 Task: Buy 3 Lower Conversion Gasket Sets from Gaskets section under best seller category for shipping address: Jared Hernandez, 2097 Pike Street, San Diego, California 92126, Cell Number 8585770212. Pay from credit card ending with 2005, CVV 3321
Action: Mouse moved to (25, 76)
Screenshot: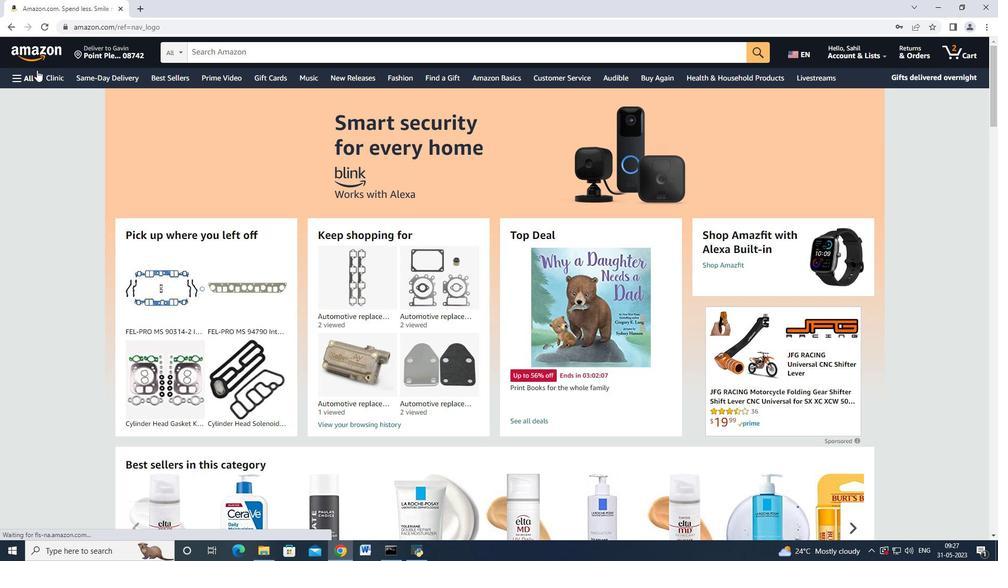 
Action: Mouse pressed left at (25, 76)
Screenshot: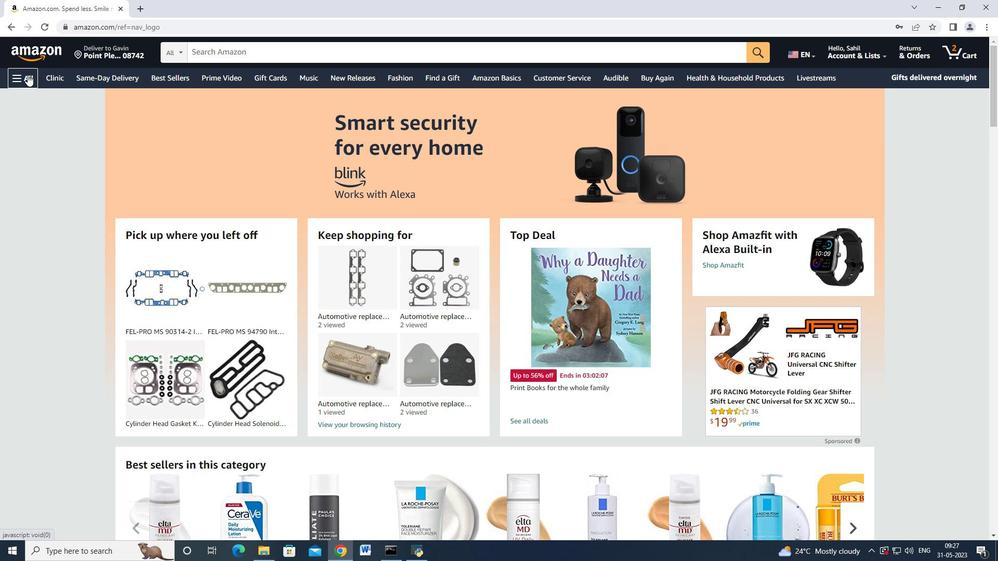
Action: Mouse moved to (49, 238)
Screenshot: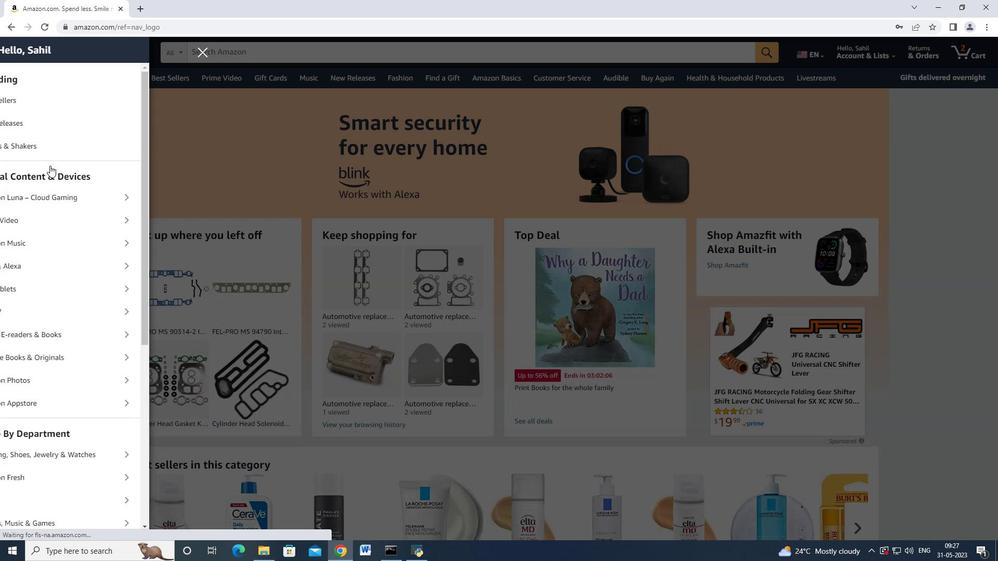 
Action: Mouse scrolled (49, 237) with delta (0, 0)
Screenshot: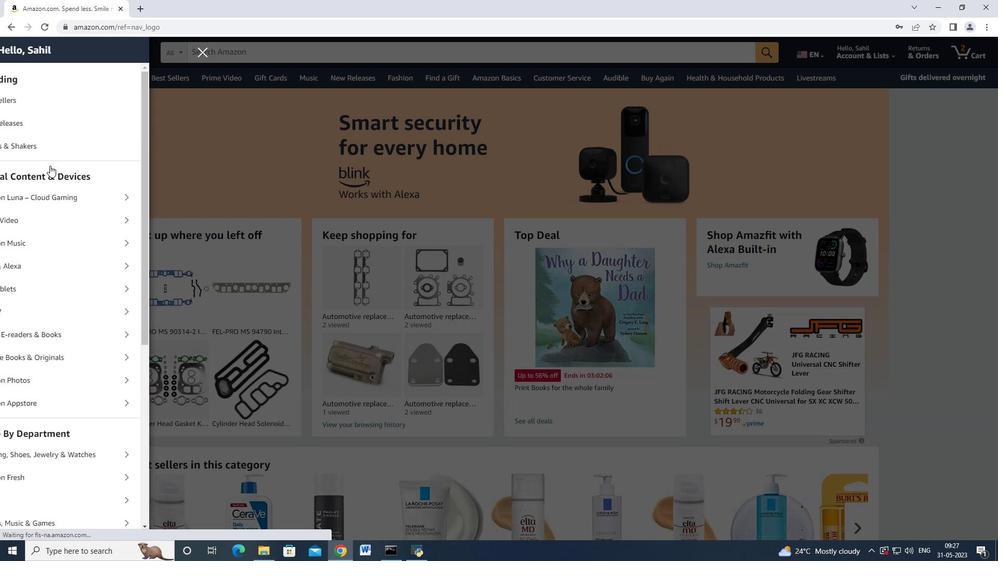 
Action: Mouse moved to (49, 239)
Screenshot: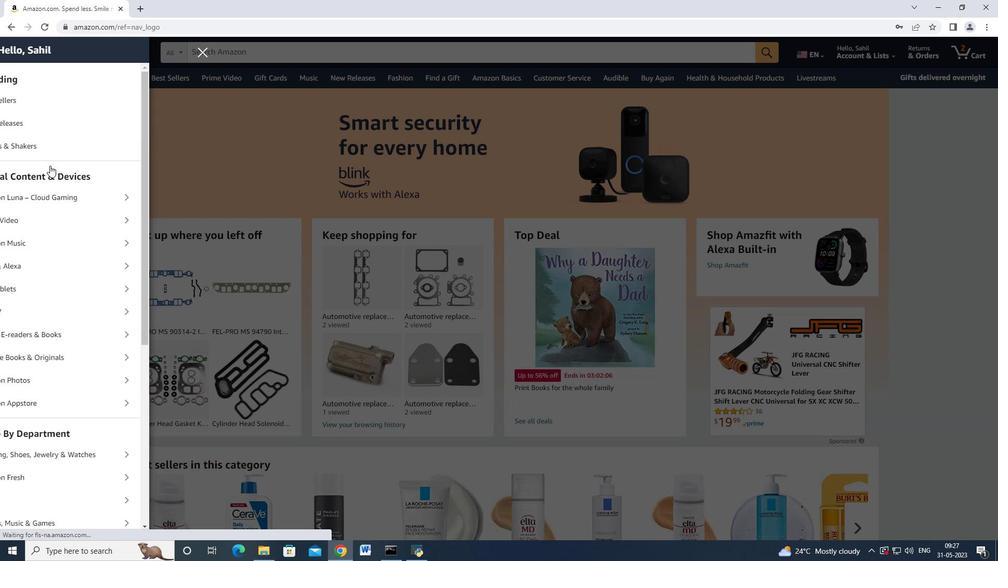 
Action: Mouse scrolled (49, 239) with delta (0, 0)
Screenshot: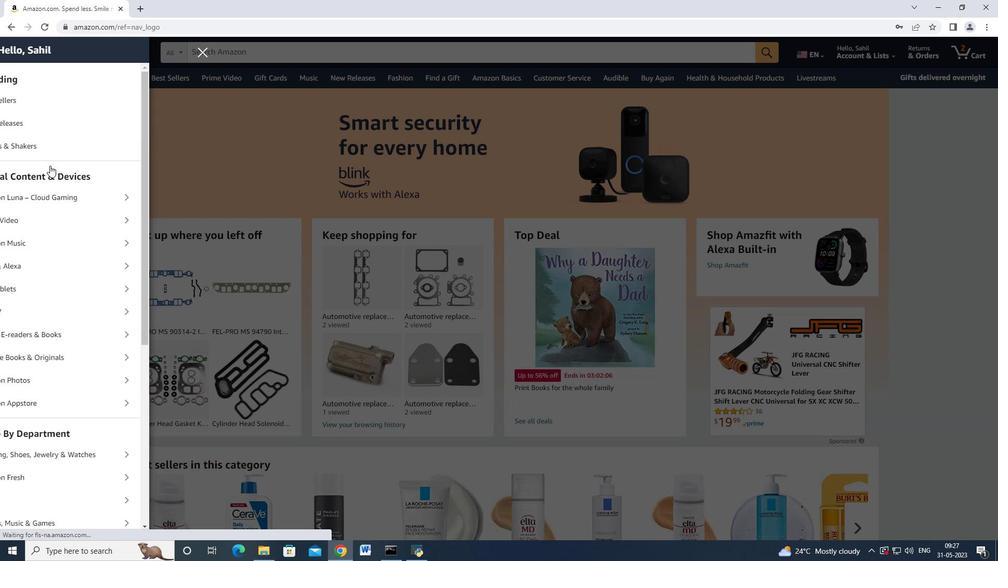 
Action: Mouse moved to (49, 240)
Screenshot: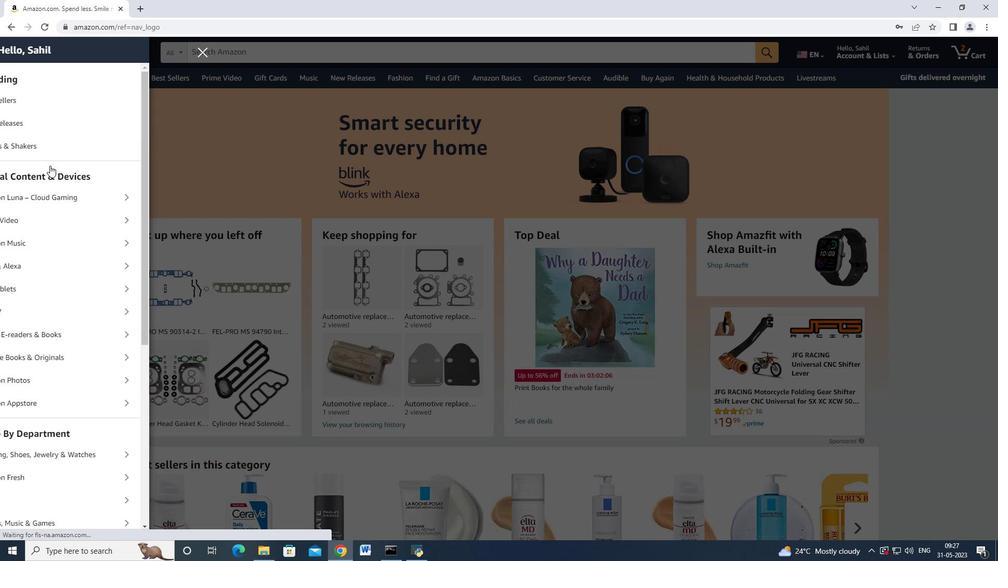 
Action: Mouse scrolled (49, 239) with delta (0, 0)
Screenshot: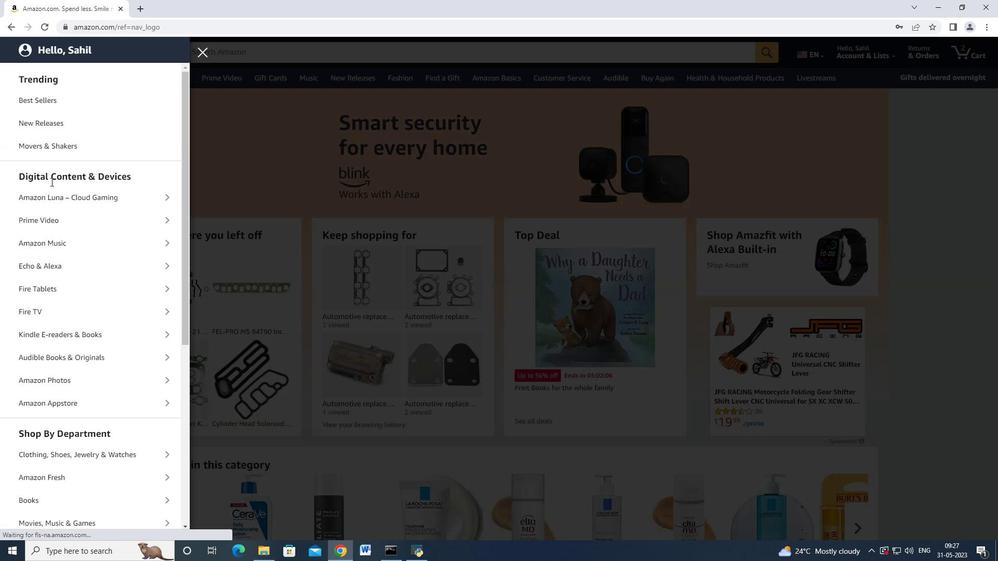 
Action: Mouse moved to (49, 243)
Screenshot: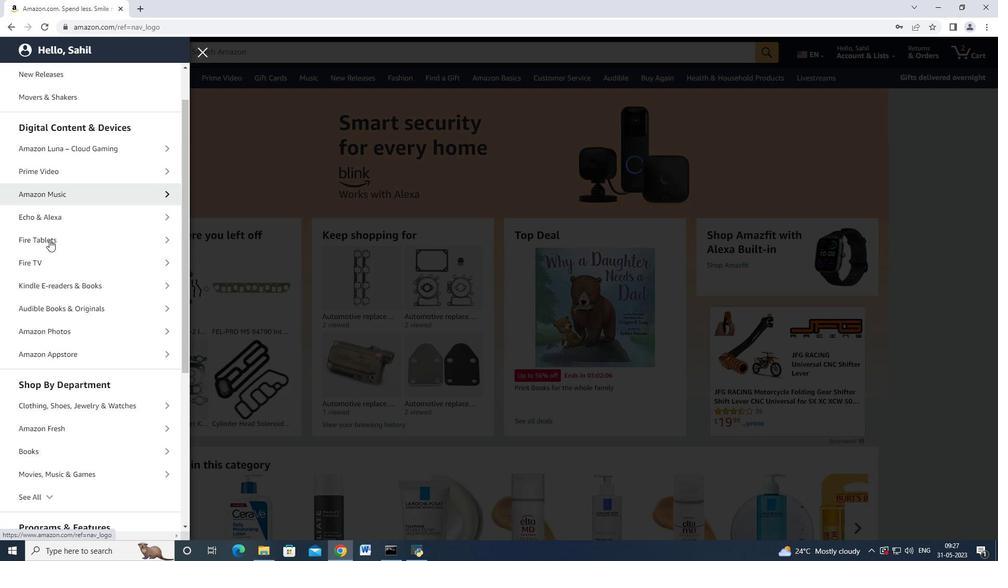 
Action: Mouse scrolled (49, 243) with delta (0, 0)
Screenshot: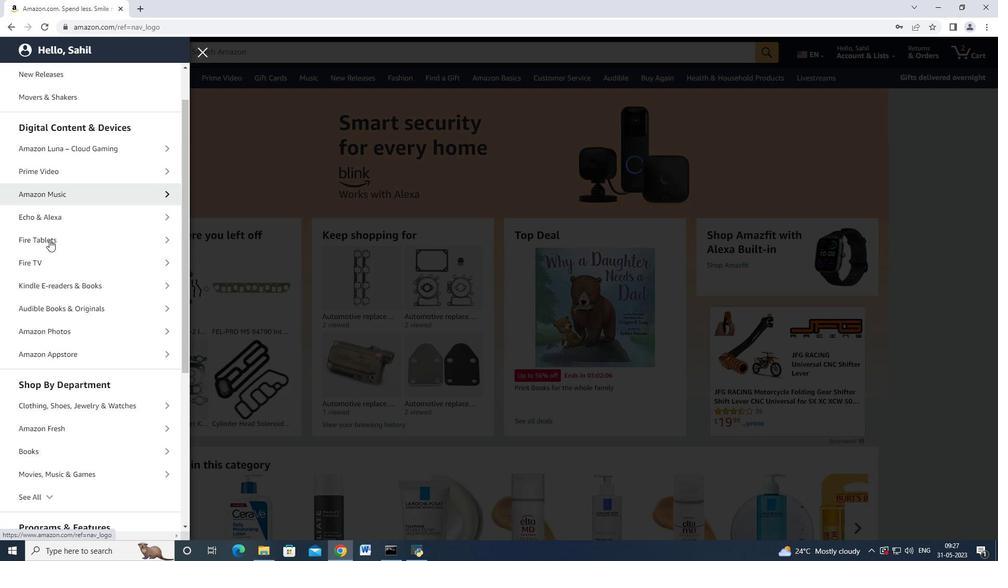 
Action: Mouse moved to (49, 244)
Screenshot: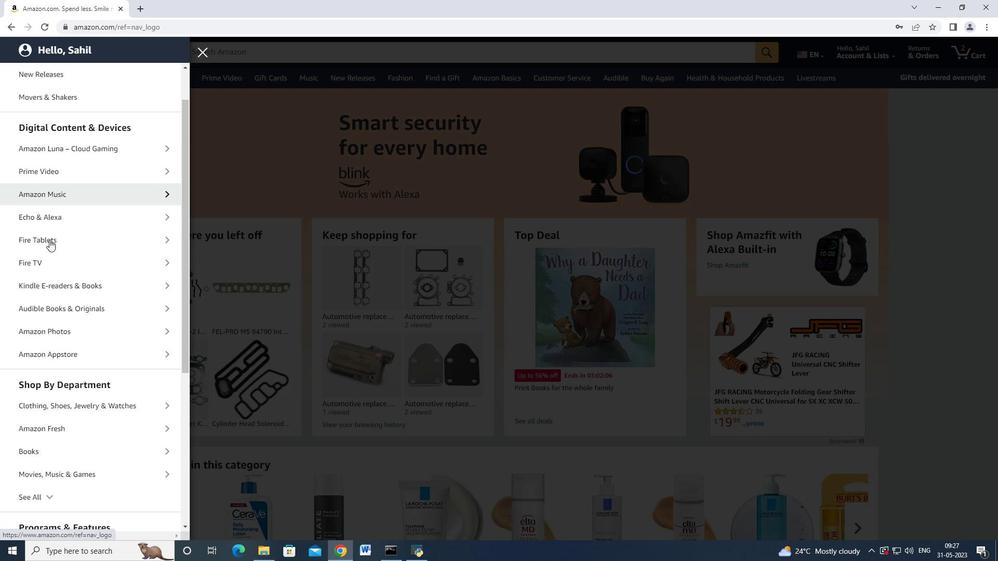 
Action: Mouse scrolled (49, 244) with delta (0, 0)
Screenshot: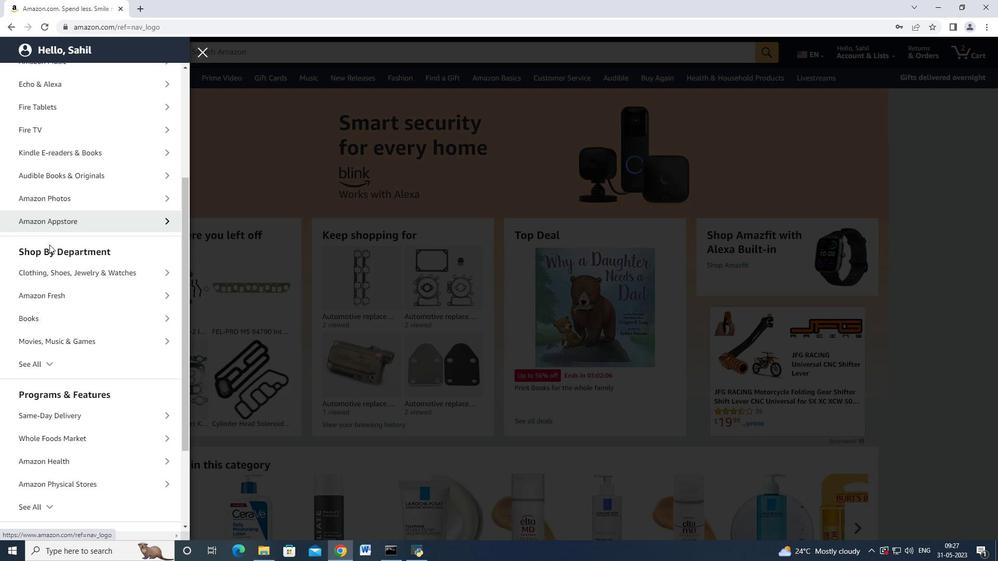 
Action: Mouse moved to (50, 277)
Screenshot: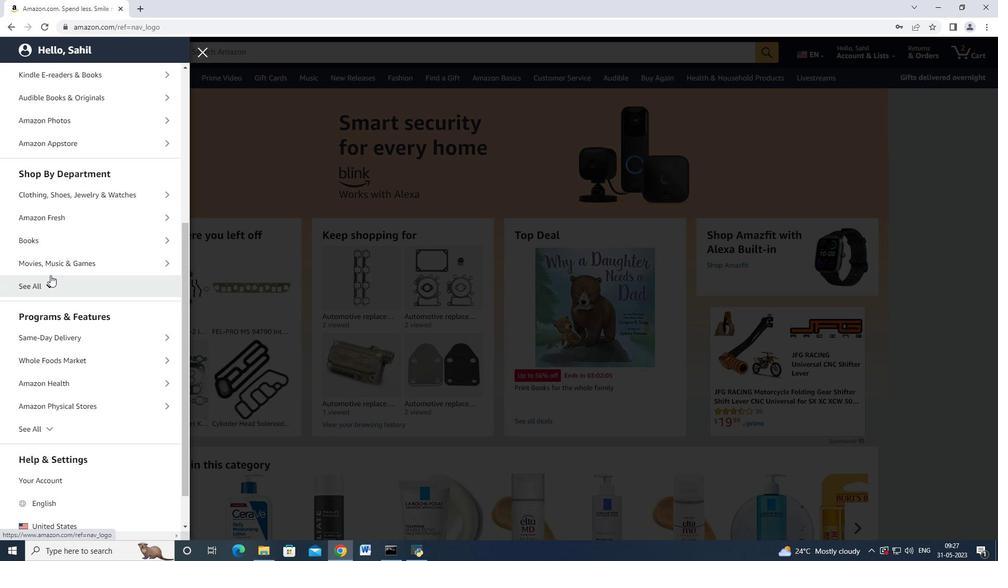 
Action: Mouse pressed left at (50, 277)
Screenshot: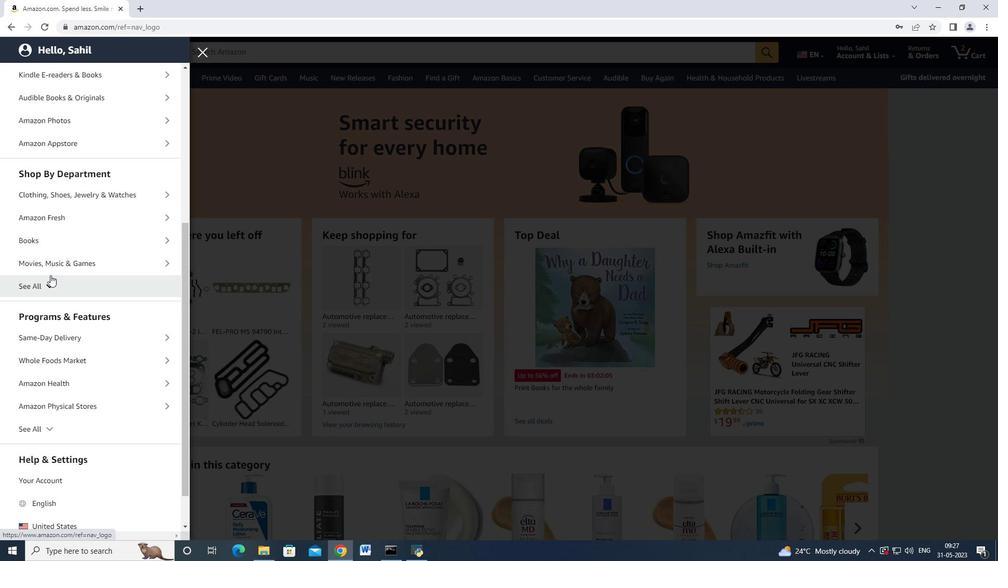 
Action: Mouse moved to (54, 273)
Screenshot: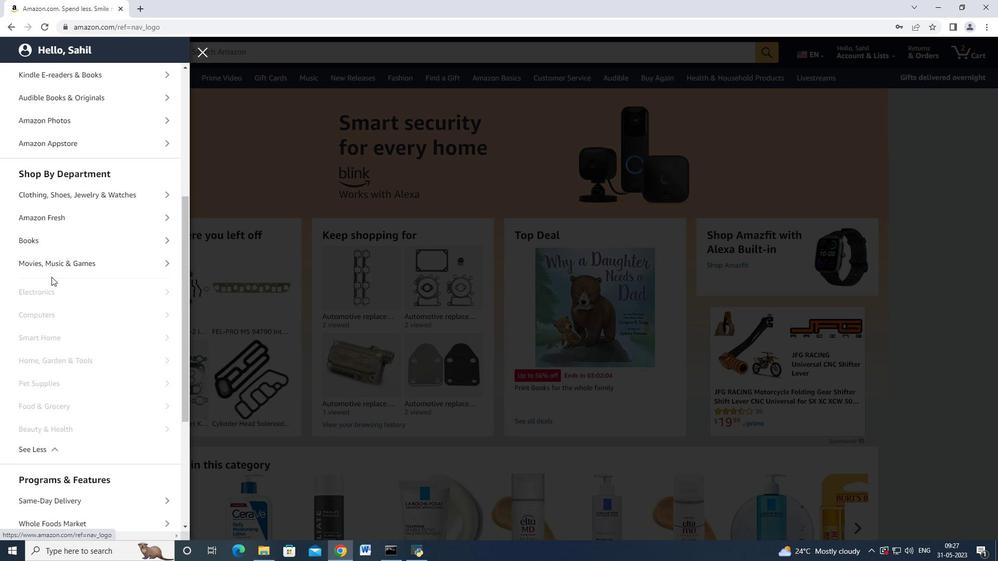 
Action: Mouse scrolled (54, 273) with delta (0, 0)
Screenshot: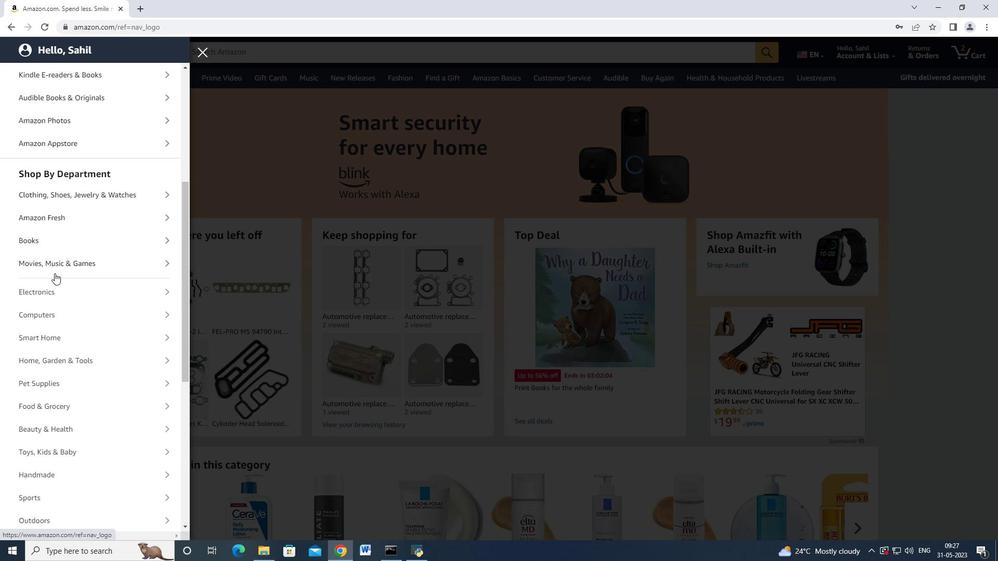 
Action: Mouse scrolled (54, 273) with delta (0, 0)
Screenshot: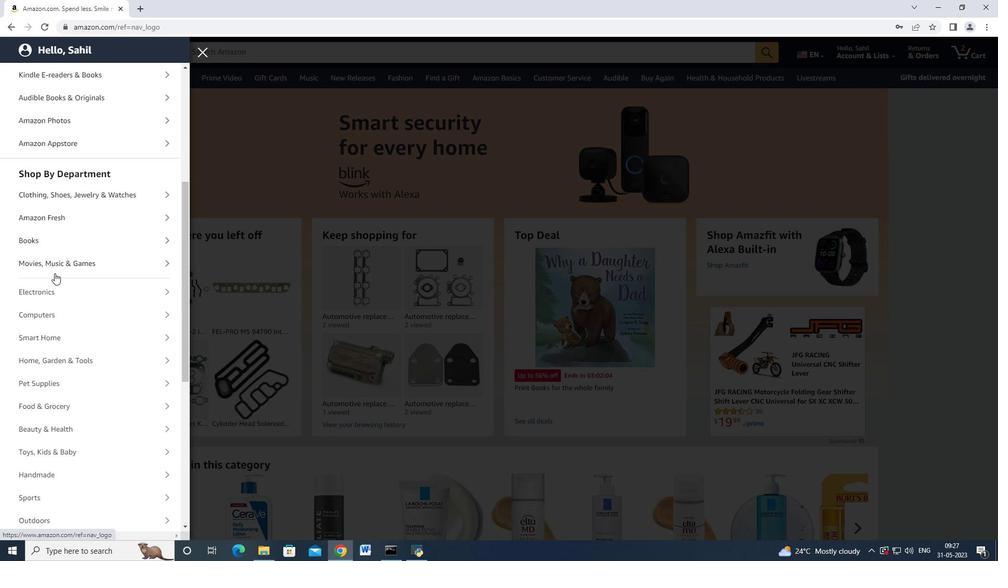 
Action: Mouse scrolled (54, 273) with delta (0, 0)
Screenshot: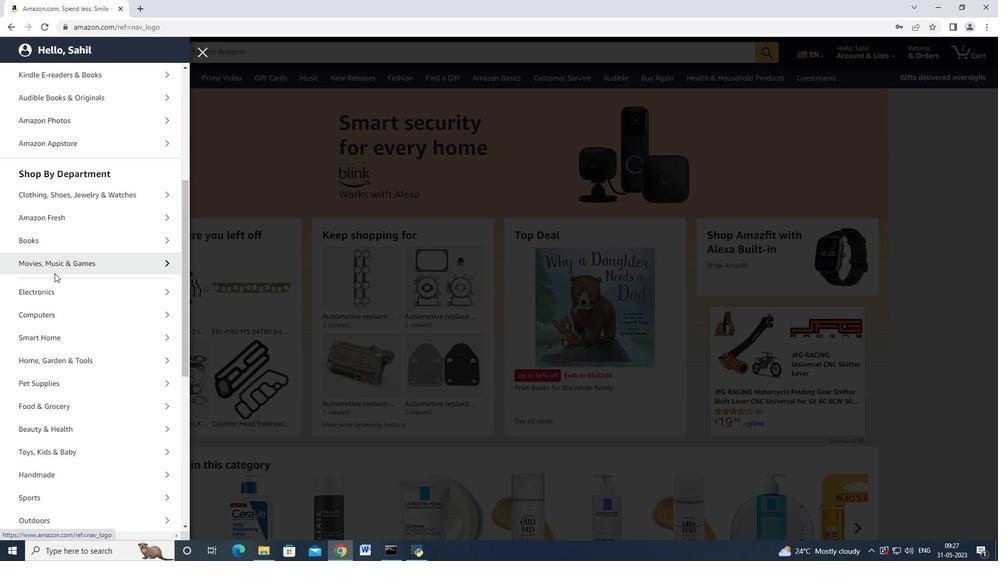 
Action: Mouse scrolled (54, 273) with delta (0, 0)
Screenshot: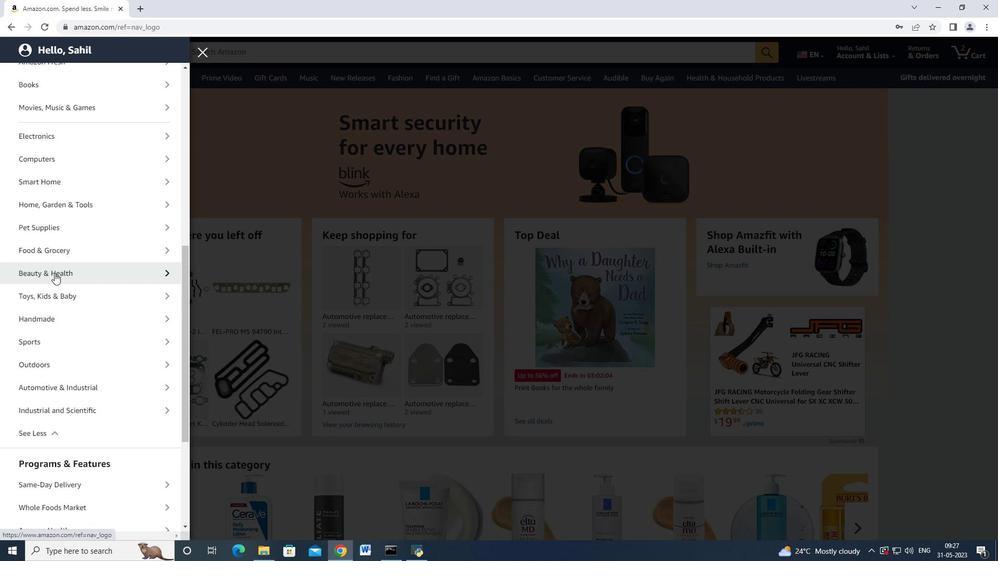 
Action: Mouse moved to (62, 327)
Screenshot: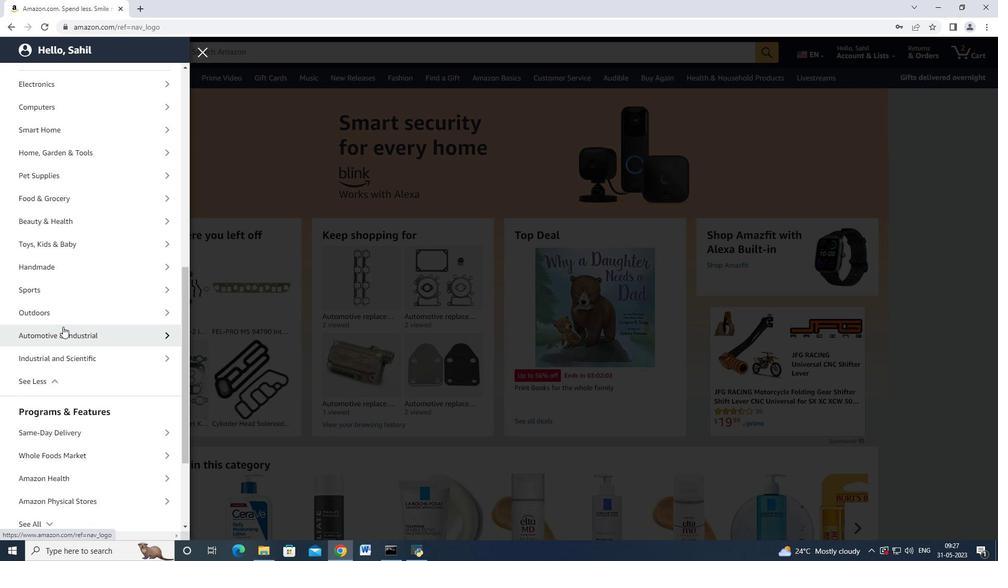 
Action: Mouse pressed left at (62, 327)
Screenshot: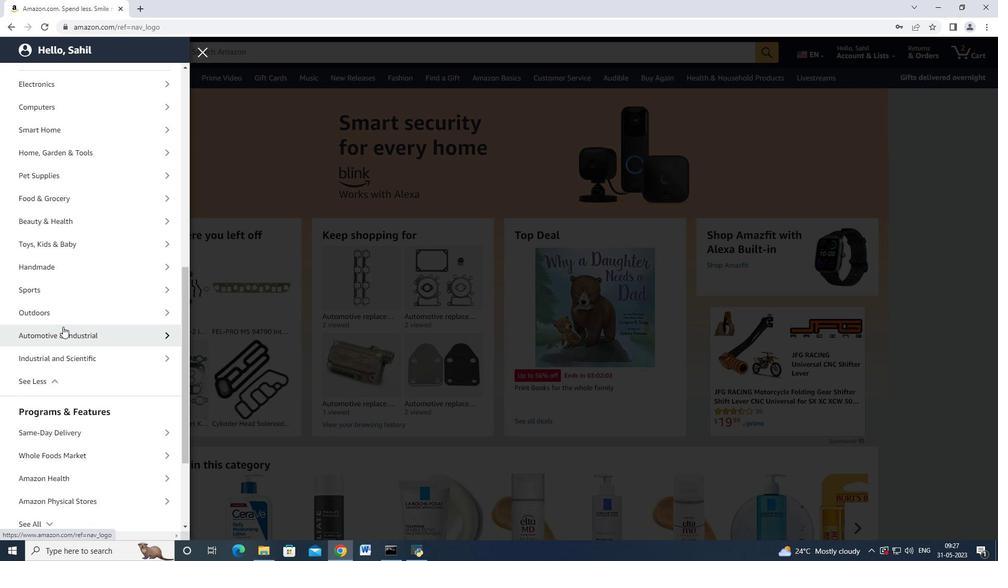 
Action: Mouse moved to (116, 133)
Screenshot: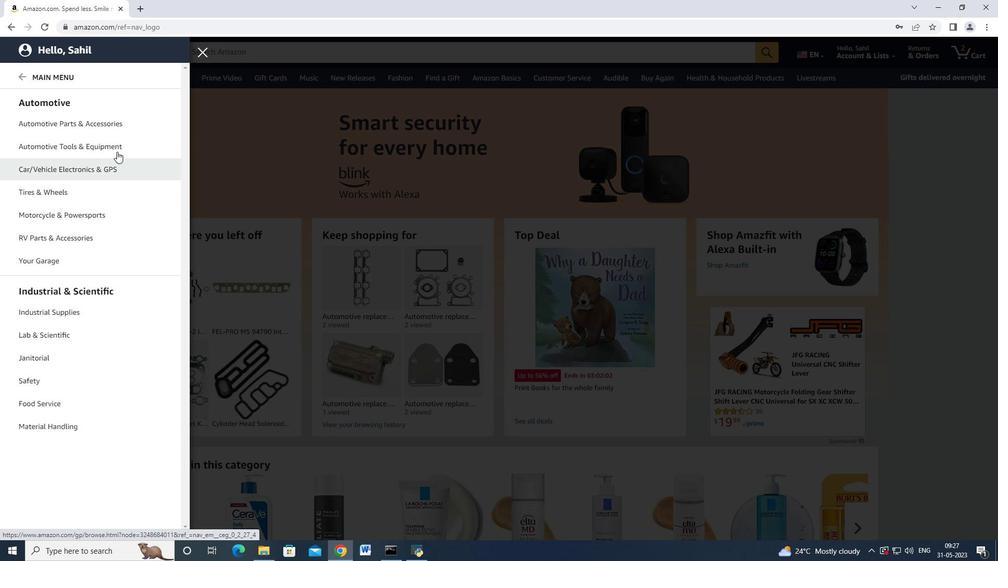 
Action: Mouse pressed left at (116, 133)
Screenshot: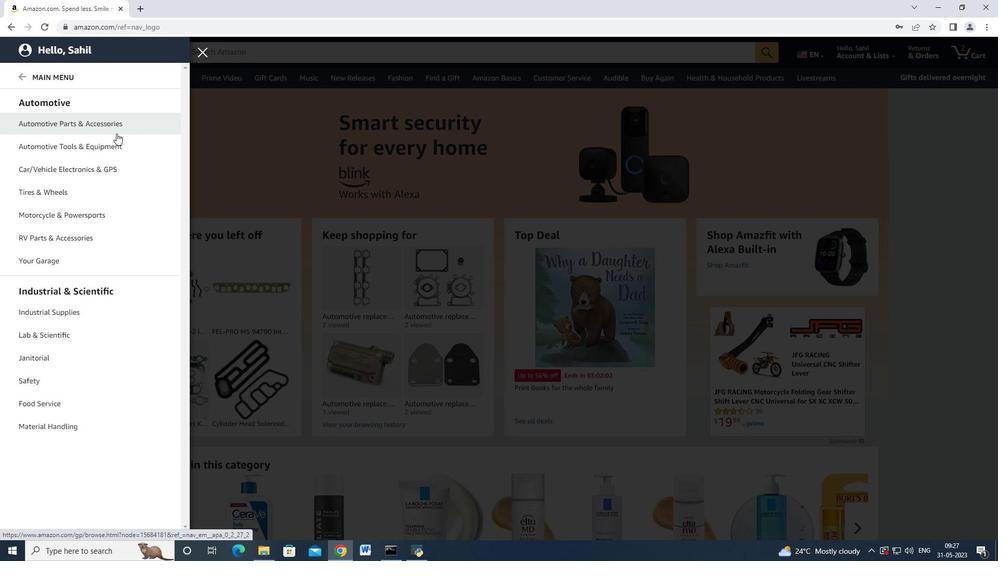 
Action: Mouse moved to (165, 93)
Screenshot: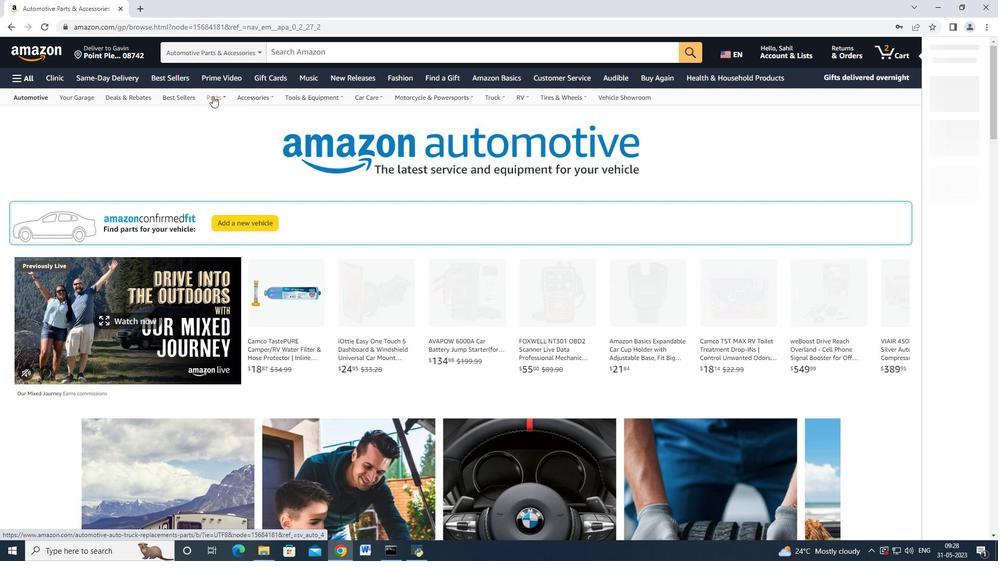 
Action: Mouse pressed left at (165, 93)
Screenshot: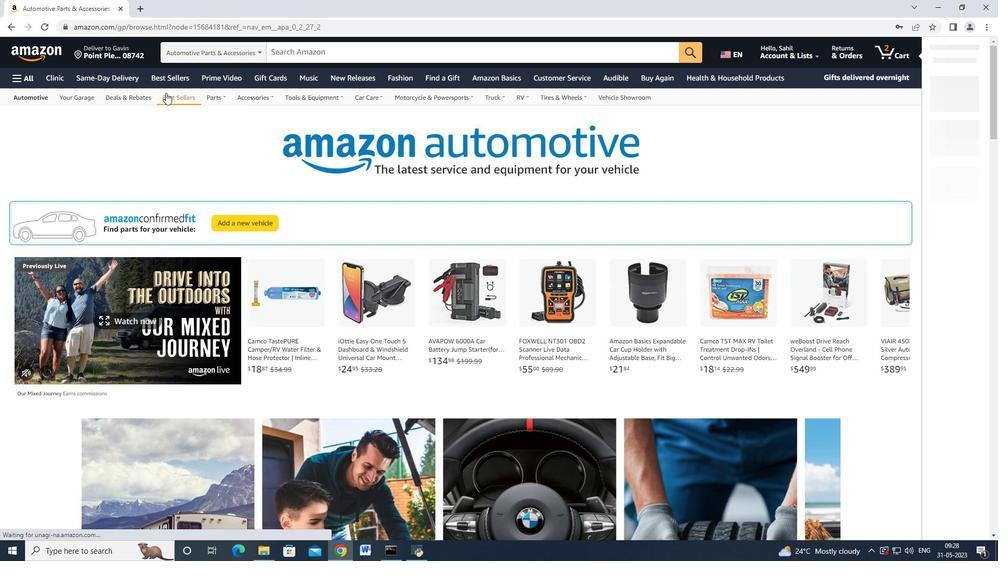 
Action: Mouse moved to (61, 331)
Screenshot: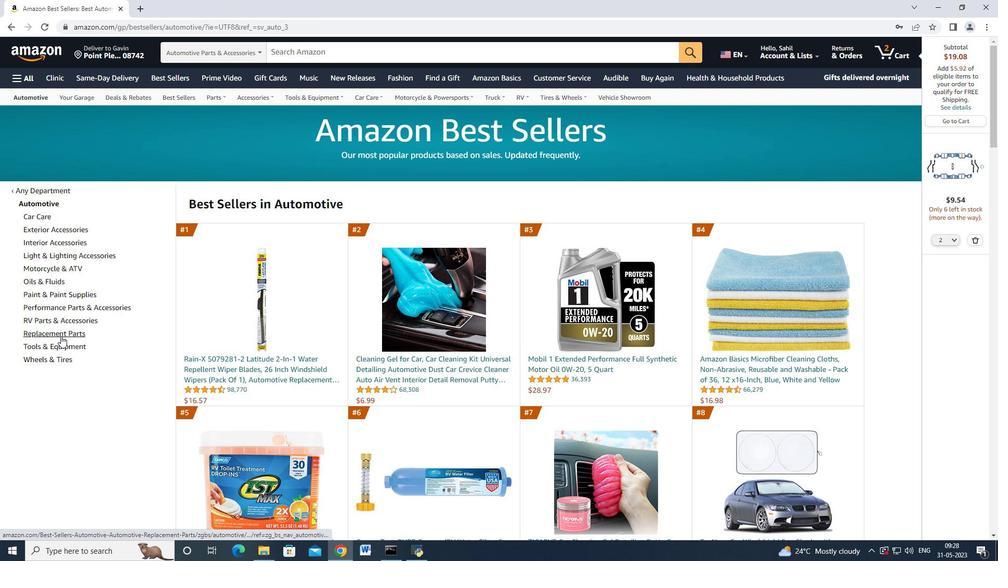 
Action: Mouse pressed left at (61, 331)
Screenshot: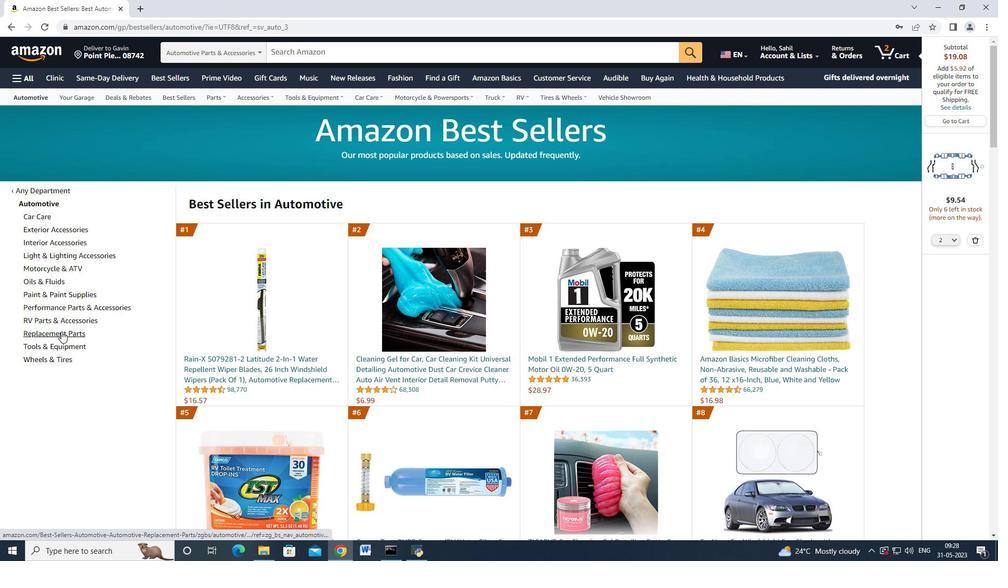 
Action: Mouse moved to (150, 202)
Screenshot: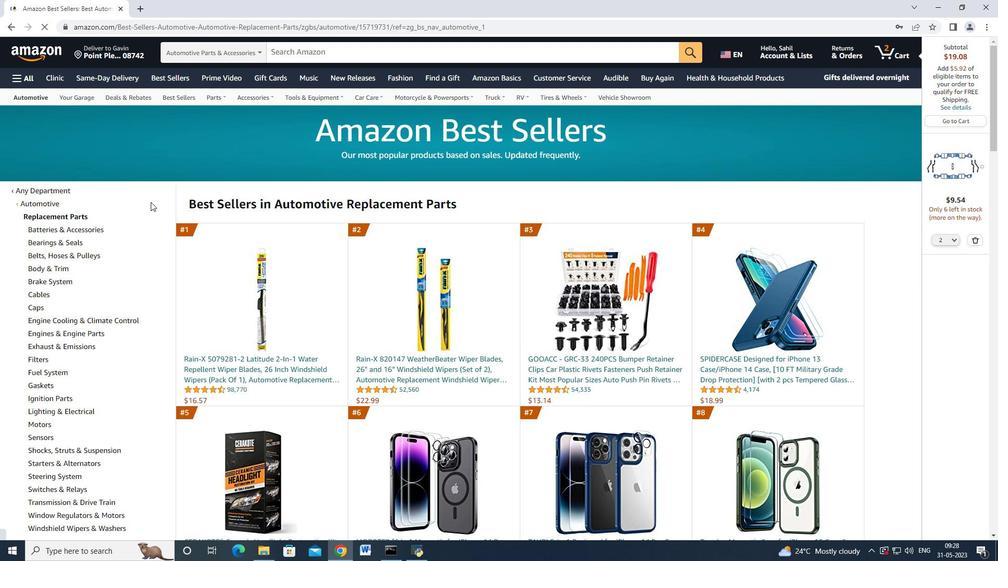 
Action: Mouse scrolled (150, 201) with delta (0, 0)
Screenshot: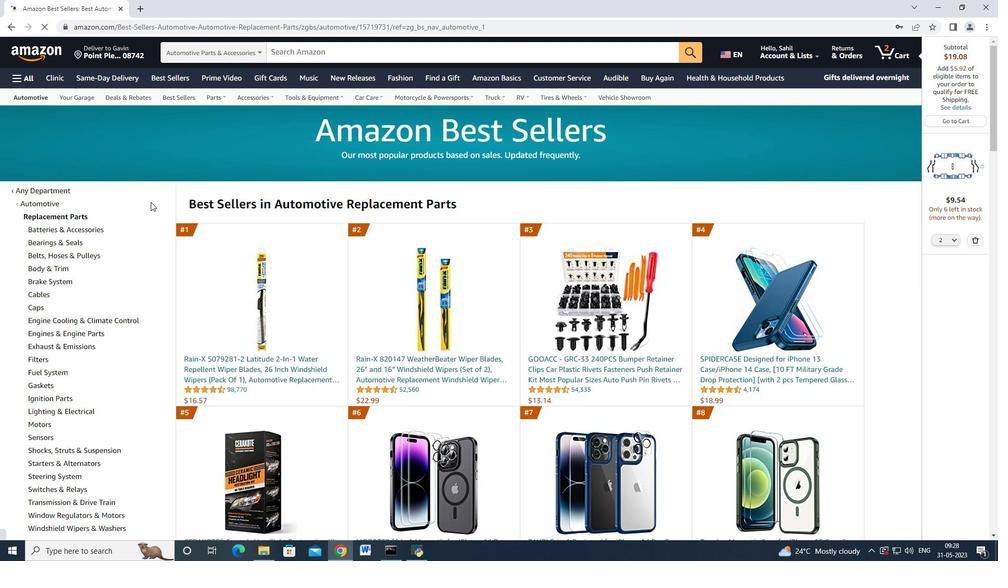
Action: Mouse moved to (150, 202)
Screenshot: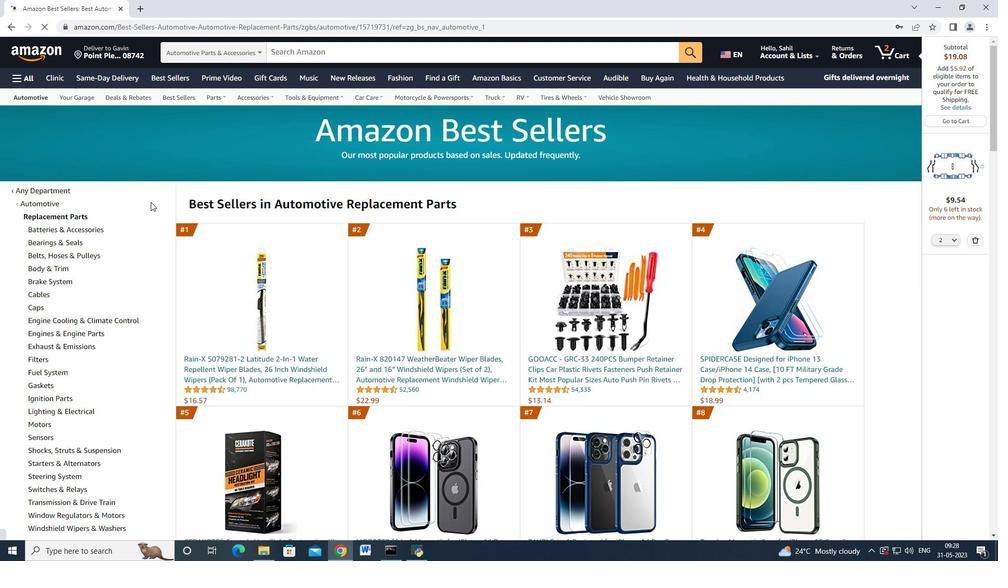 
Action: Mouse scrolled (150, 202) with delta (0, 0)
Screenshot: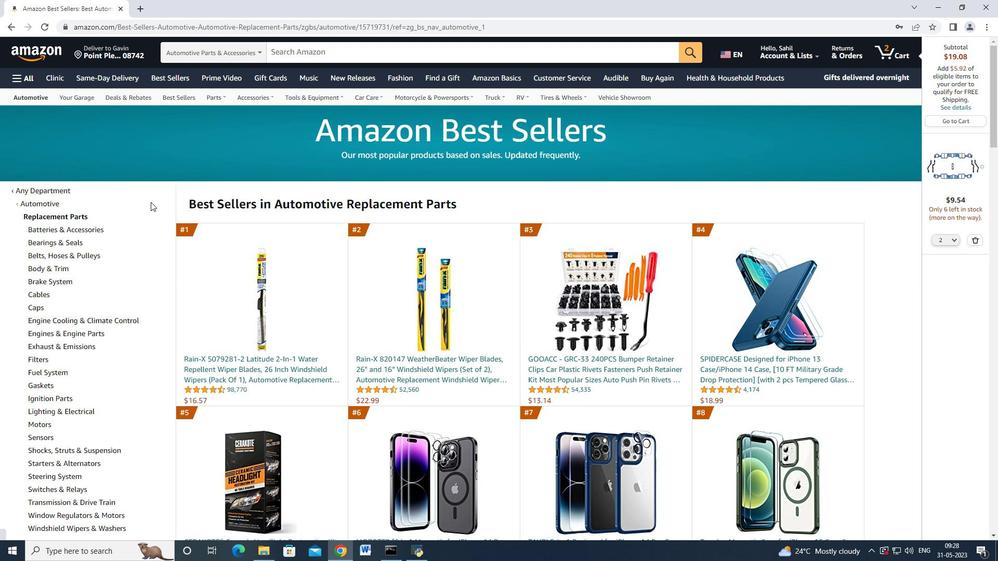 
Action: Mouse scrolled (150, 202) with delta (0, 0)
Screenshot: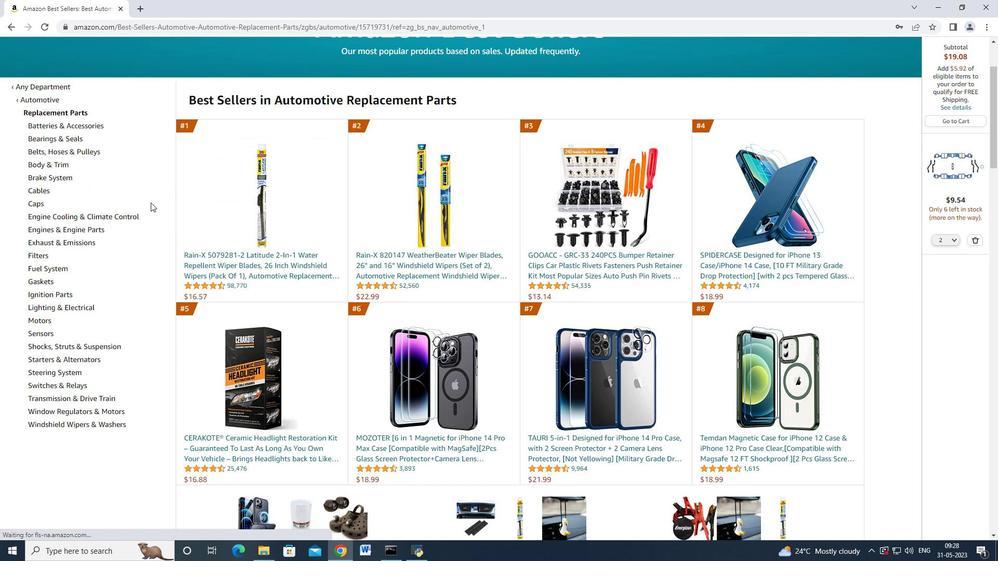 
Action: Mouse moved to (43, 232)
Screenshot: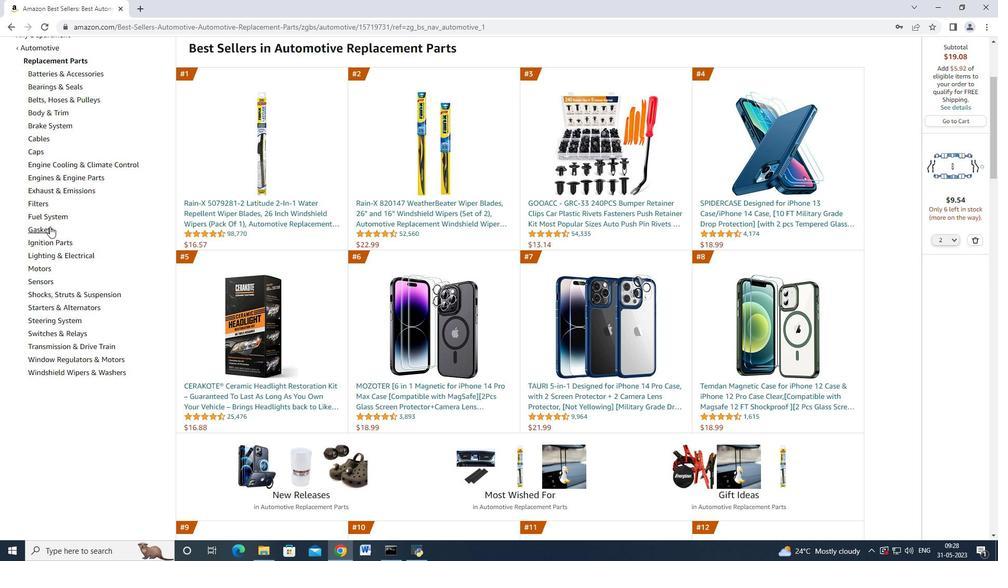 
Action: Mouse pressed left at (43, 232)
Screenshot: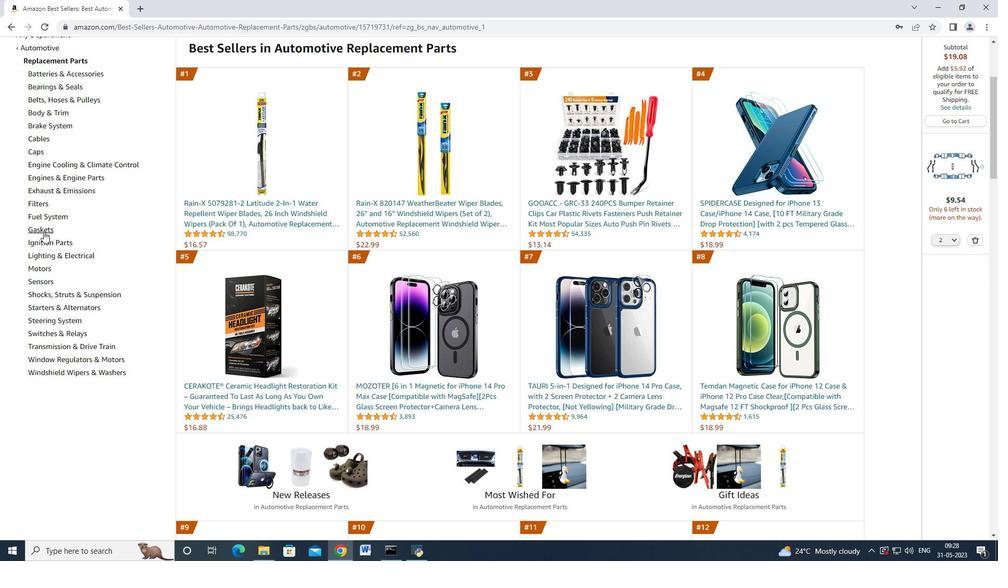 
Action: Mouse moved to (60, 237)
Screenshot: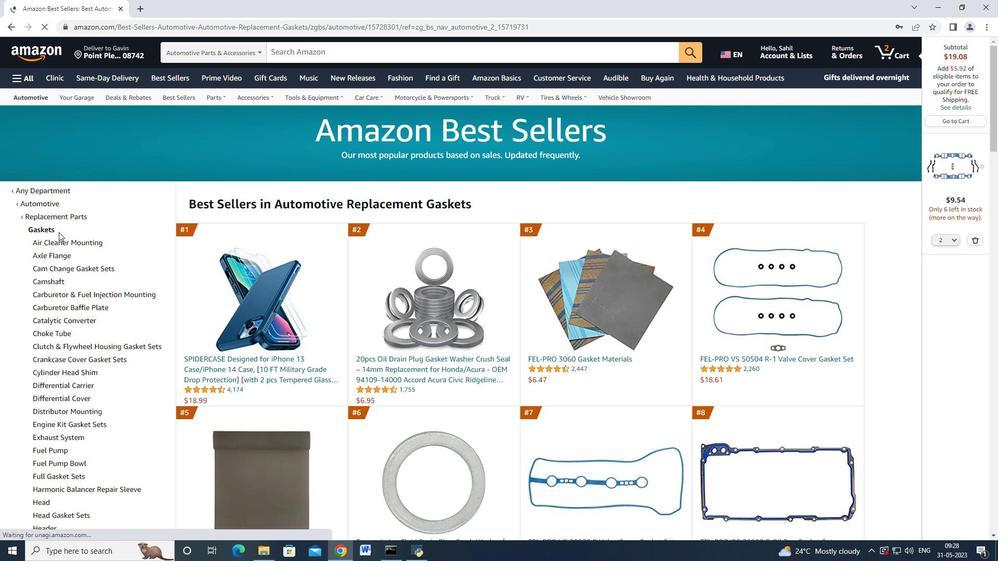 
Action: Mouse scrolled (60, 237) with delta (0, 0)
Screenshot: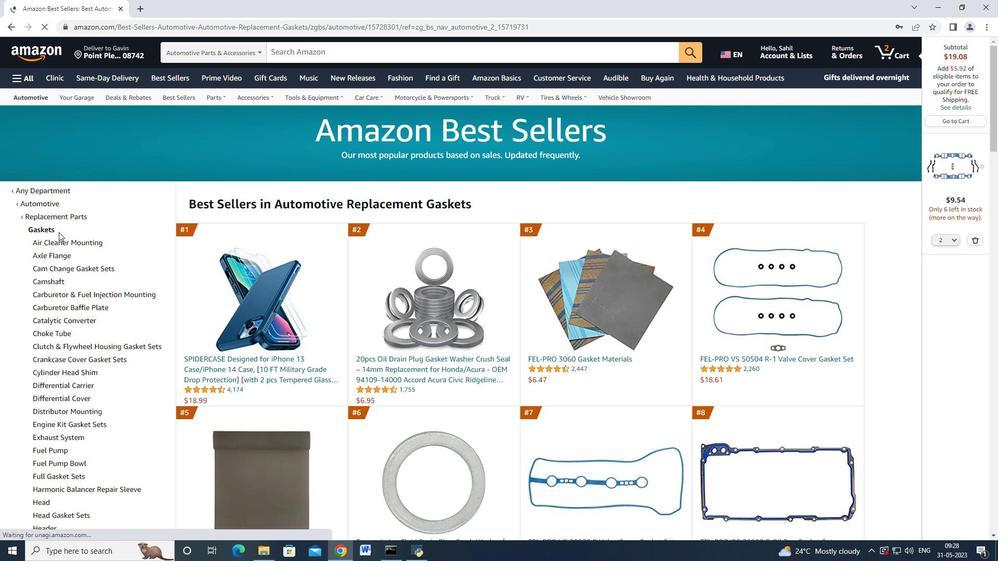 
Action: Mouse moved to (61, 237)
Screenshot: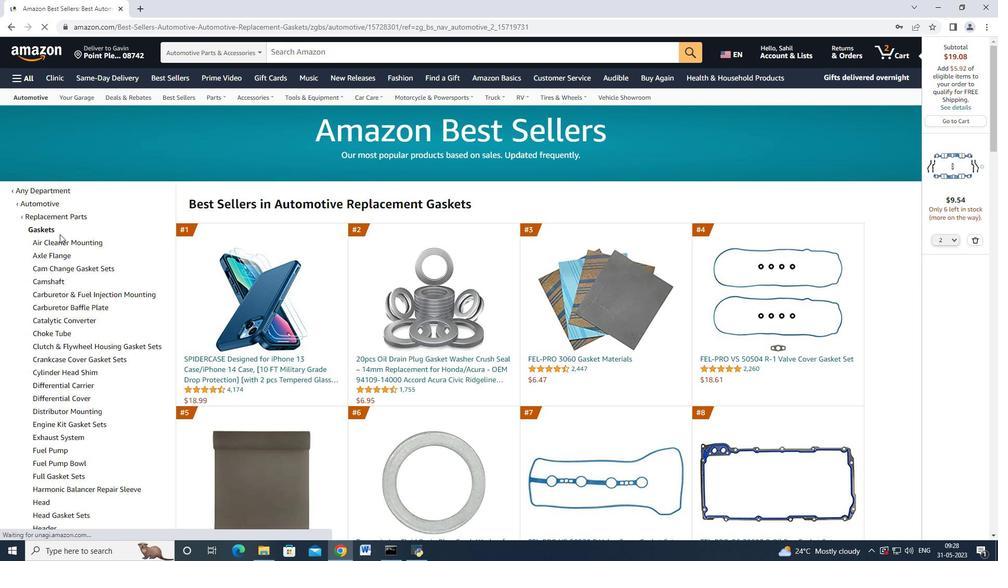 
Action: Mouse scrolled (61, 237) with delta (0, 0)
Screenshot: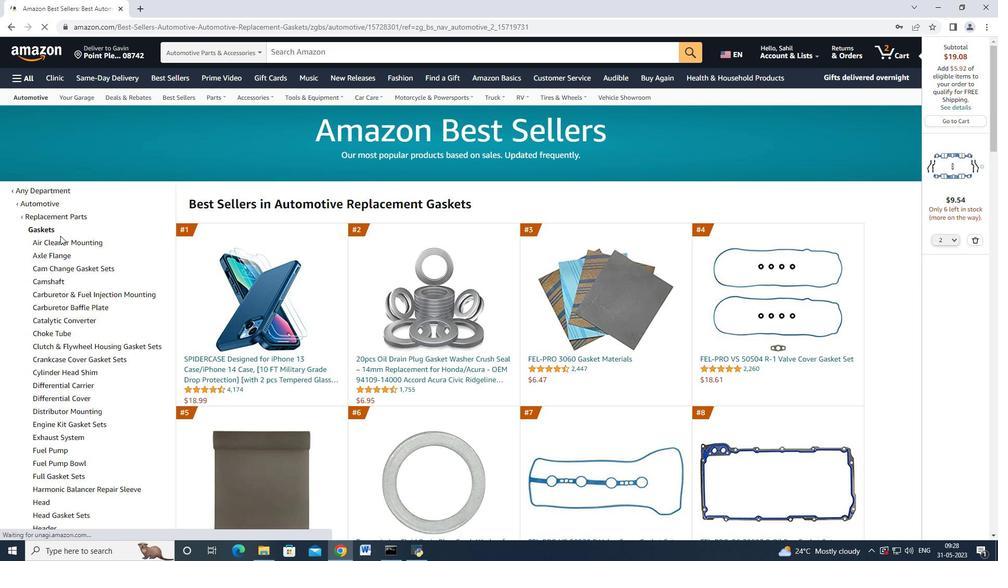 
Action: Mouse moved to (61, 239)
Screenshot: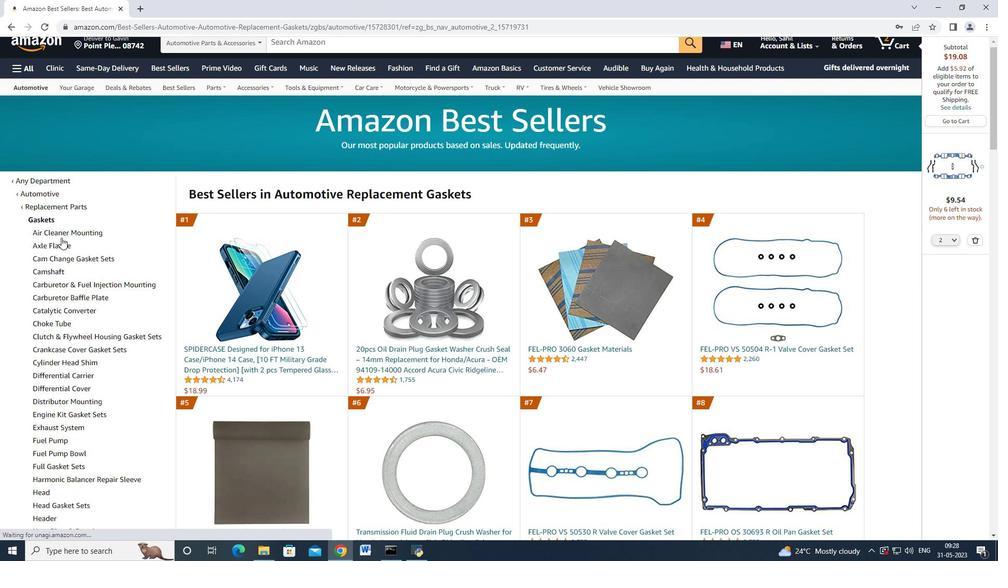 
Action: Mouse scrolled (61, 238) with delta (0, 0)
Screenshot: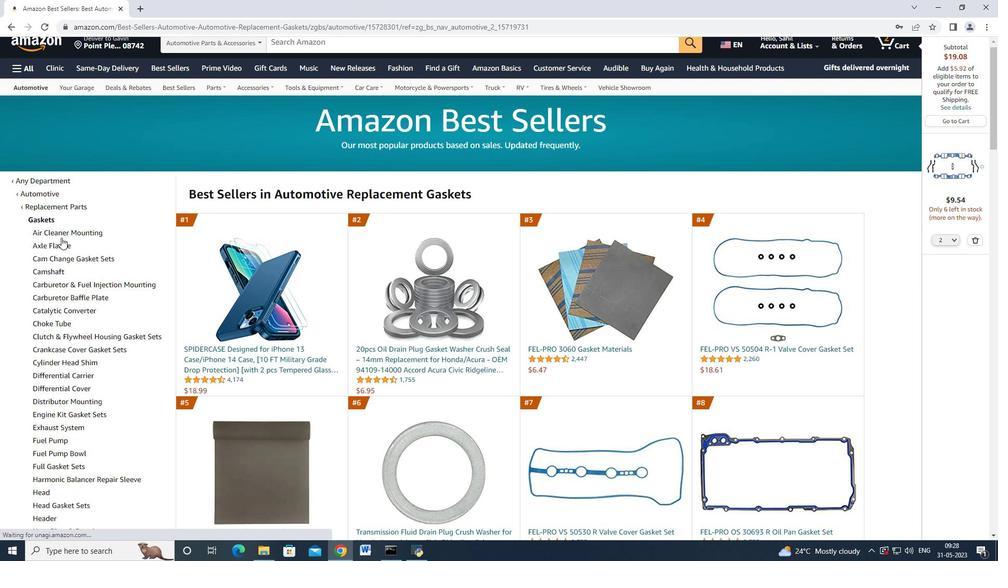 
Action: Mouse moved to (77, 325)
Screenshot: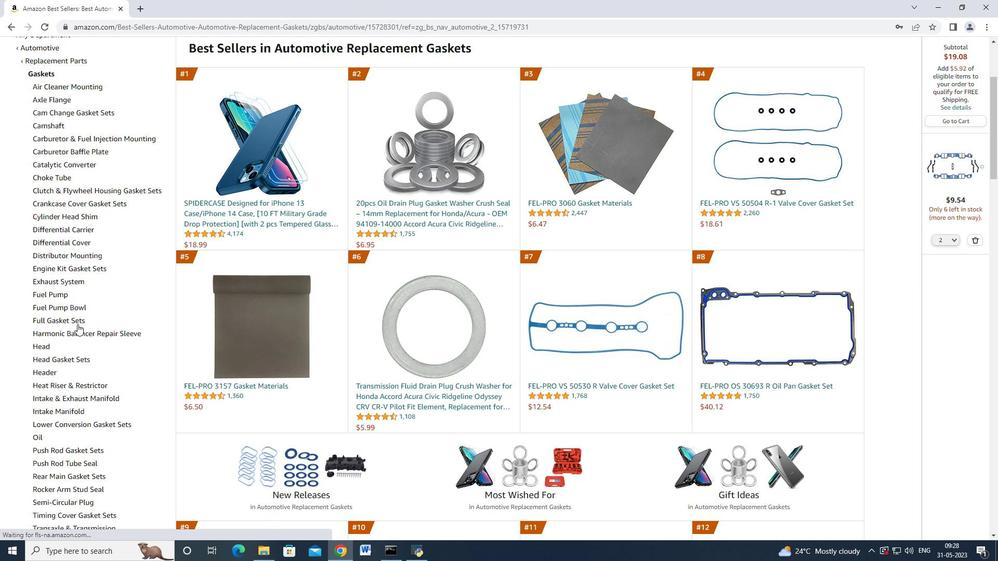 
Action: Mouse scrolled (77, 325) with delta (0, 0)
Screenshot: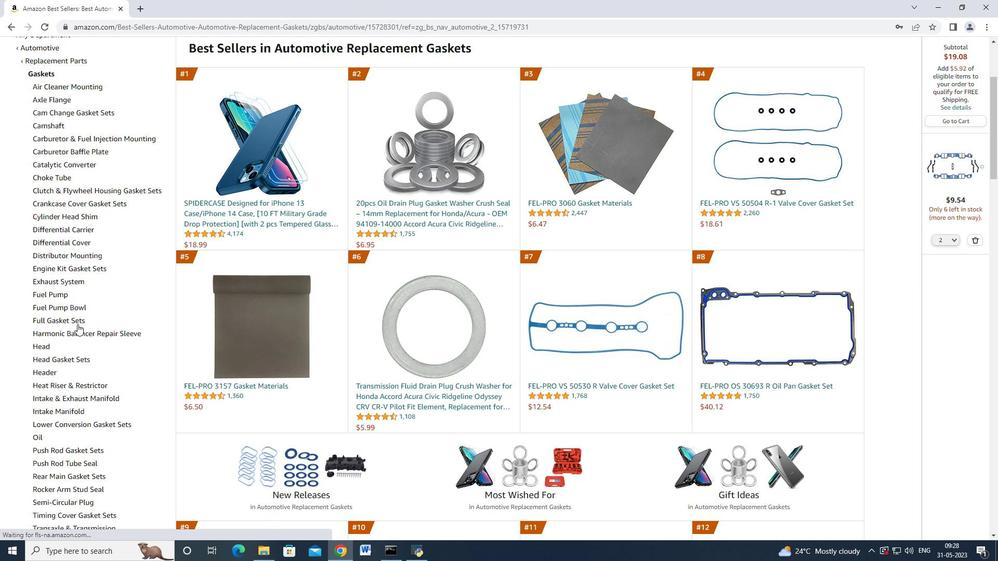 
Action: Mouse scrolled (77, 325) with delta (0, 0)
Screenshot: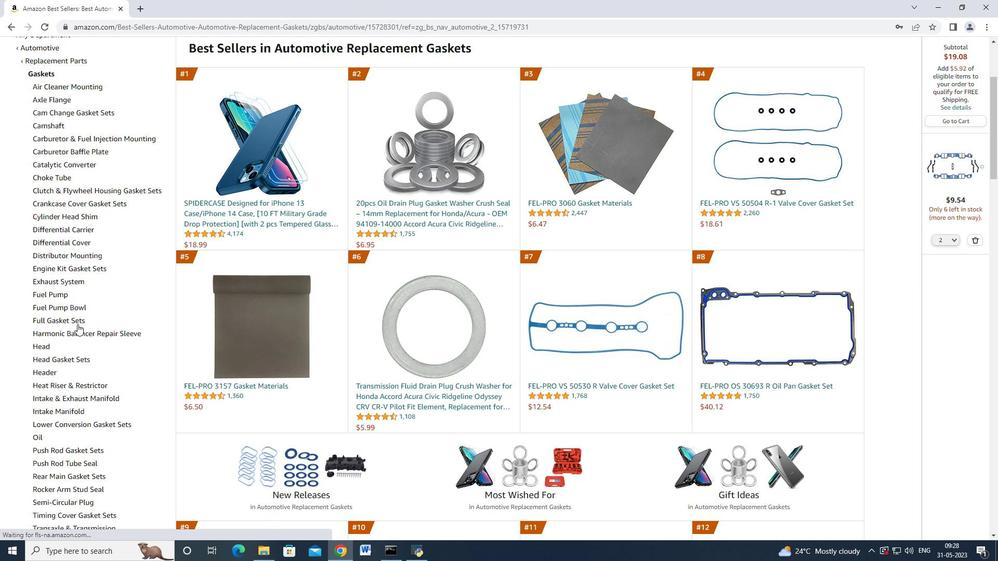 
Action: Mouse scrolled (77, 325) with delta (0, 0)
Screenshot: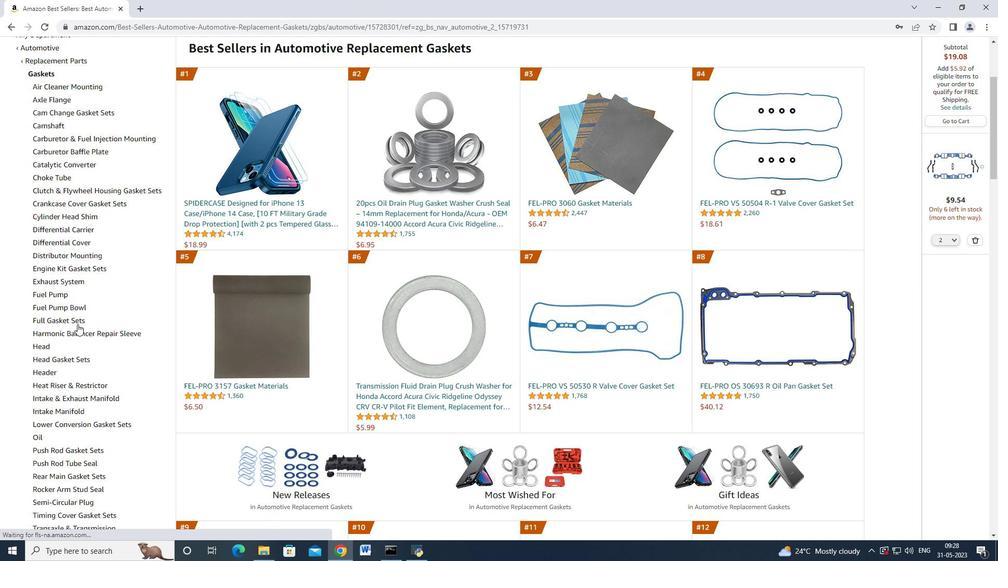 
Action: Mouse moved to (96, 269)
Screenshot: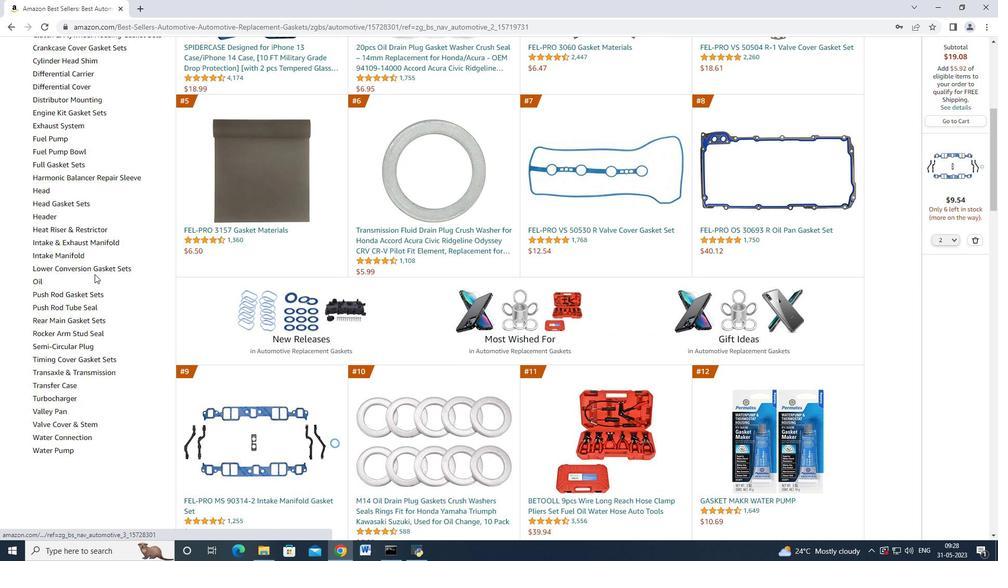 
Action: Mouse pressed left at (96, 269)
Screenshot: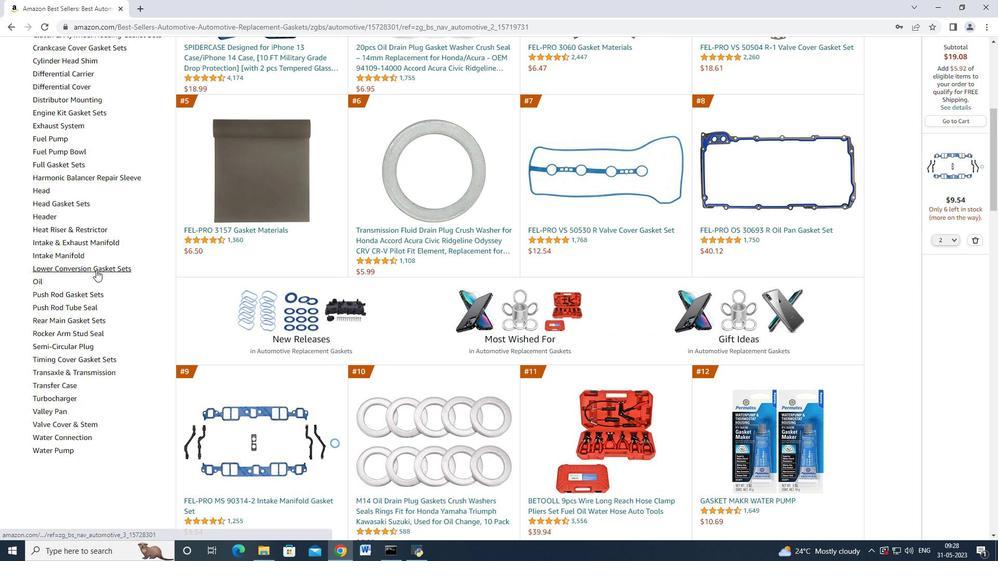 
Action: Mouse moved to (373, 308)
Screenshot: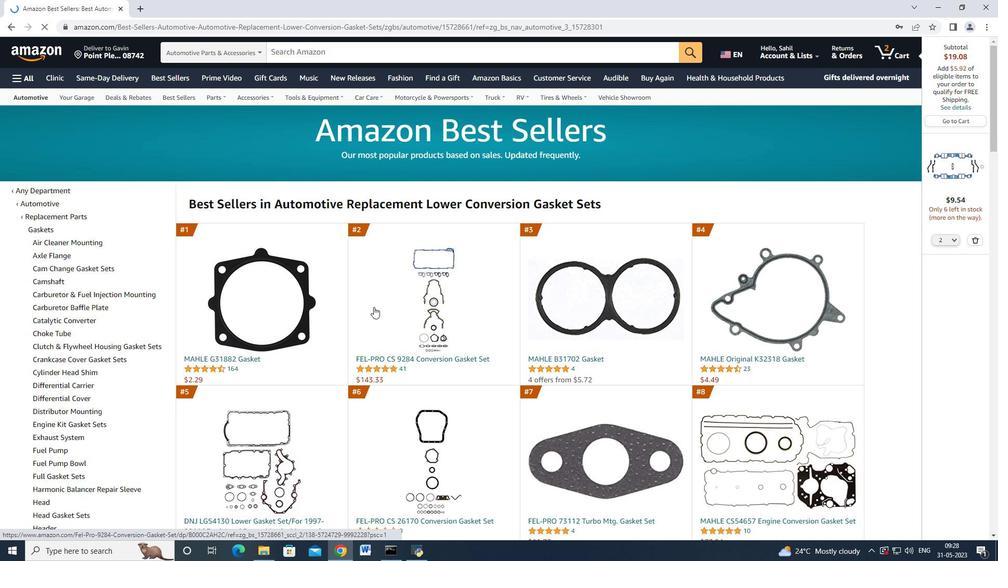 
Action: Mouse scrolled (373, 307) with delta (0, 0)
Screenshot: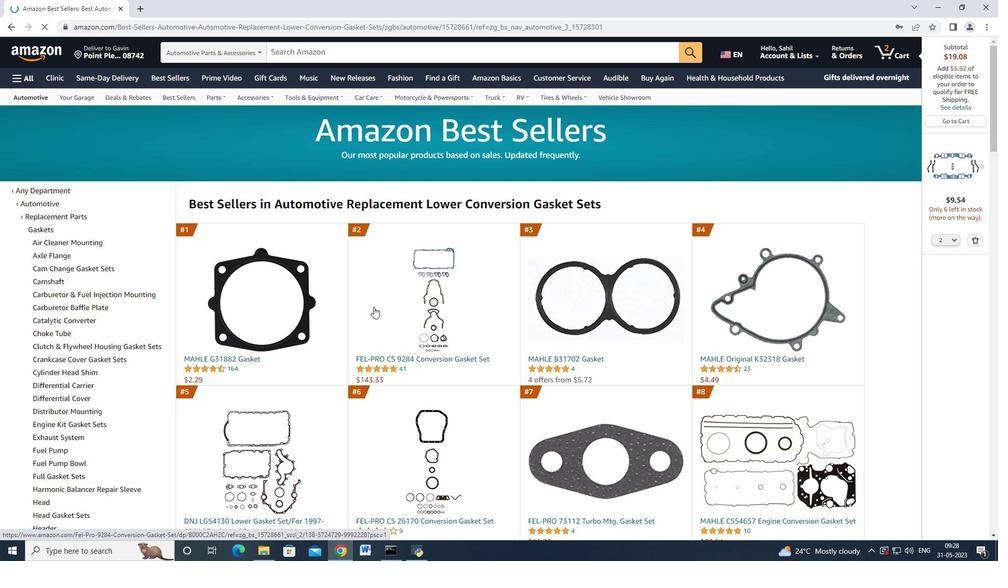 
Action: Mouse moved to (419, 311)
Screenshot: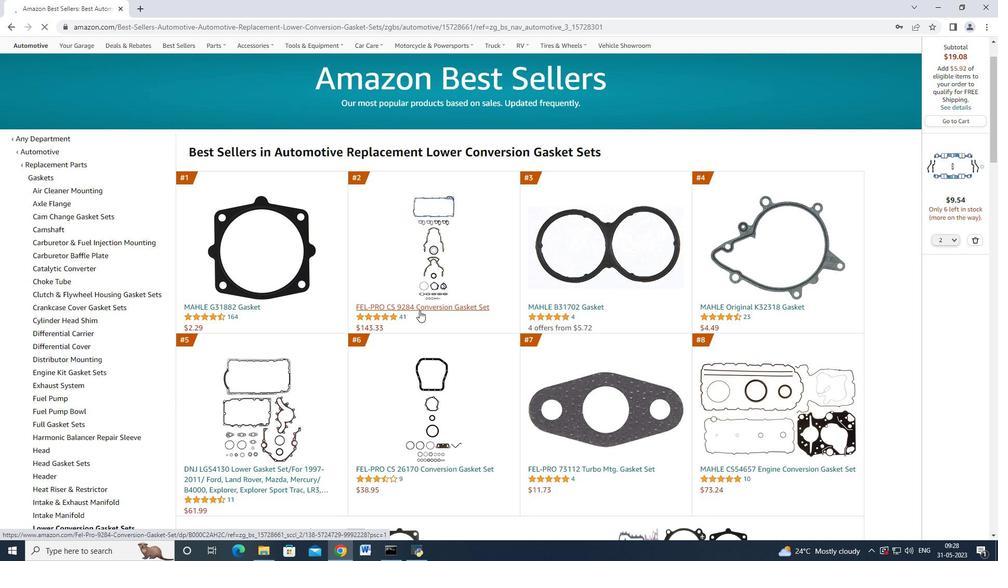 
Action: Mouse pressed left at (419, 311)
Screenshot: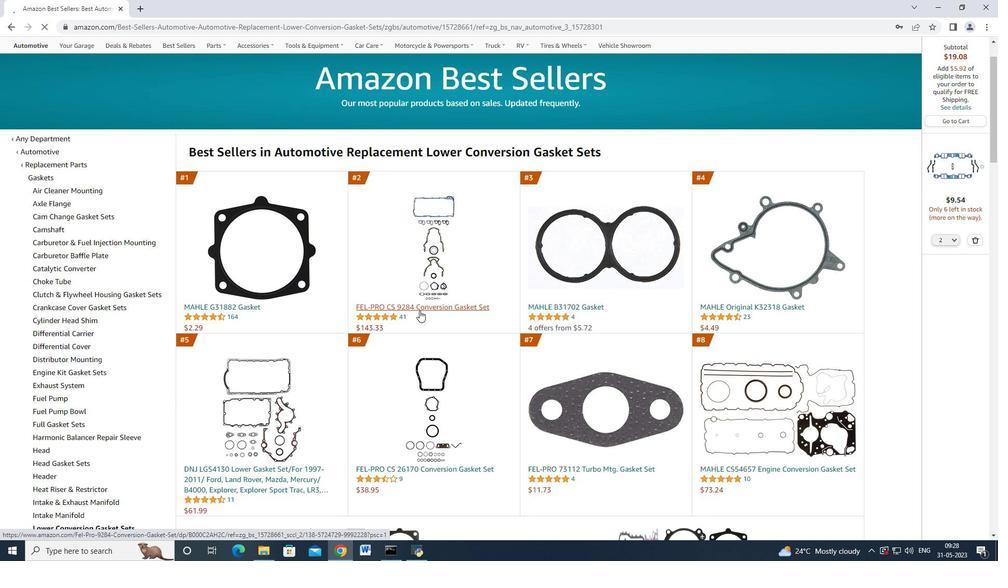 
Action: Mouse moved to (578, 316)
Screenshot: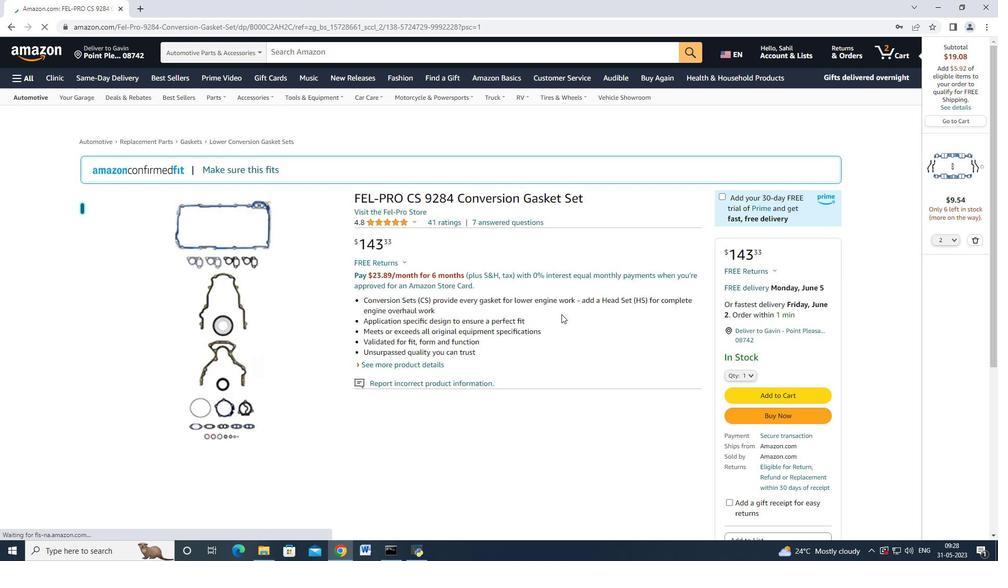 
Action: Mouse scrolled (578, 316) with delta (0, 0)
Screenshot: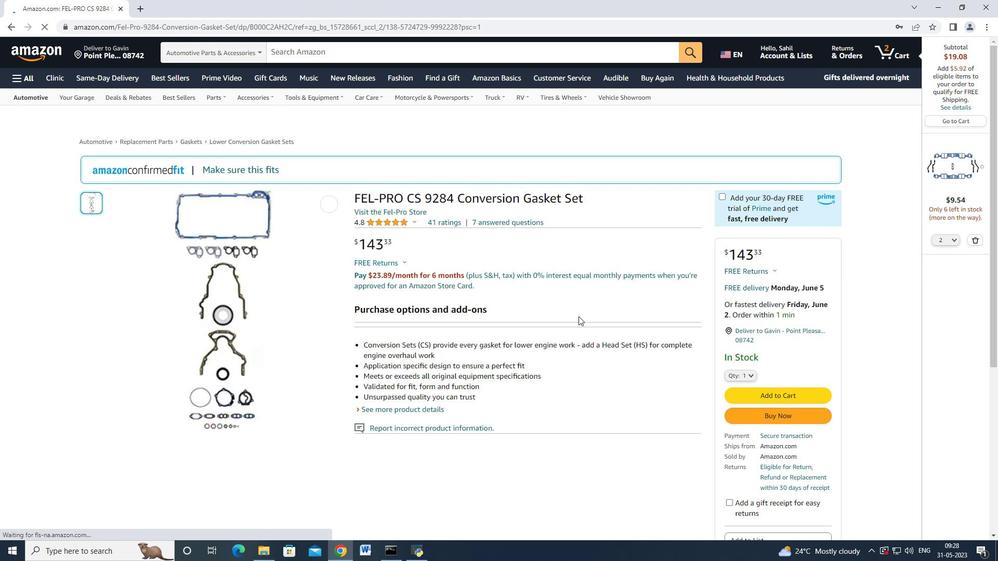 
Action: Mouse moved to (750, 319)
Screenshot: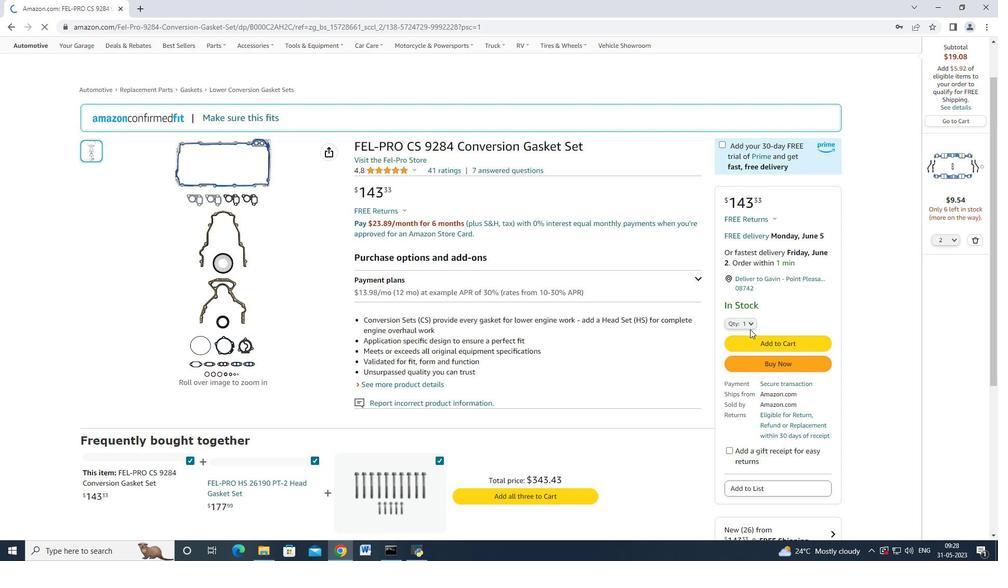 
Action: Mouse pressed left at (750, 319)
Screenshot: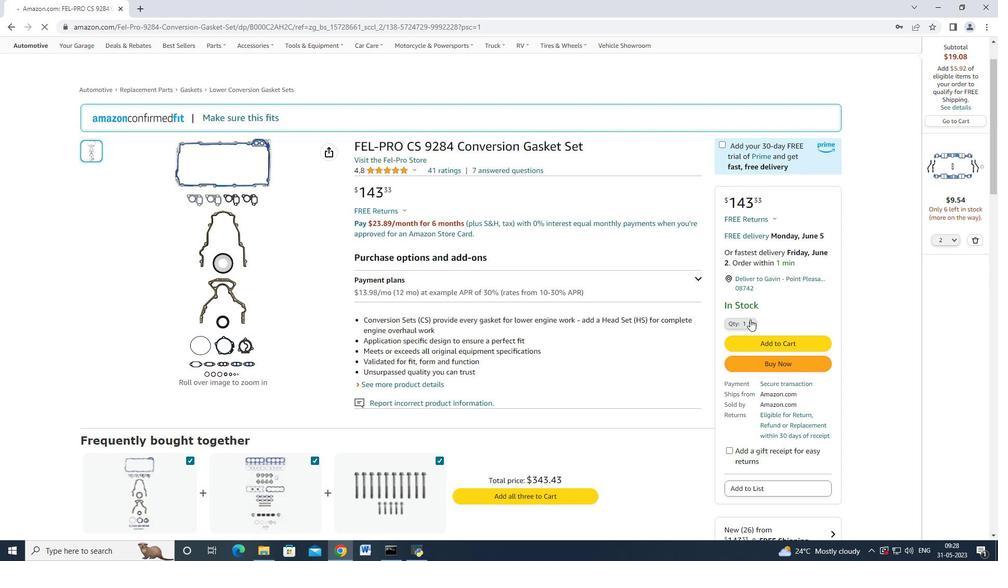 
Action: Mouse moved to (749, 90)
Screenshot: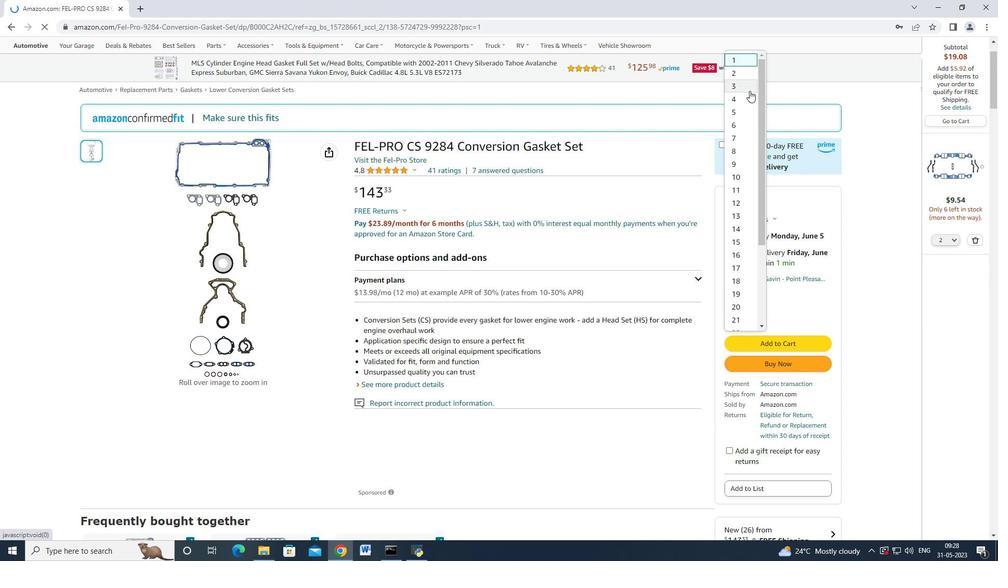 
Action: Mouse pressed left at (749, 90)
Screenshot: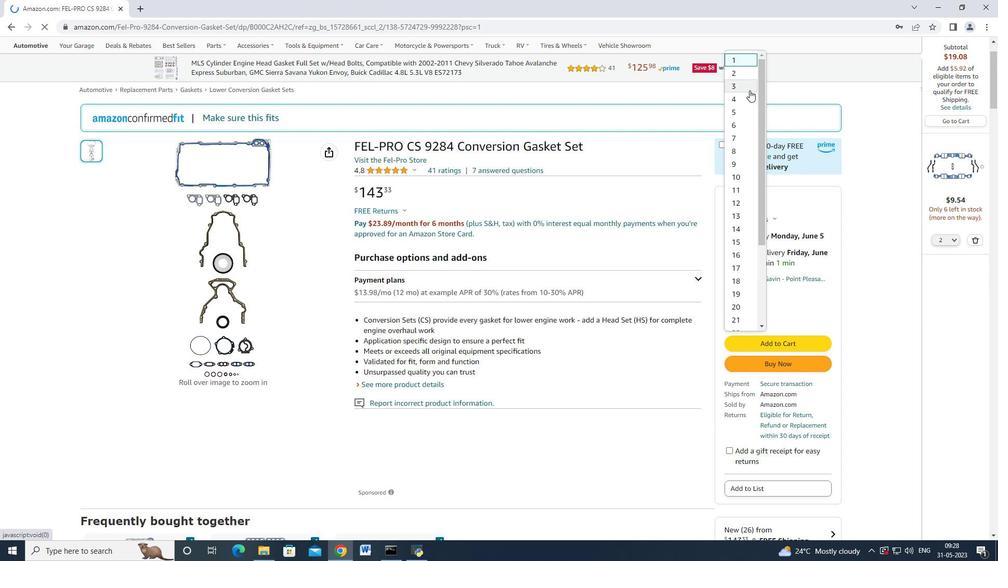 
Action: Mouse moved to (766, 362)
Screenshot: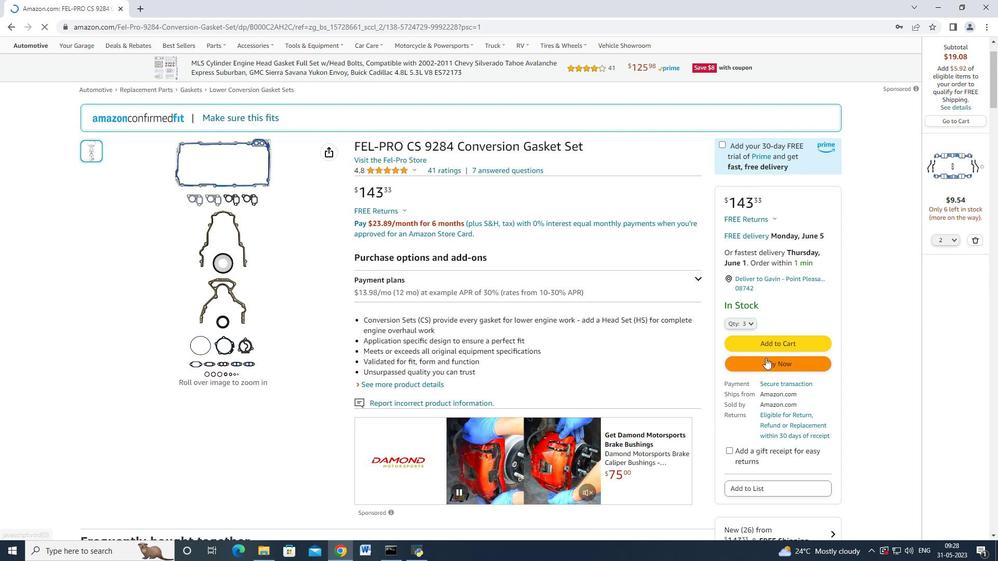 
Action: Mouse pressed left at (766, 362)
Screenshot: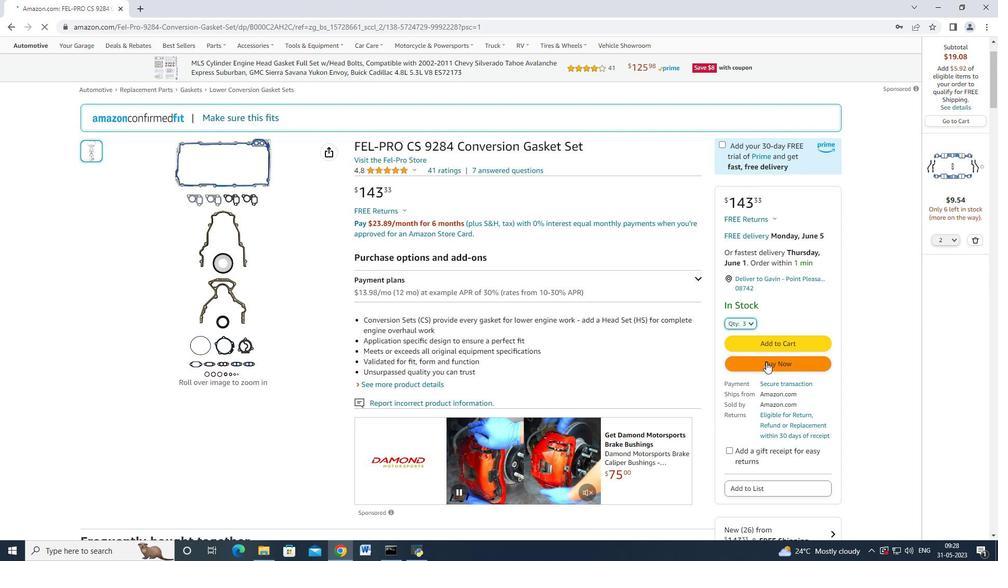 
Action: Mouse moved to (590, 89)
Screenshot: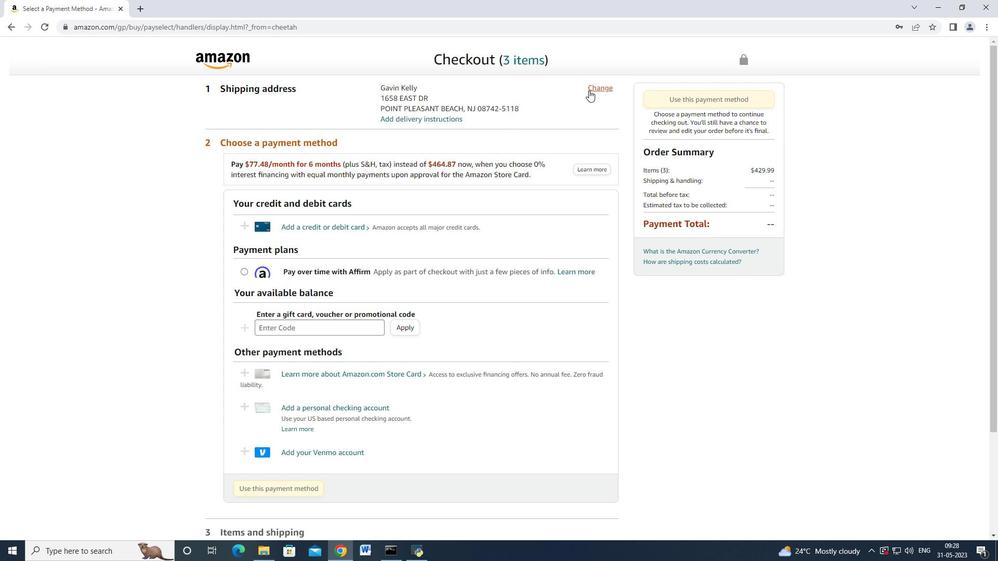 
Action: Mouse pressed left at (590, 89)
Screenshot: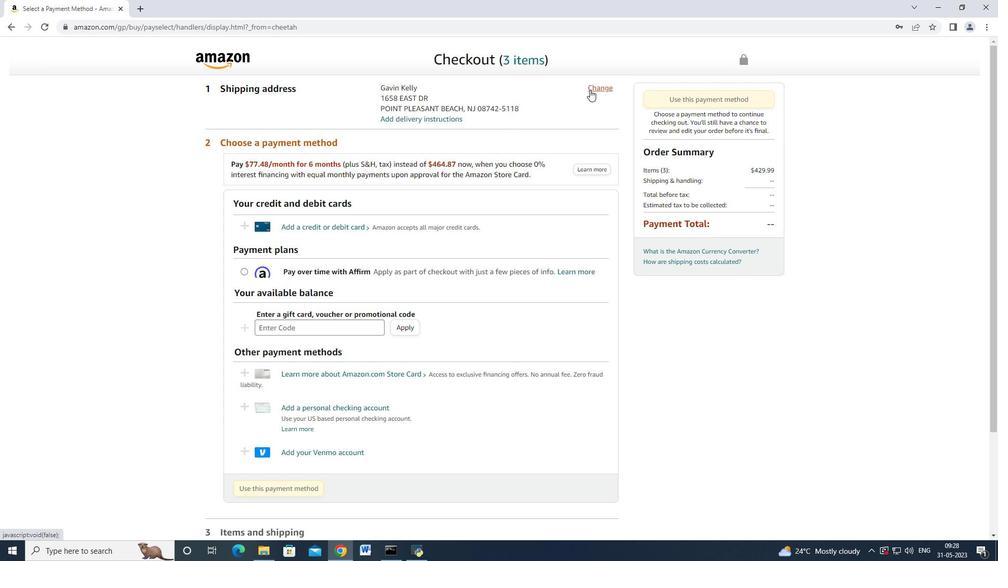 
Action: Mouse moved to (420, 217)
Screenshot: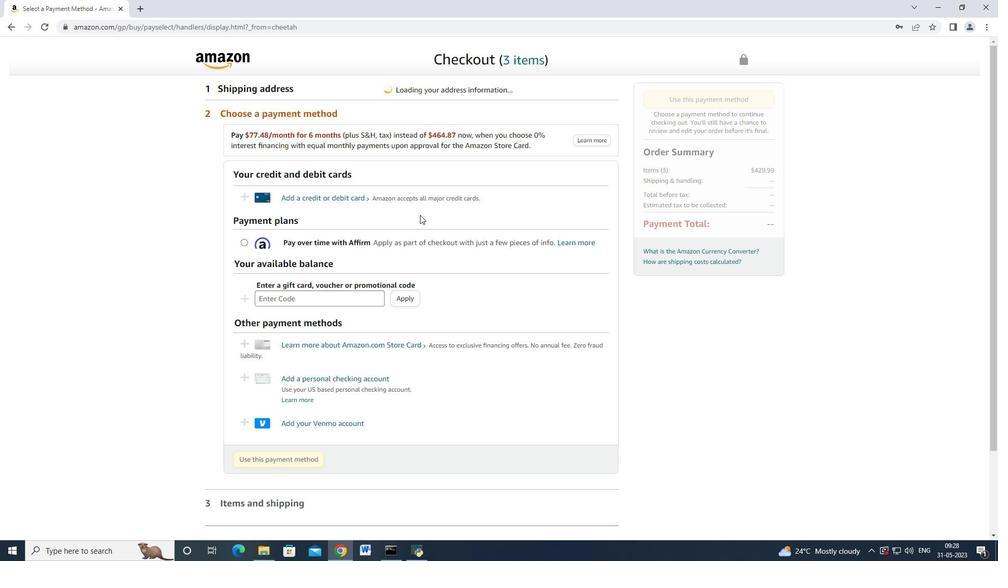 
Action: Mouse scrolled (420, 216) with delta (0, 0)
Screenshot: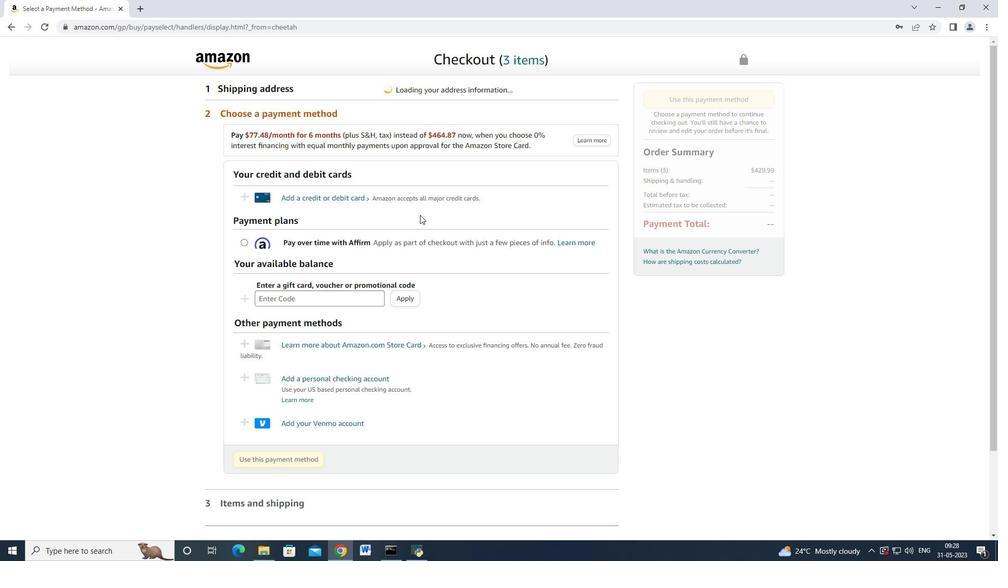 
Action: Mouse moved to (420, 217)
Screenshot: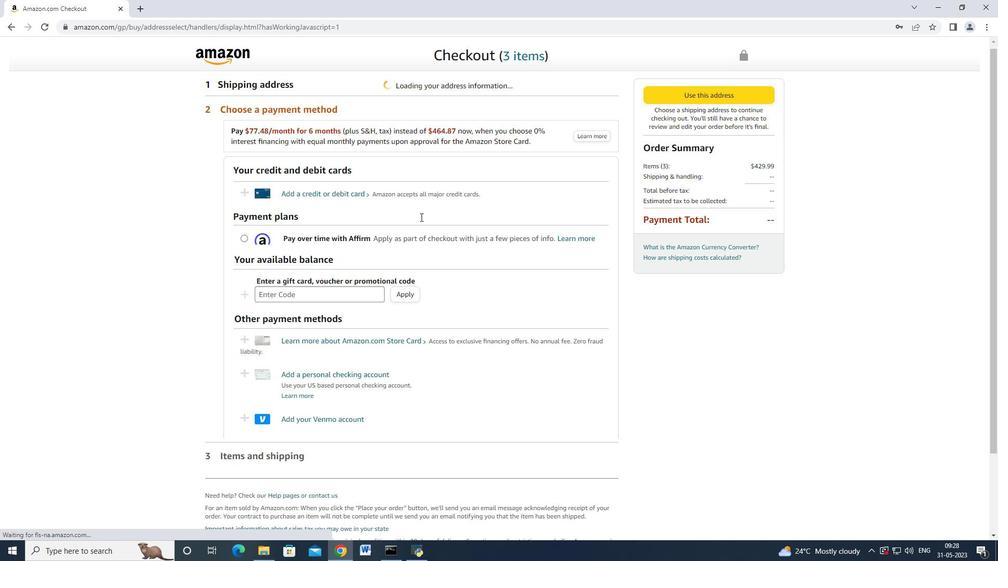 
Action: Mouse scrolled (420, 218) with delta (0, 0)
Screenshot: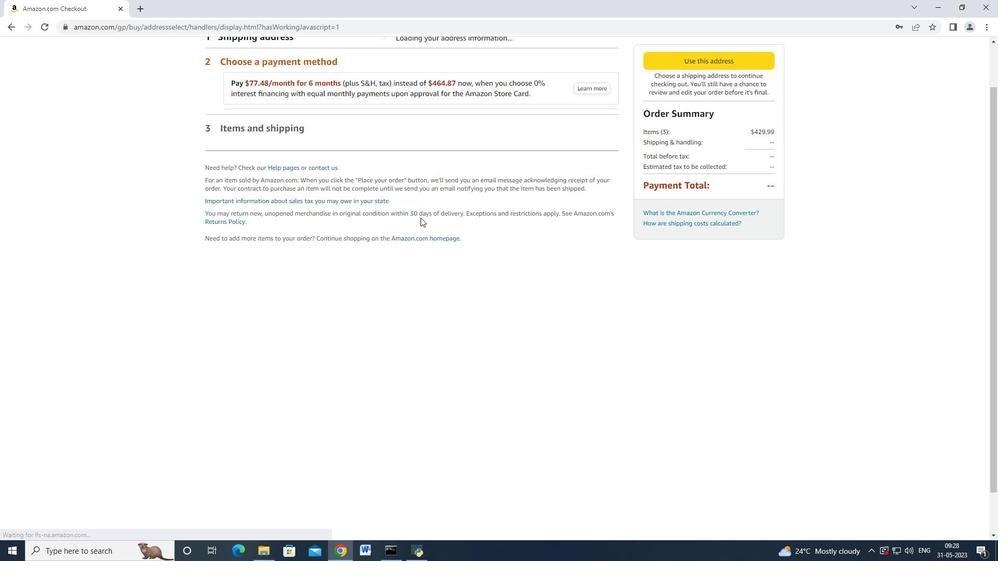 
Action: Mouse scrolled (420, 217) with delta (0, 0)
Screenshot: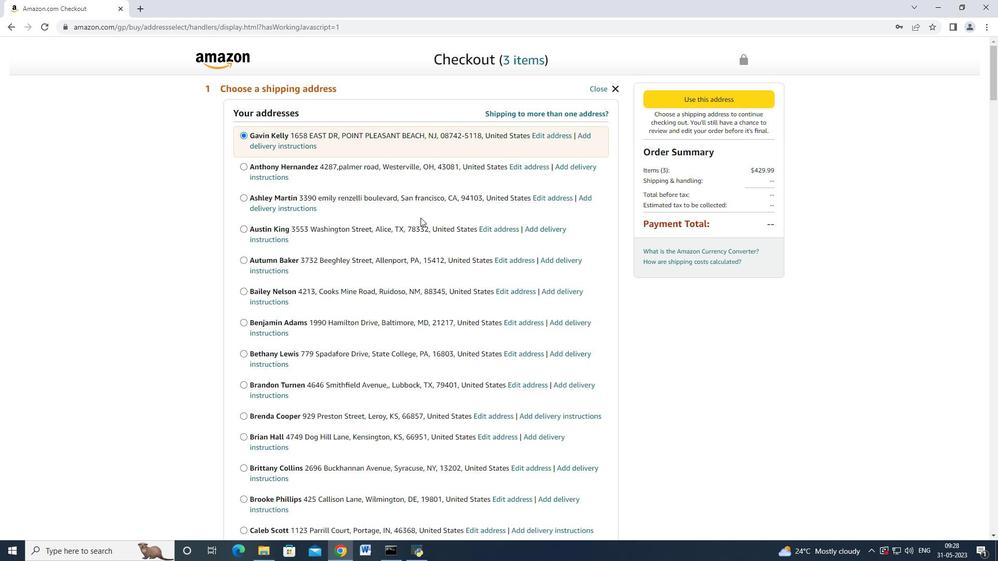 
Action: Mouse scrolled (420, 217) with delta (0, 0)
Screenshot: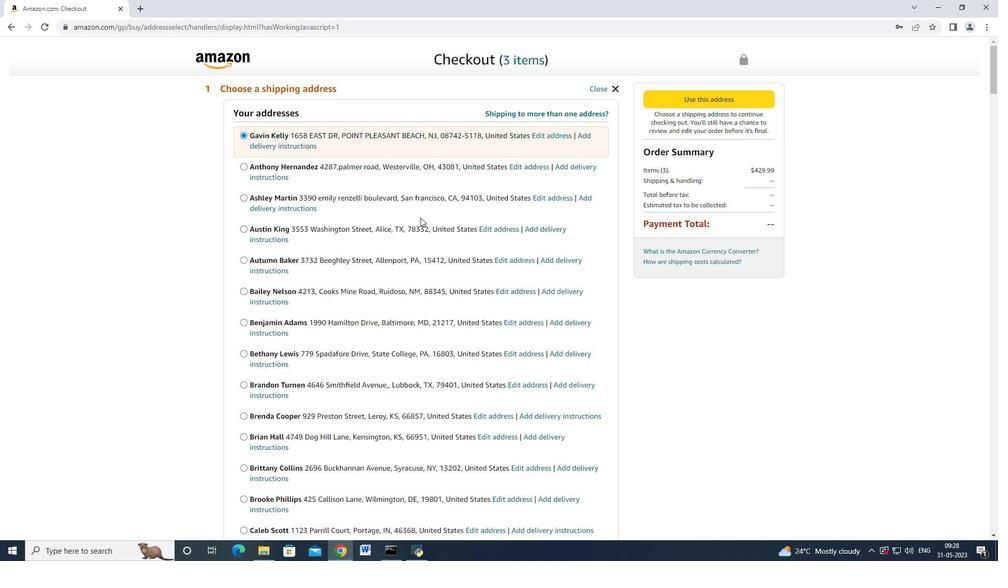 
Action: Mouse scrolled (420, 217) with delta (0, 0)
Screenshot: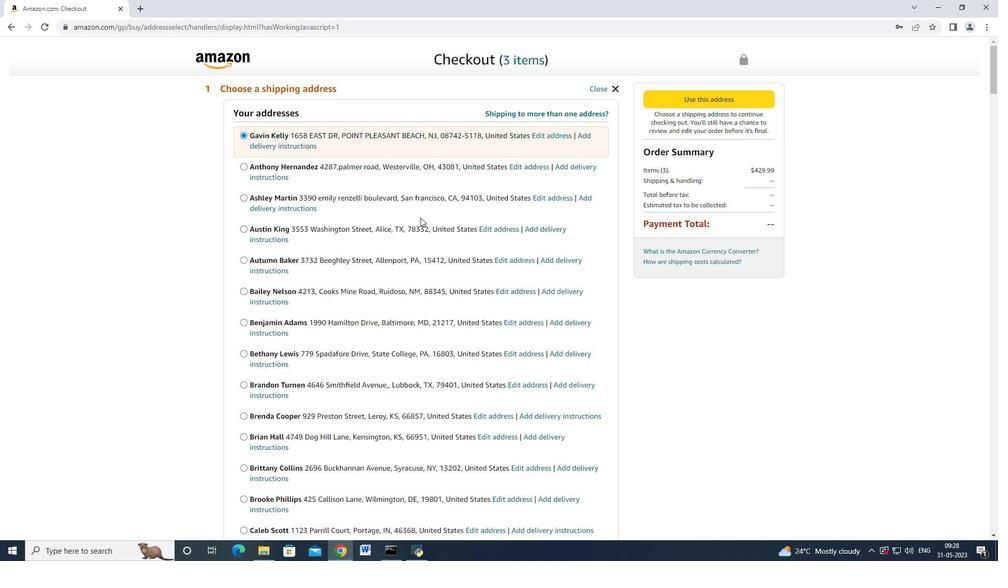 
Action: Mouse scrolled (420, 217) with delta (0, 0)
Screenshot: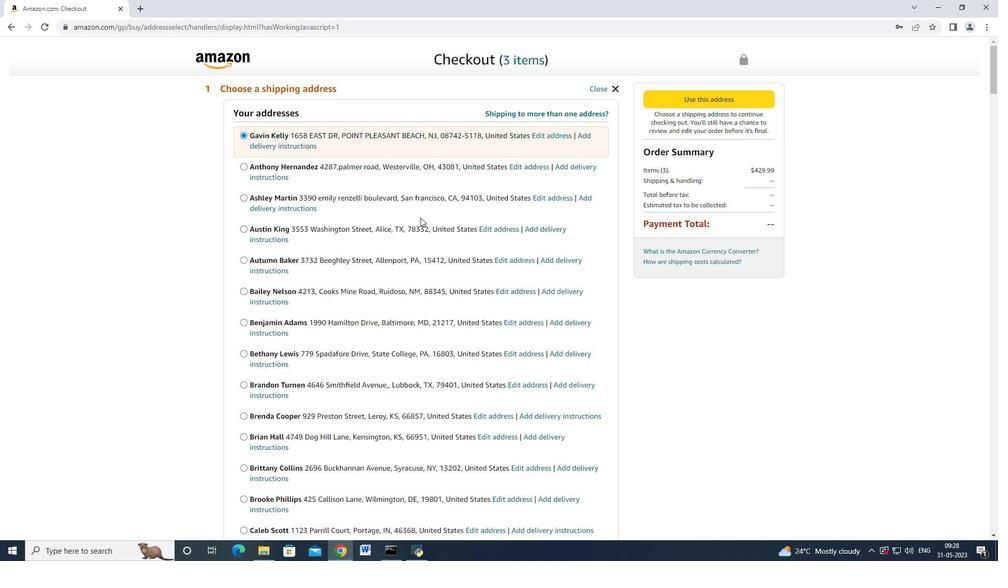 
Action: Mouse moved to (421, 217)
Screenshot: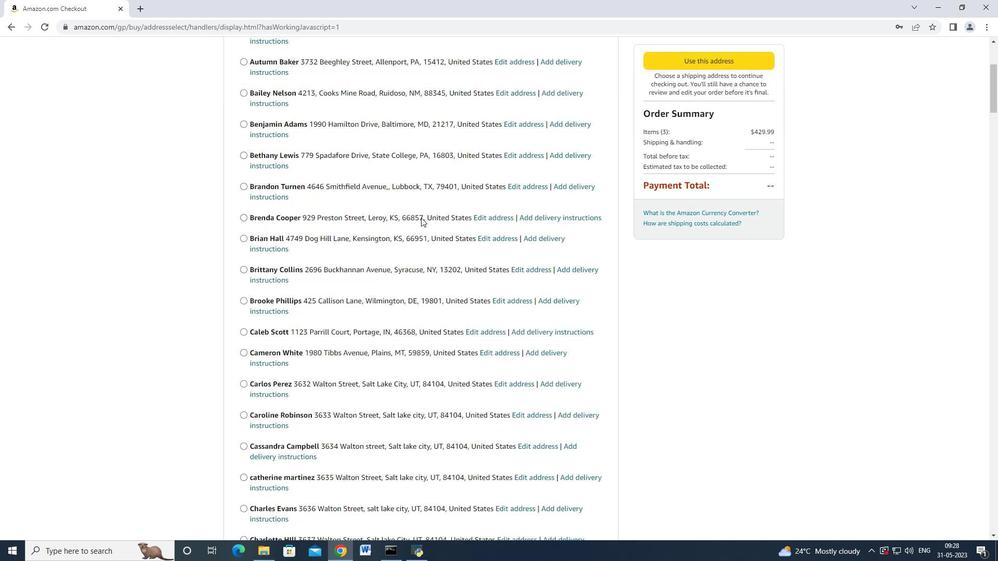 
Action: Mouse scrolled (421, 217) with delta (0, 0)
Screenshot: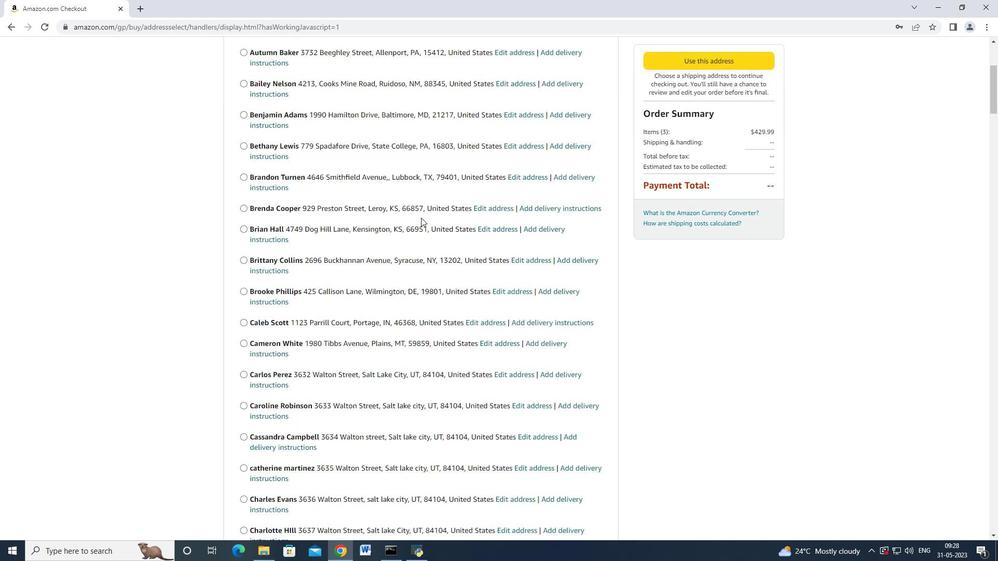 
Action: Mouse scrolled (421, 217) with delta (0, 0)
Screenshot: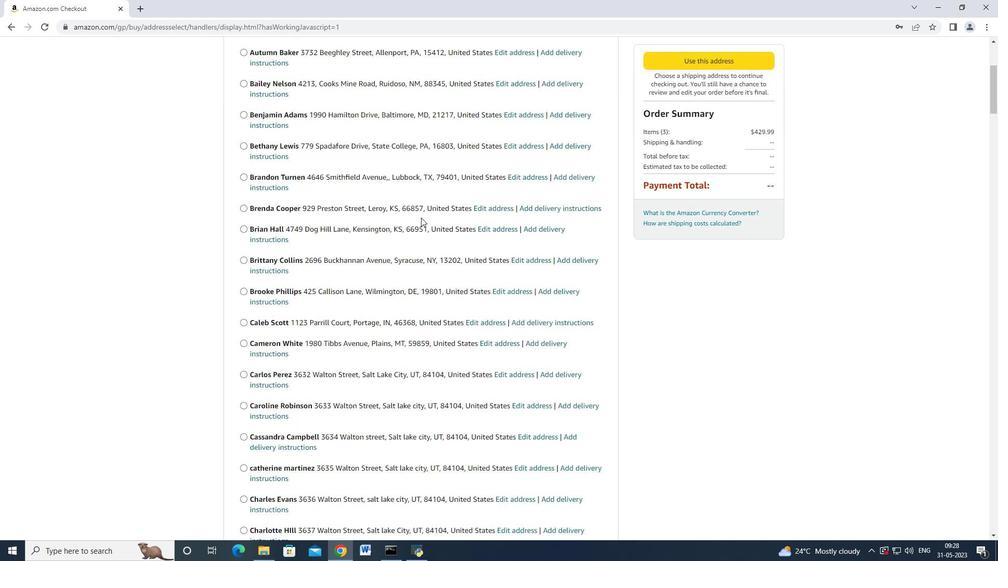 
Action: Mouse scrolled (421, 217) with delta (0, 0)
Screenshot: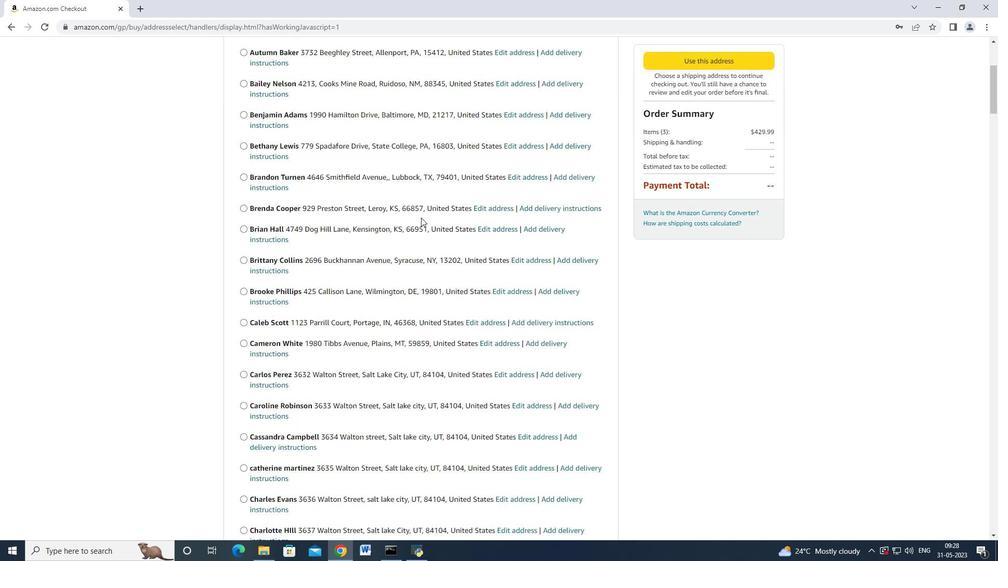
Action: Mouse scrolled (421, 217) with delta (0, 0)
Screenshot: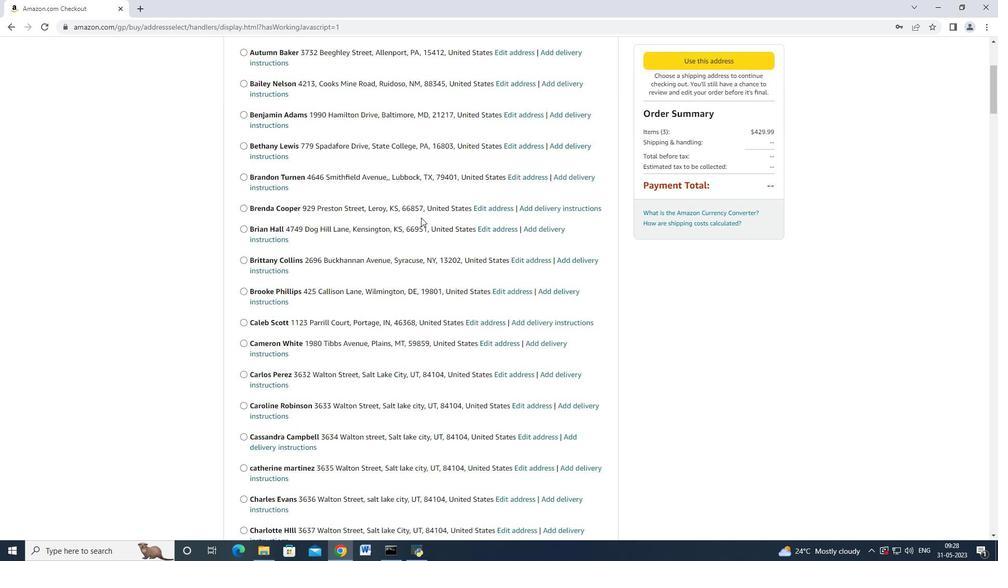 
Action: Mouse scrolled (421, 217) with delta (0, 0)
Screenshot: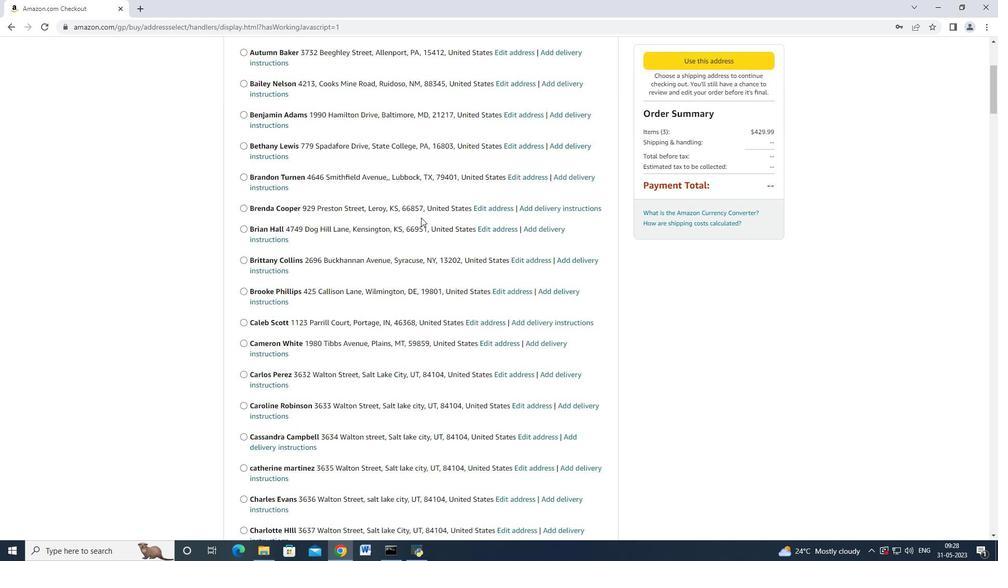 
Action: Mouse scrolled (421, 217) with delta (0, 0)
Screenshot: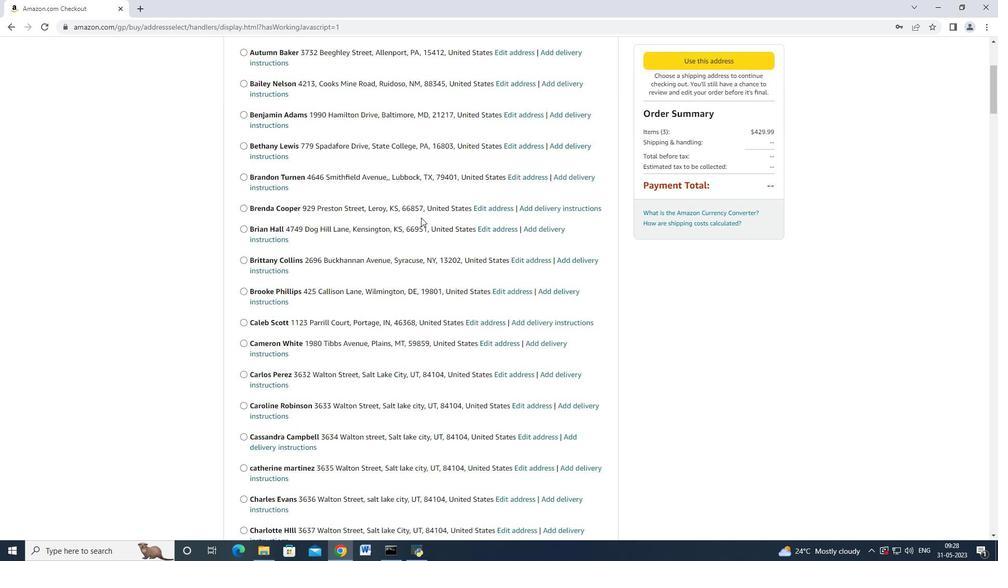 
Action: Mouse scrolled (421, 217) with delta (0, 0)
Screenshot: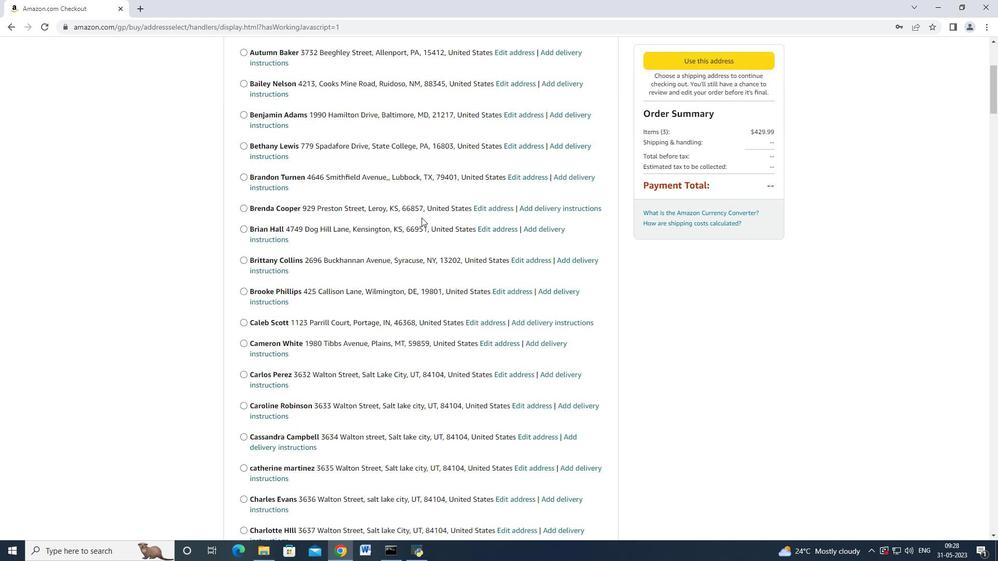 
Action: Mouse moved to (422, 216)
Screenshot: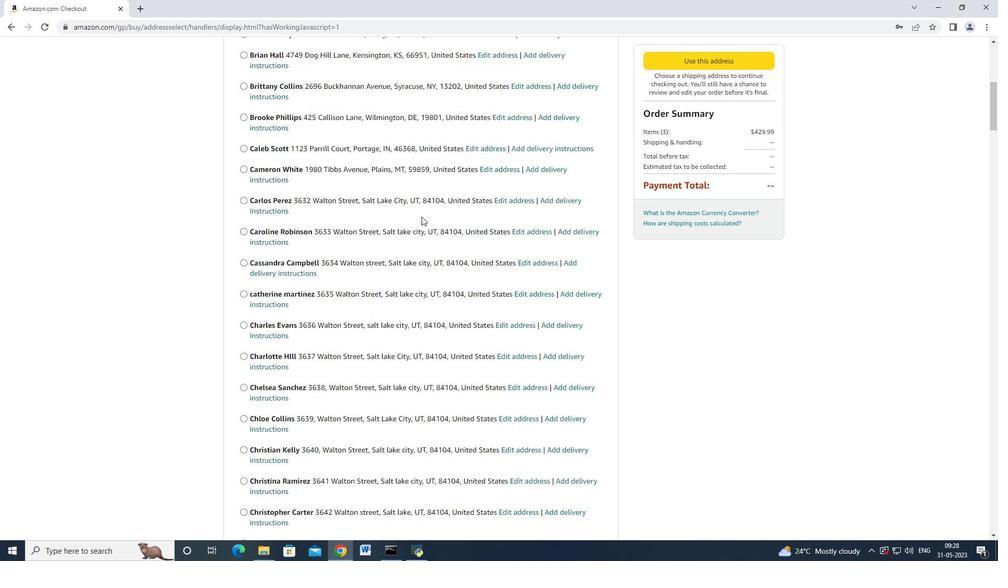
Action: Mouse scrolled (422, 215) with delta (0, 0)
Screenshot: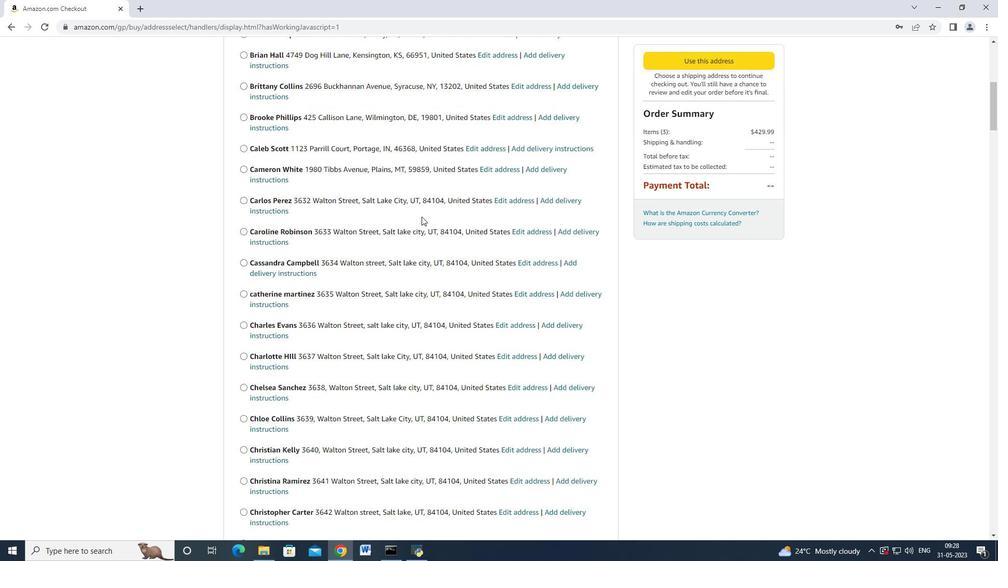 
Action: Mouse scrolled (422, 215) with delta (0, 0)
Screenshot: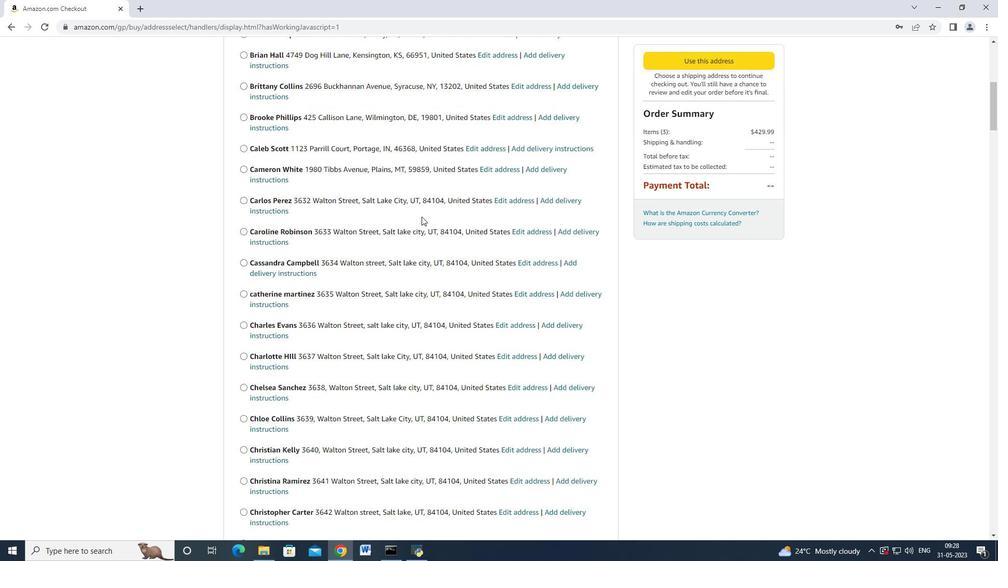 
Action: Mouse scrolled (422, 215) with delta (0, 0)
Screenshot: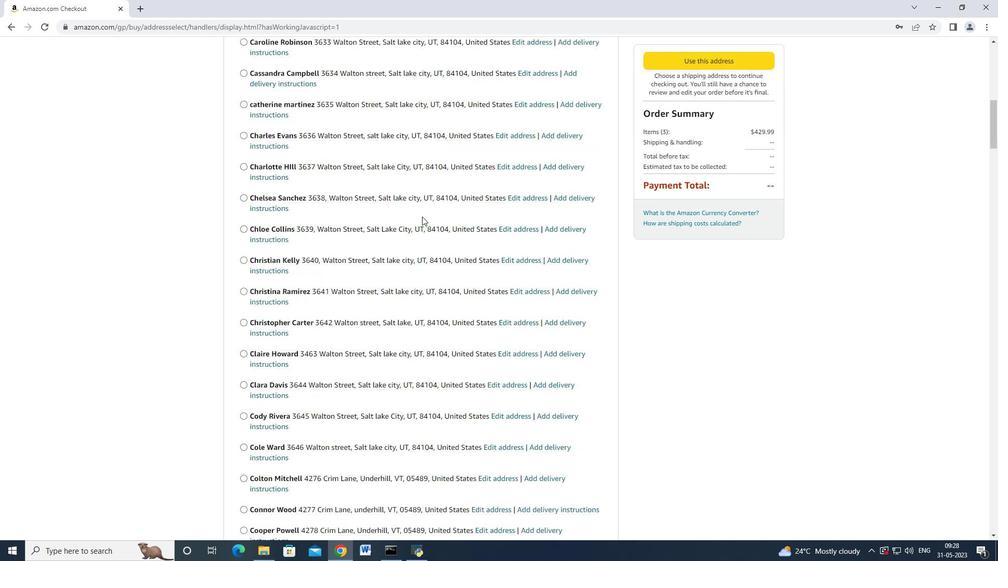
Action: Mouse scrolled (422, 215) with delta (0, 0)
Screenshot: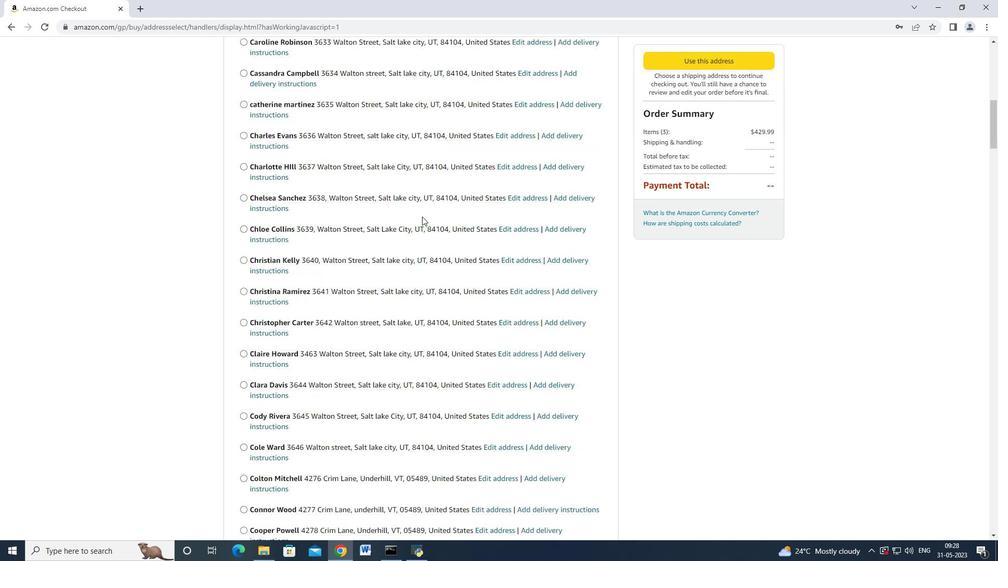 
Action: Mouse scrolled (422, 215) with delta (0, 0)
Screenshot: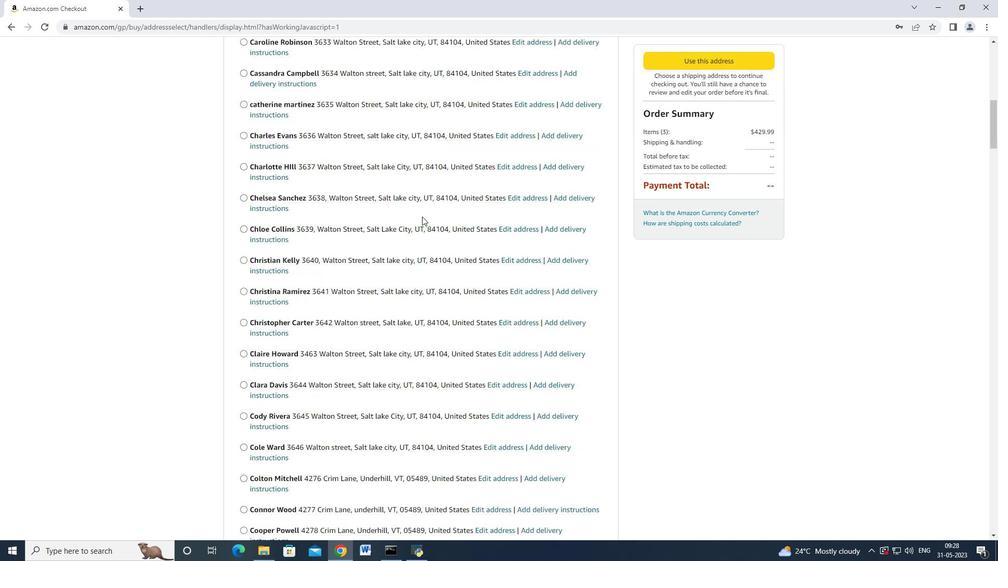 
Action: Mouse scrolled (422, 215) with delta (0, 0)
Screenshot: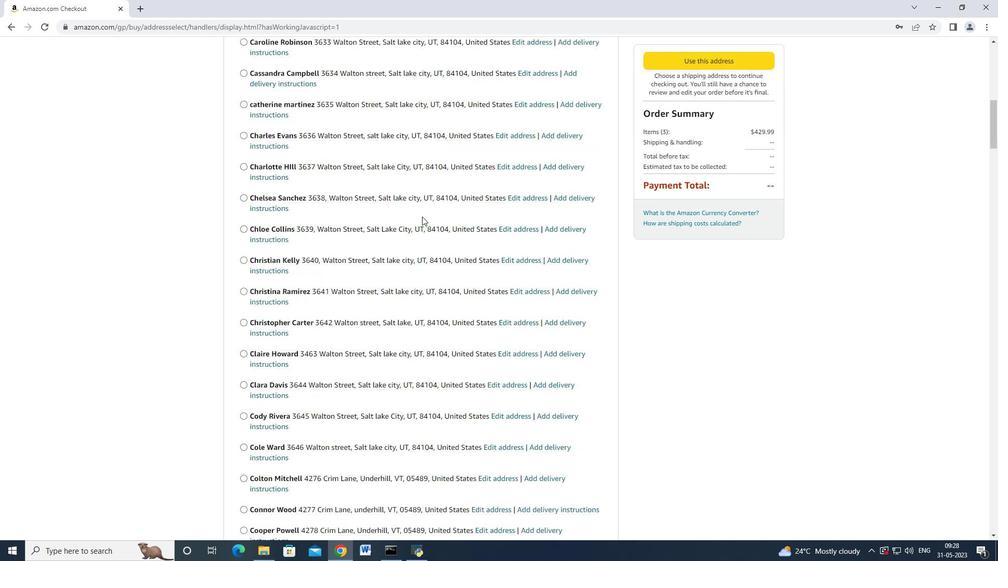 
Action: Mouse scrolled (422, 215) with delta (0, 0)
Screenshot: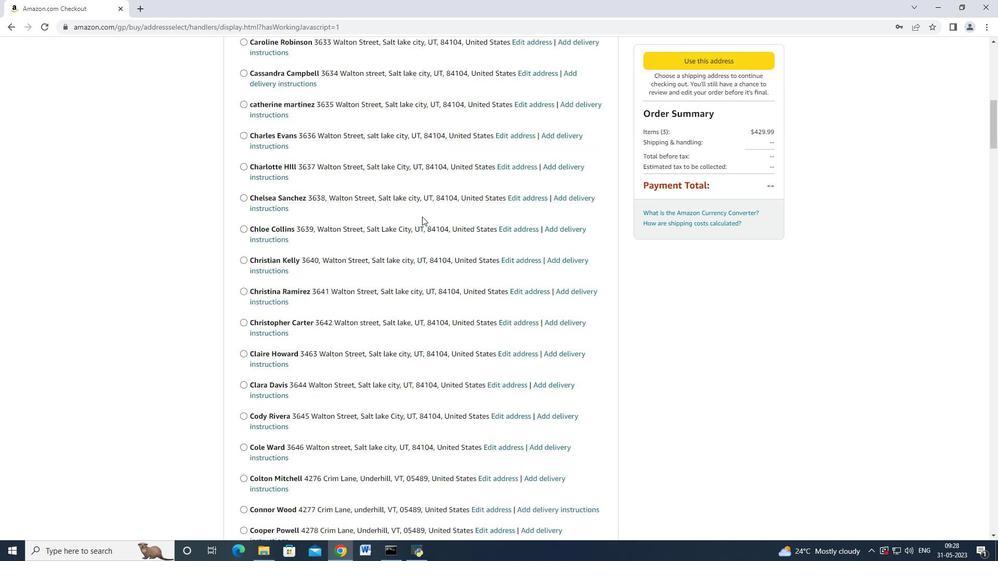 
Action: Mouse scrolled (422, 215) with delta (0, 0)
Screenshot: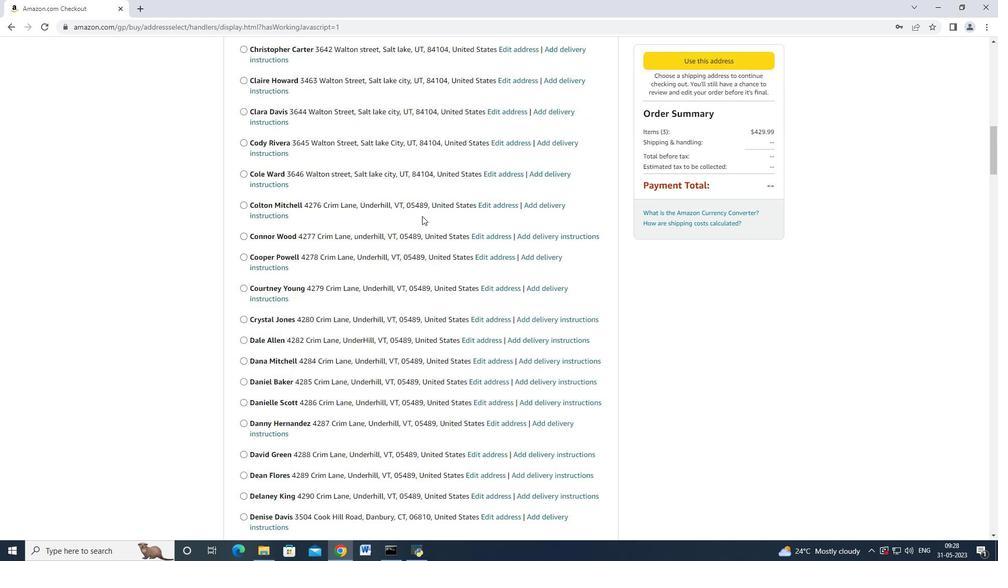 
Action: Mouse scrolled (422, 215) with delta (0, 0)
Screenshot: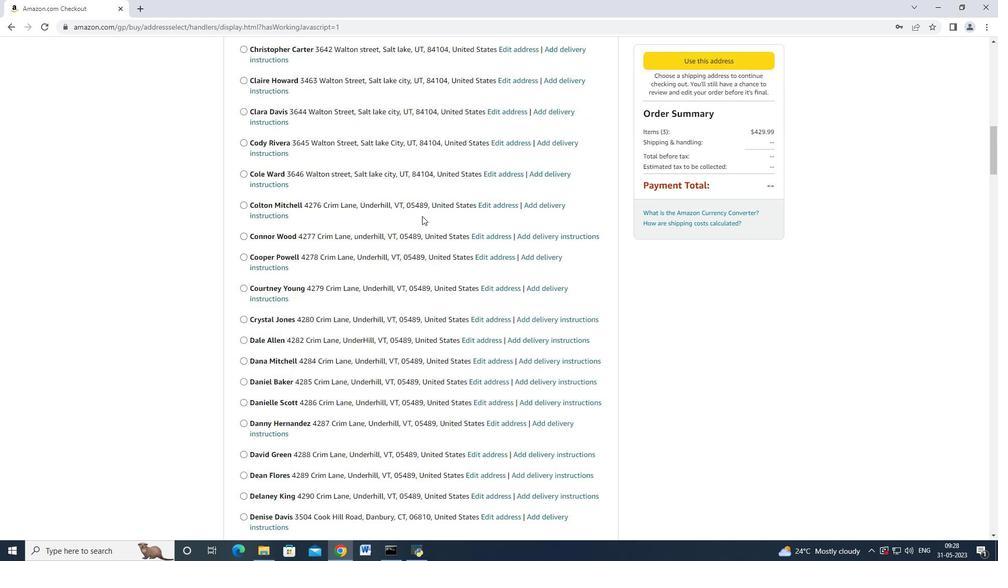 
Action: Mouse scrolled (422, 215) with delta (0, 0)
Screenshot: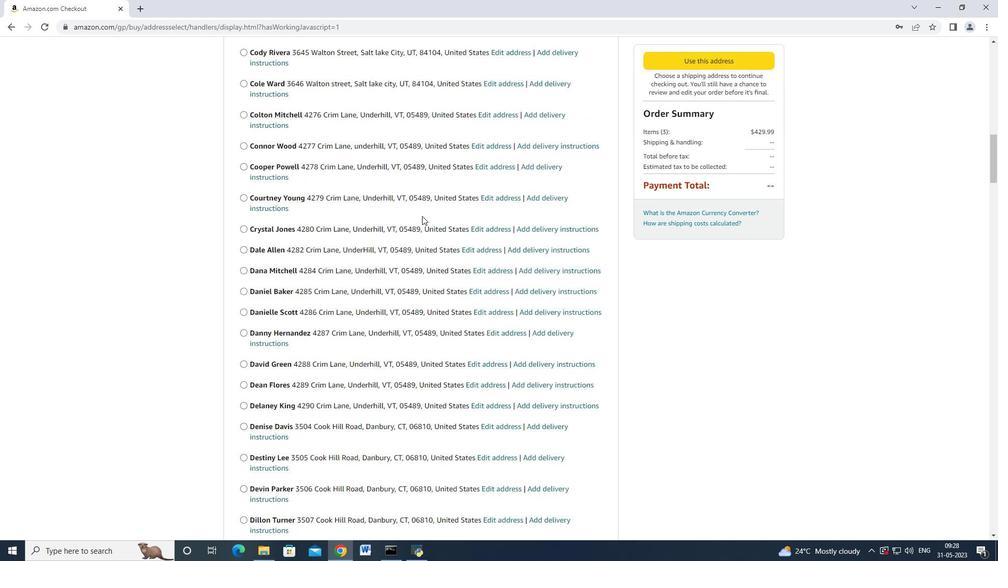 
Action: Mouse scrolled (422, 215) with delta (0, 0)
Screenshot: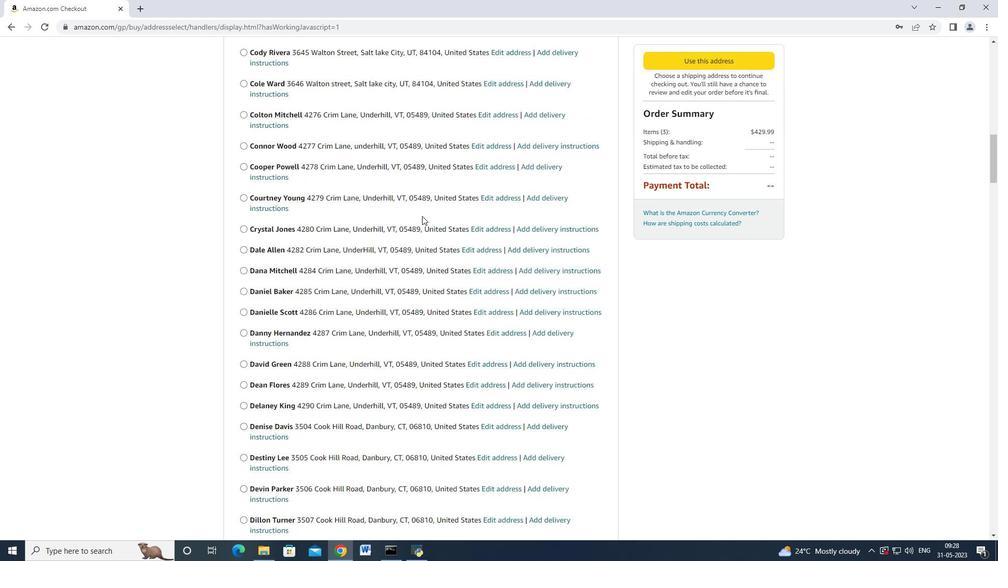 
Action: Mouse scrolled (422, 215) with delta (0, 0)
Screenshot: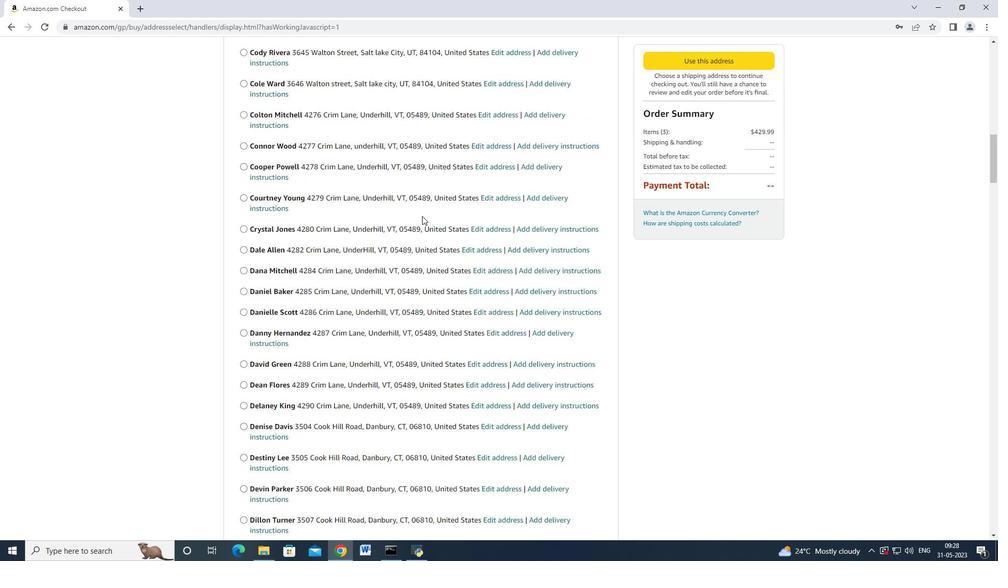 
Action: Mouse scrolled (422, 215) with delta (0, 0)
Screenshot: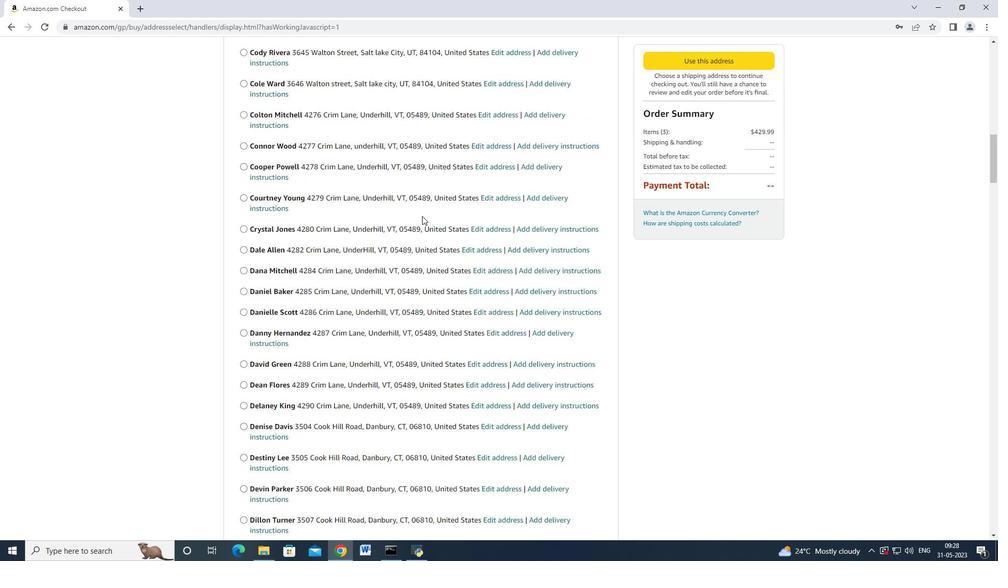 
Action: Mouse scrolled (422, 215) with delta (0, 0)
Screenshot: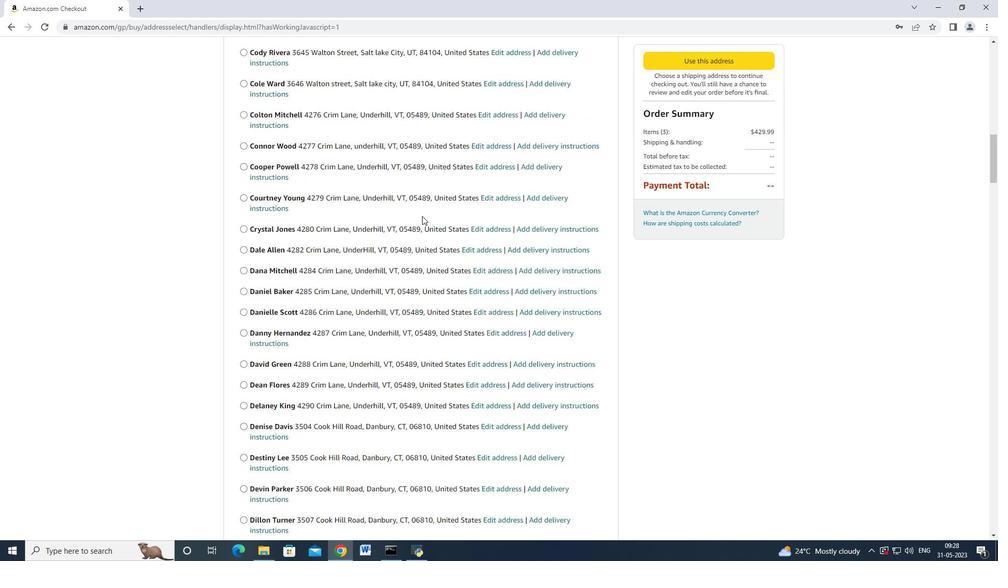 
Action: Mouse scrolled (422, 215) with delta (0, 0)
Screenshot: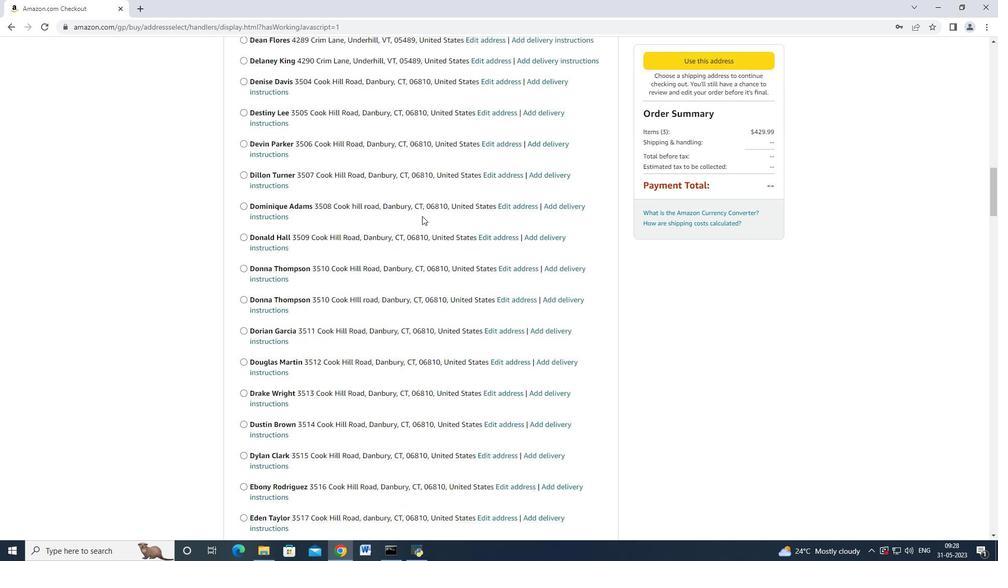 
Action: Mouse scrolled (422, 215) with delta (0, 0)
Screenshot: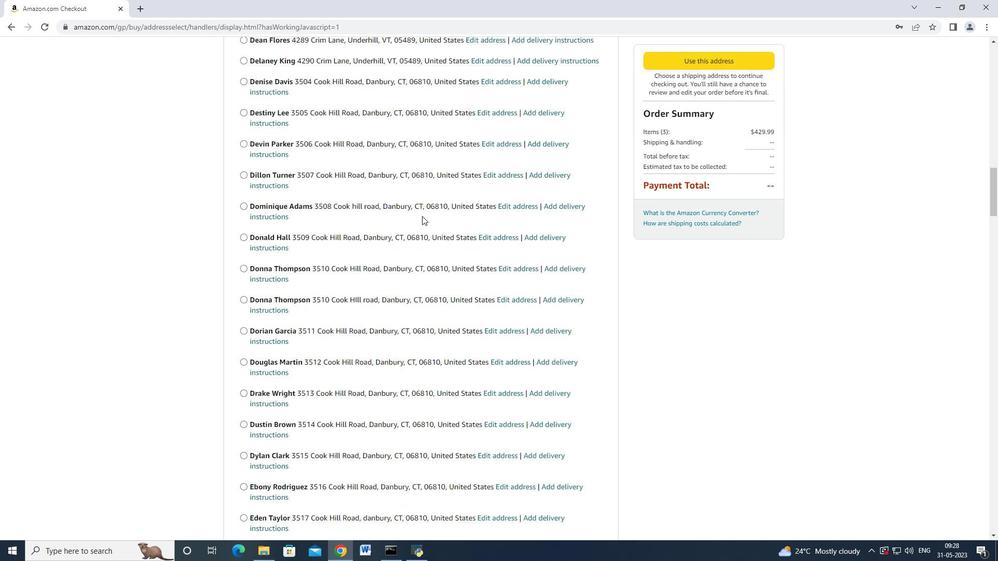 
Action: Mouse moved to (422, 216)
Screenshot: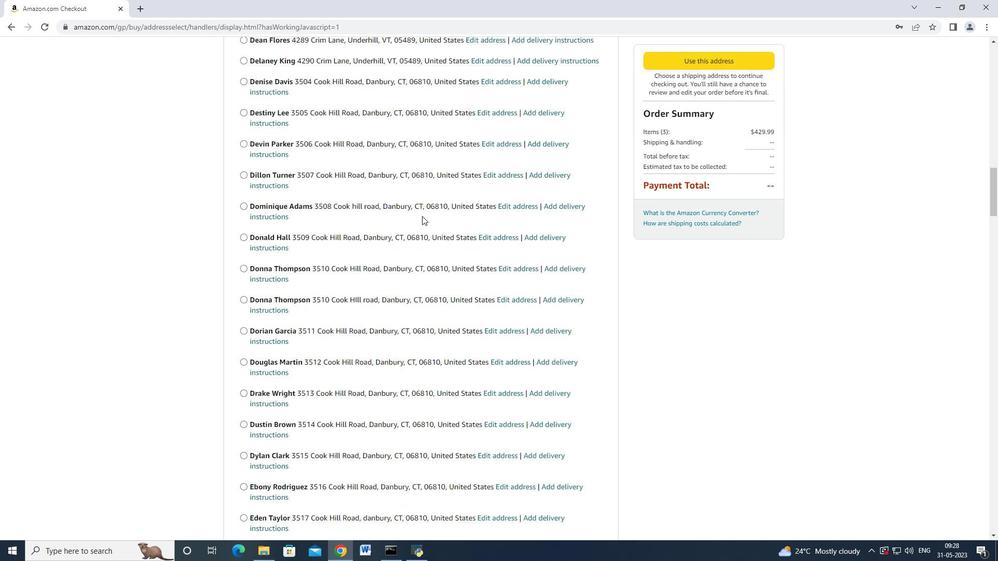 
Action: Mouse scrolled (422, 215) with delta (0, 0)
Screenshot: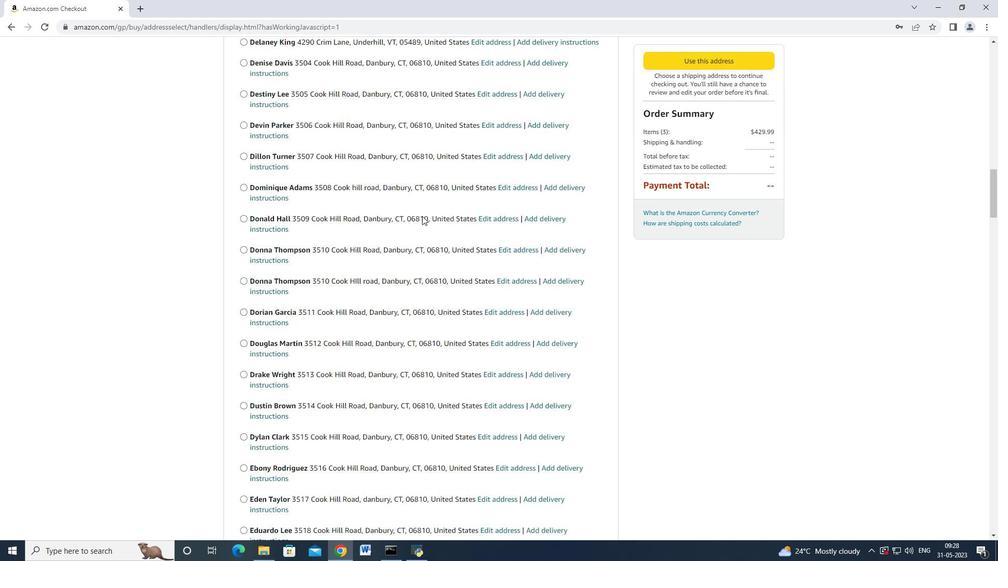
Action: Mouse scrolled (422, 215) with delta (0, 0)
Screenshot: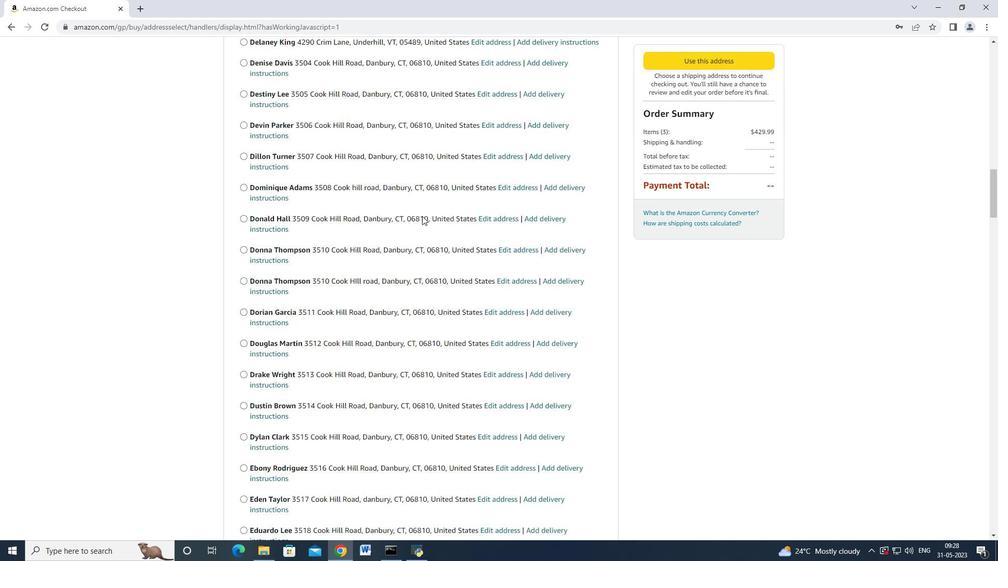 
Action: Mouse scrolled (422, 215) with delta (0, 0)
Screenshot: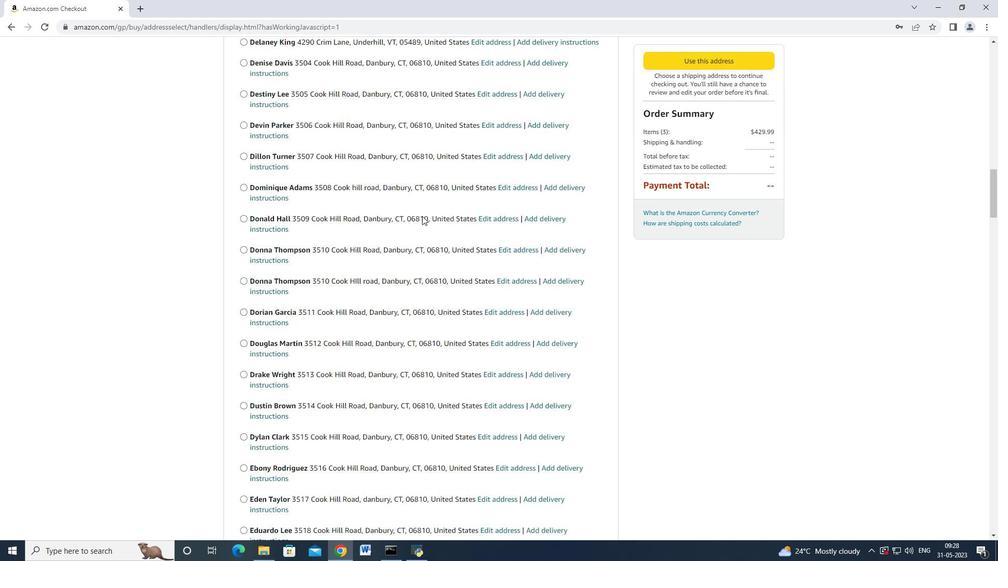 
Action: Mouse scrolled (422, 215) with delta (0, 0)
Screenshot: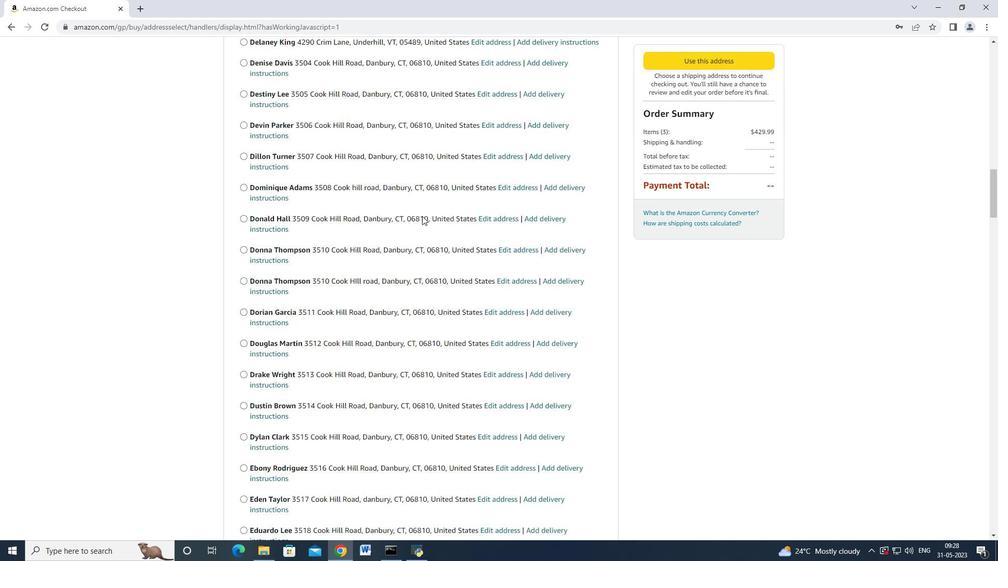 
Action: Mouse moved to (422, 216)
Screenshot: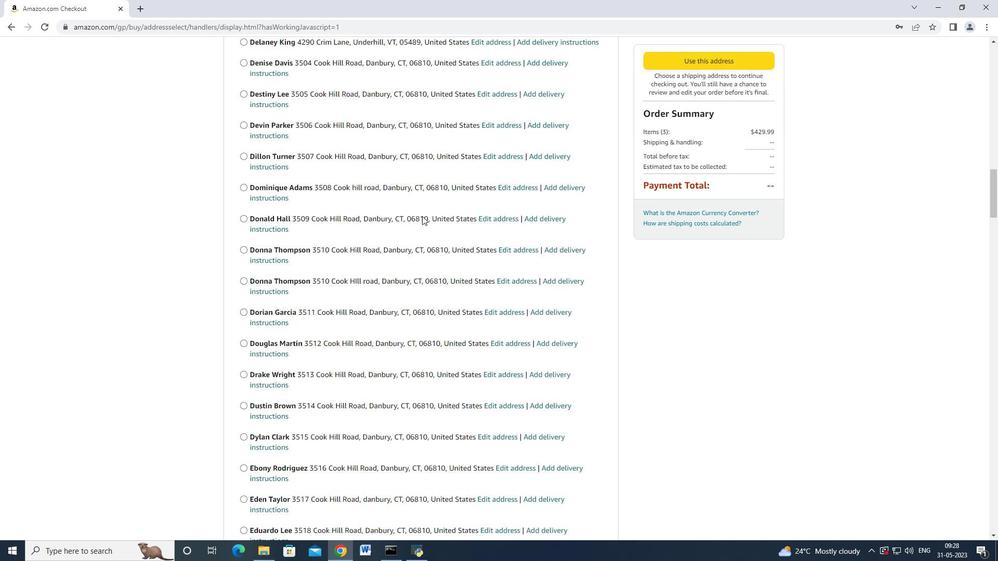 
Action: Mouse scrolled (422, 215) with delta (0, 0)
Screenshot: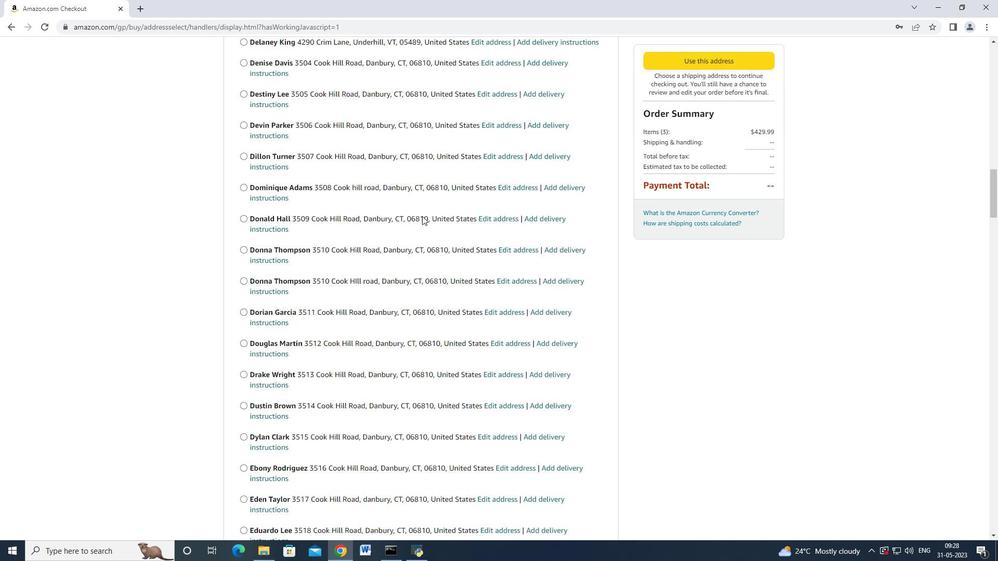 
Action: Mouse scrolled (422, 215) with delta (0, 0)
Screenshot: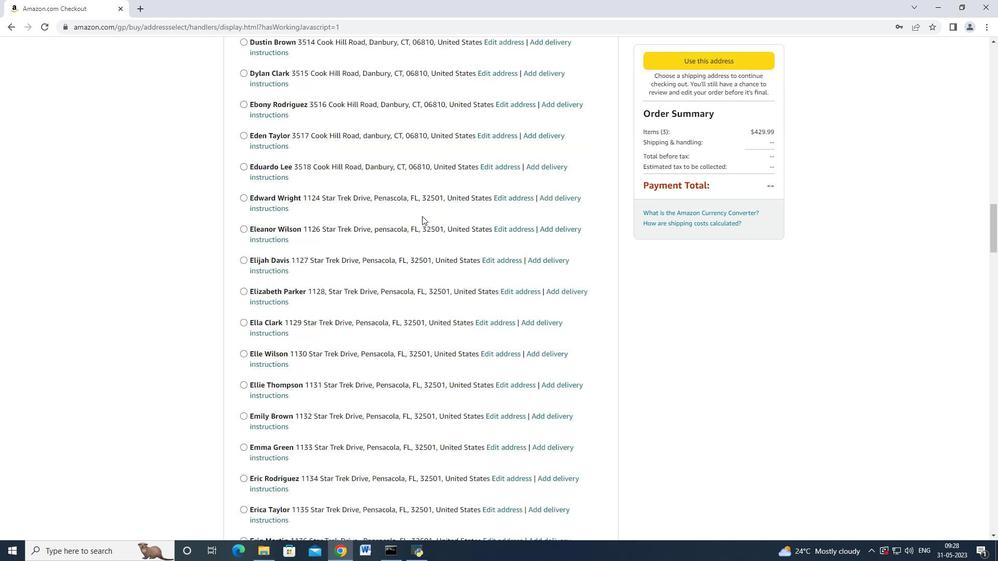 
Action: Mouse scrolled (422, 215) with delta (0, 0)
Screenshot: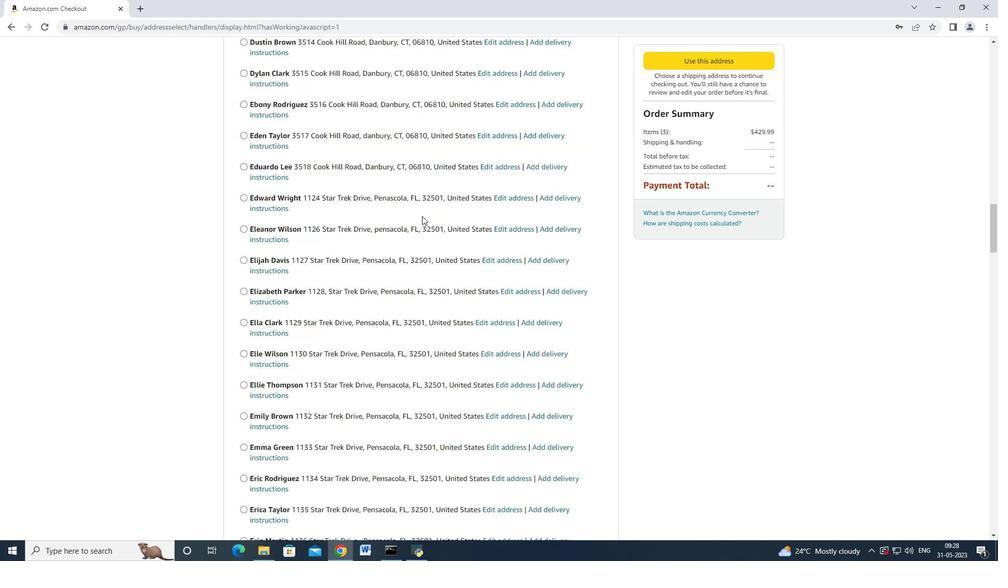 
Action: Mouse scrolled (422, 215) with delta (0, 0)
Screenshot: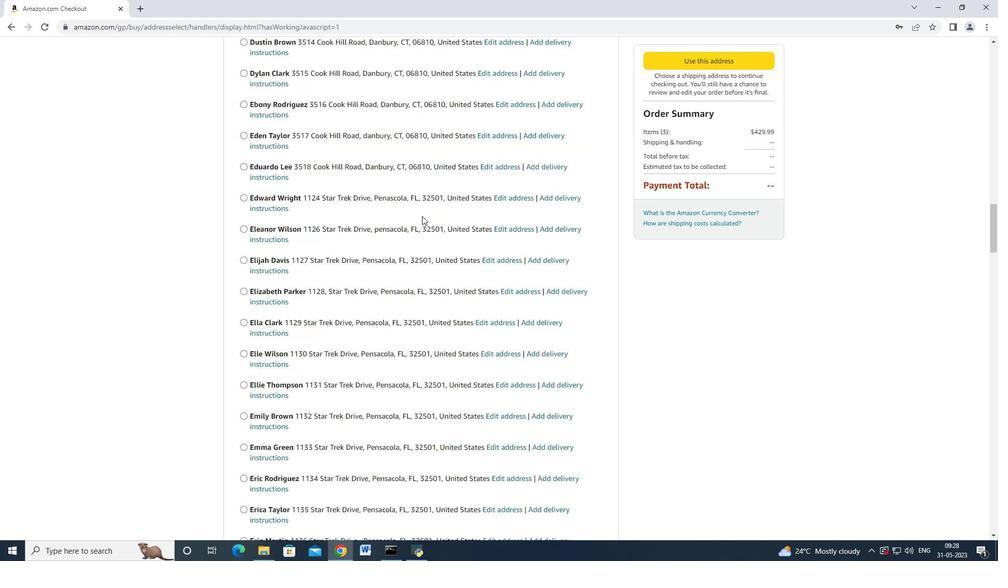 
Action: Mouse scrolled (422, 215) with delta (0, 0)
Screenshot: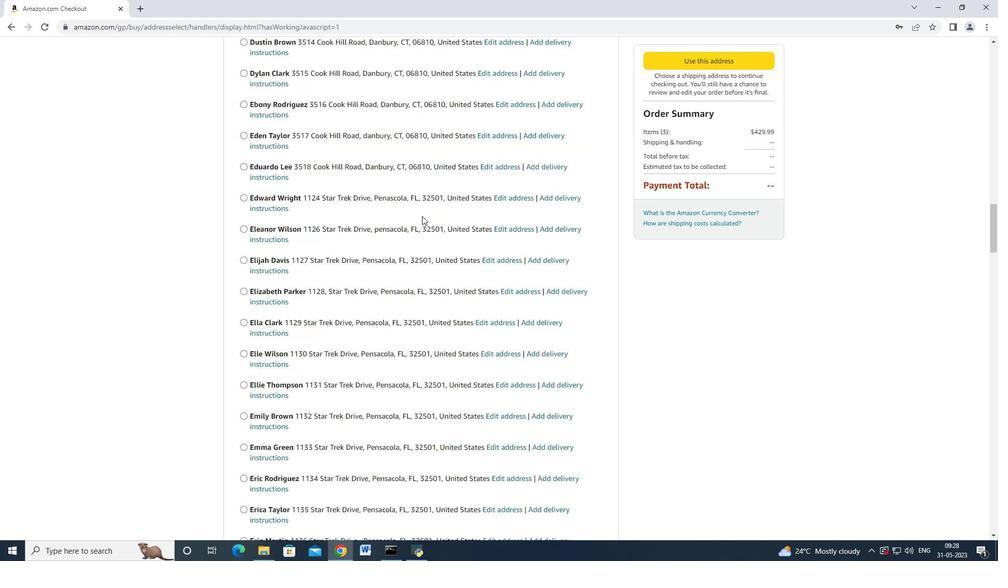 
Action: Mouse scrolled (422, 215) with delta (0, 0)
Screenshot: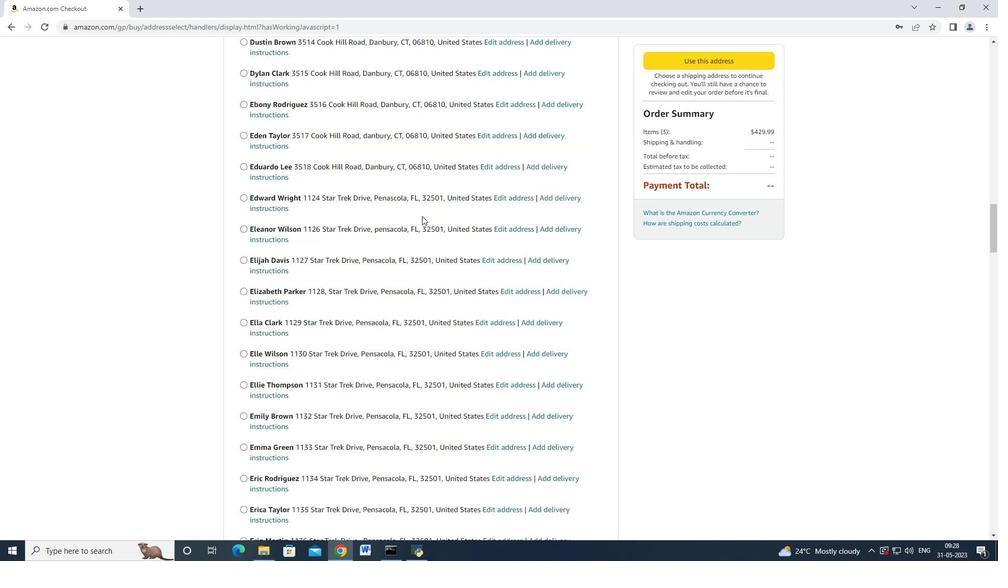 
Action: Mouse scrolled (422, 215) with delta (0, 0)
Screenshot: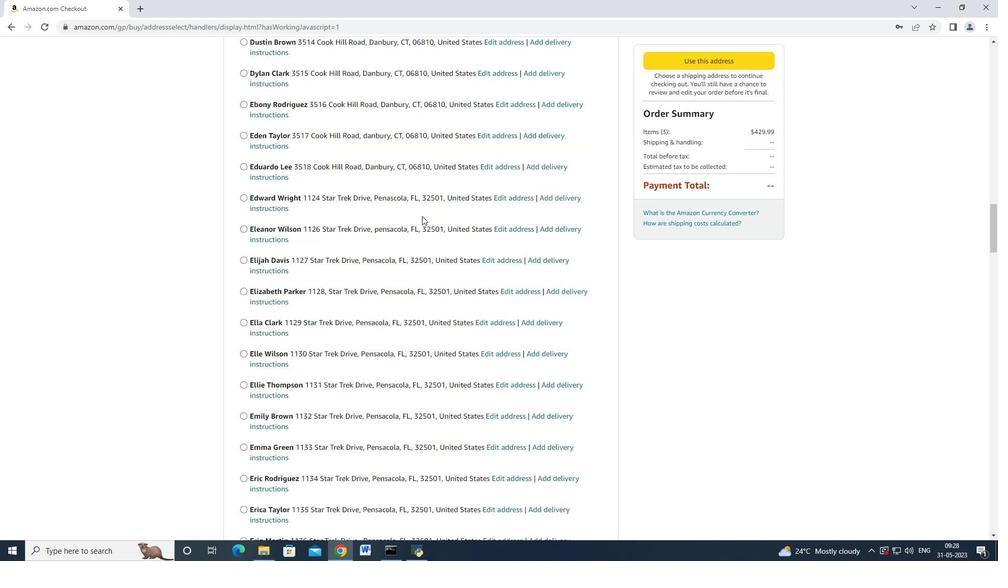 
Action: Mouse scrolled (422, 215) with delta (0, 0)
Screenshot: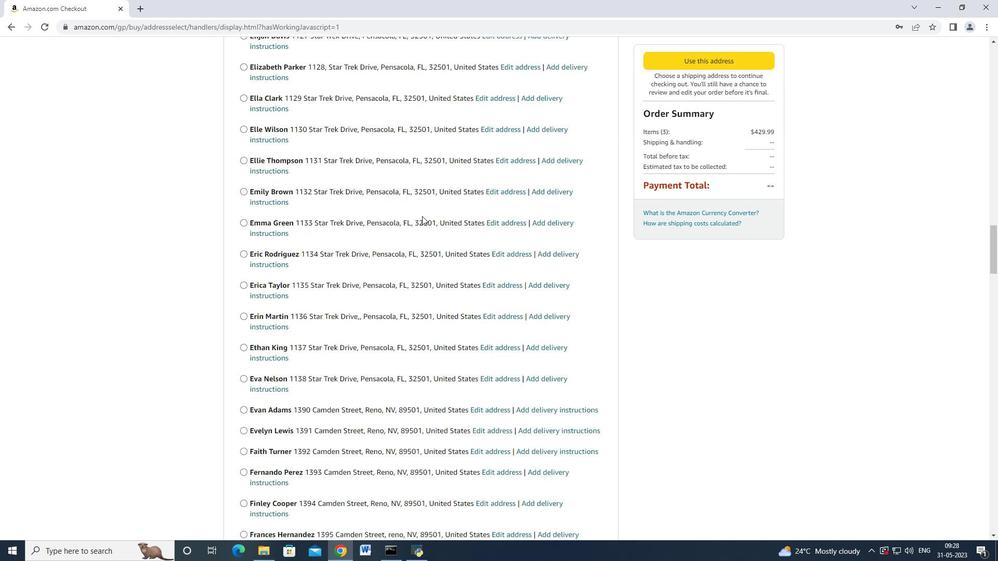 
Action: Mouse scrolled (422, 215) with delta (0, 0)
Screenshot: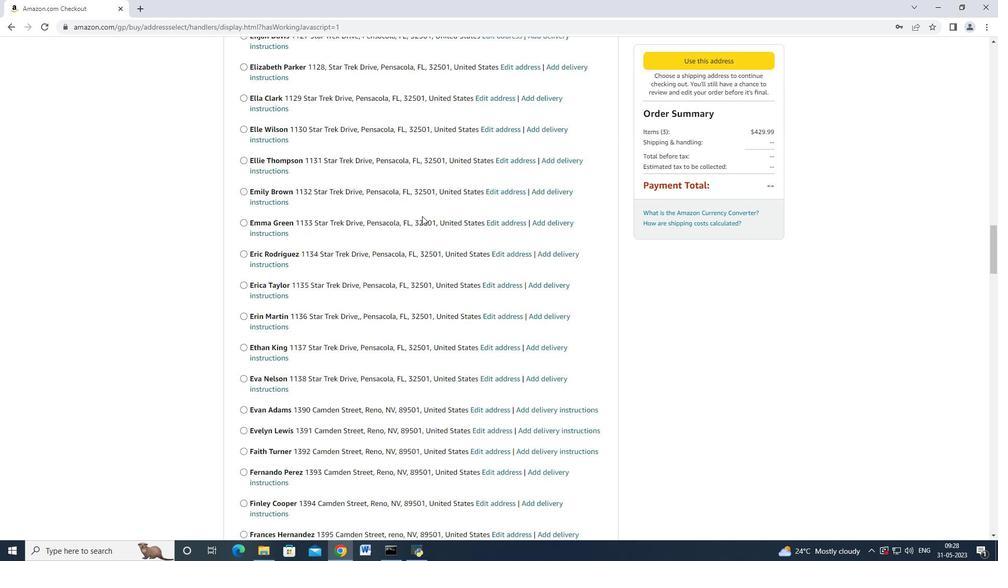 
Action: Mouse scrolled (422, 215) with delta (0, 0)
Screenshot: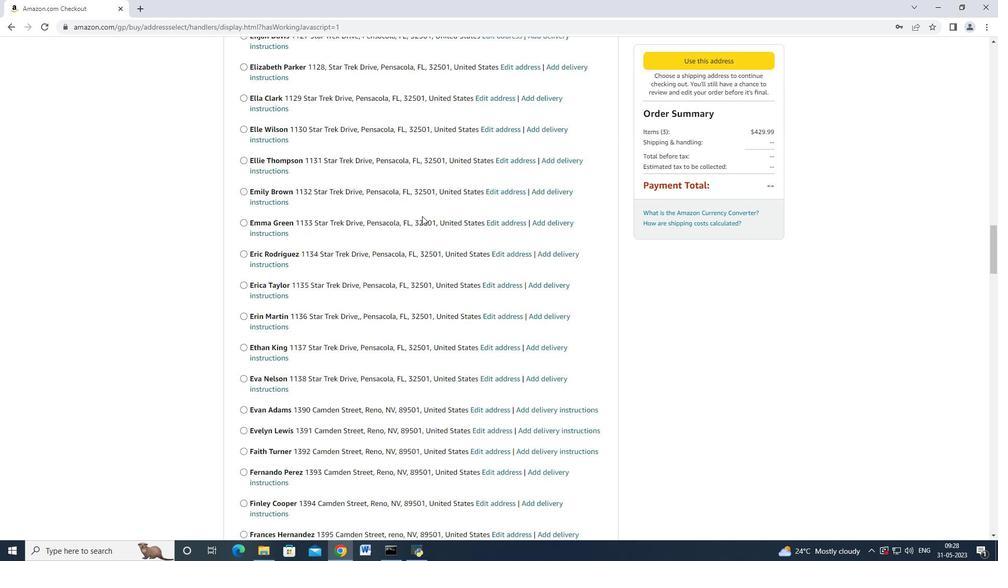 
Action: Mouse scrolled (422, 215) with delta (0, 0)
Screenshot: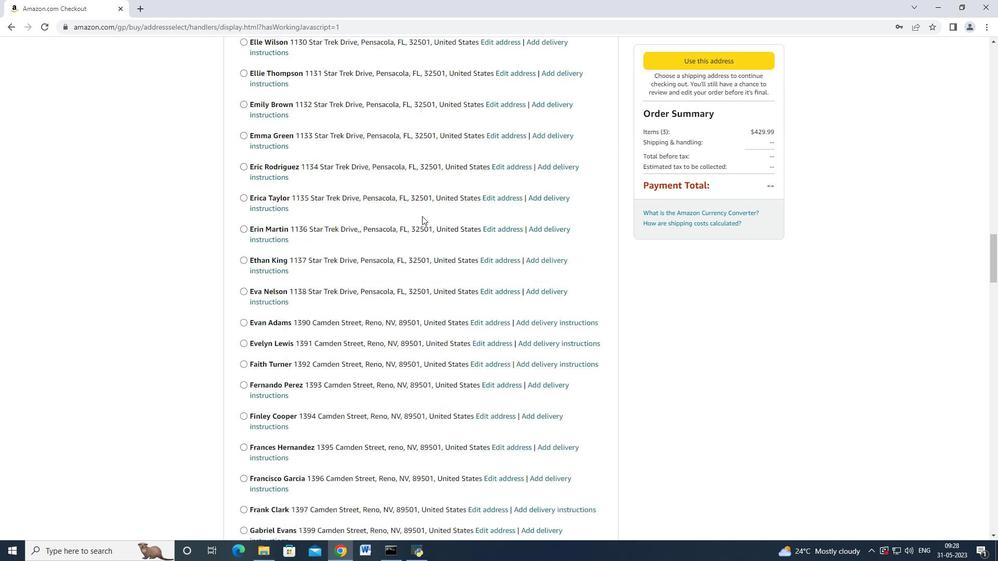 
Action: Mouse scrolled (422, 215) with delta (0, 0)
Screenshot: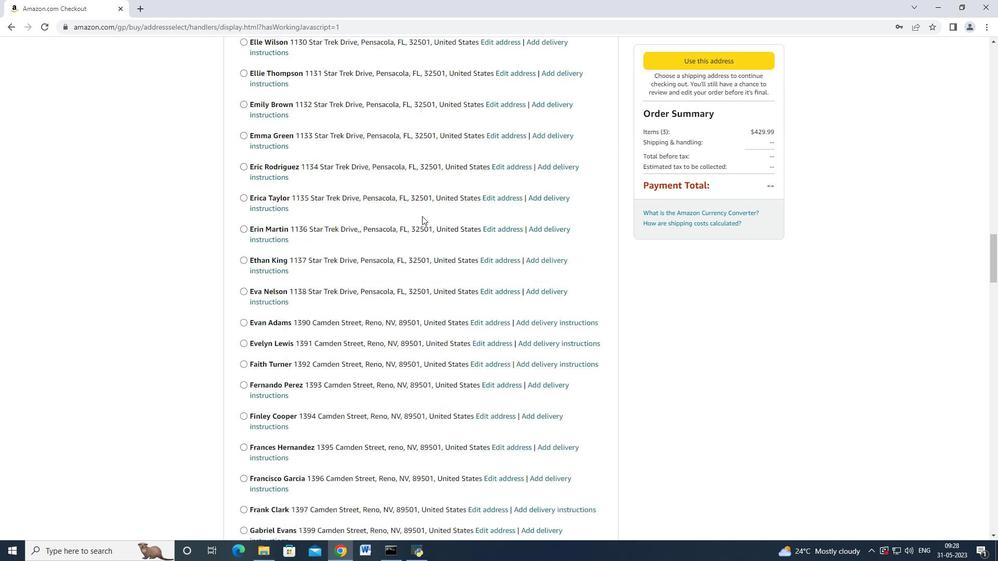 
Action: Mouse scrolled (422, 215) with delta (0, 0)
Screenshot: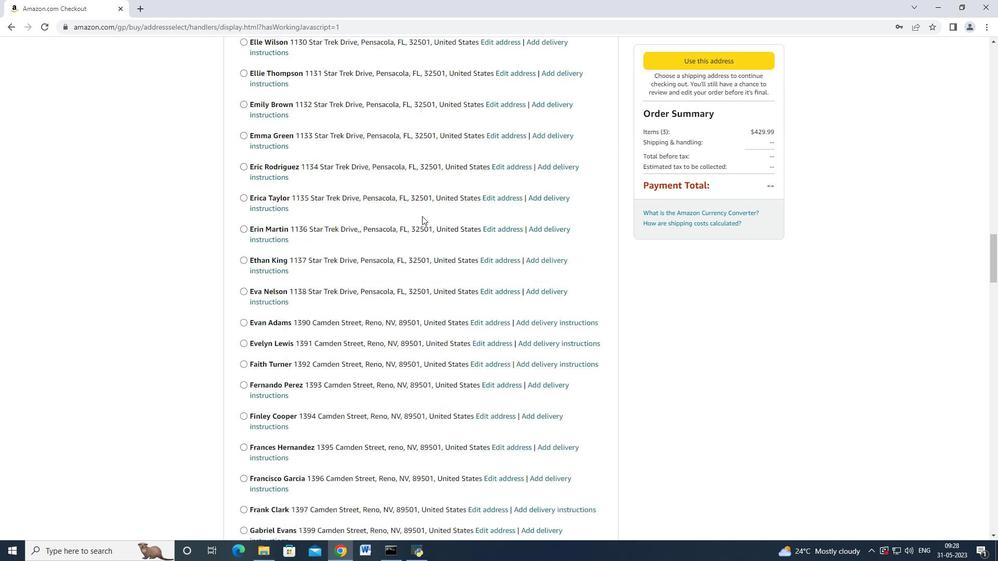 
Action: Mouse scrolled (422, 215) with delta (0, 0)
Screenshot: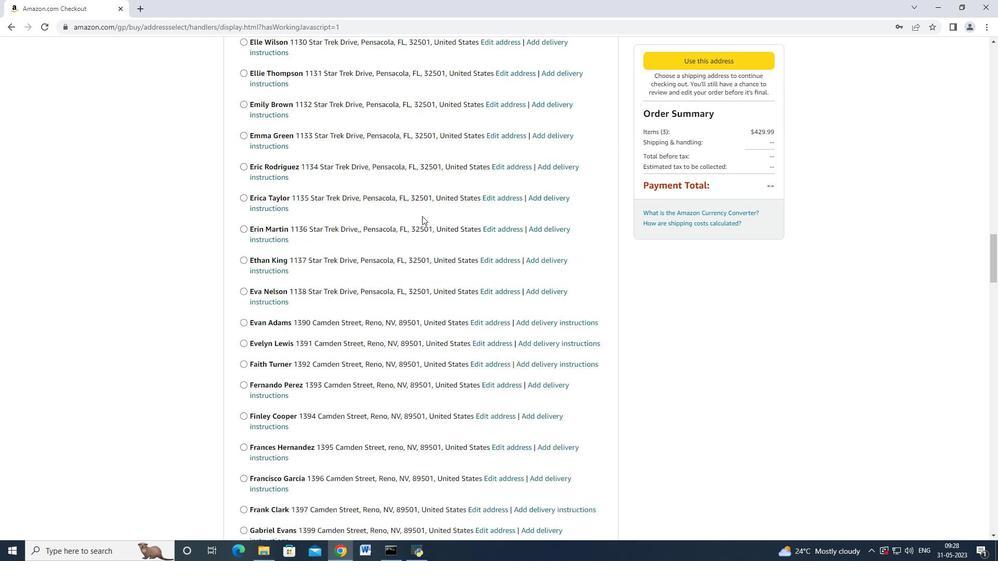 
Action: Mouse moved to (422, 216)
Screenshot: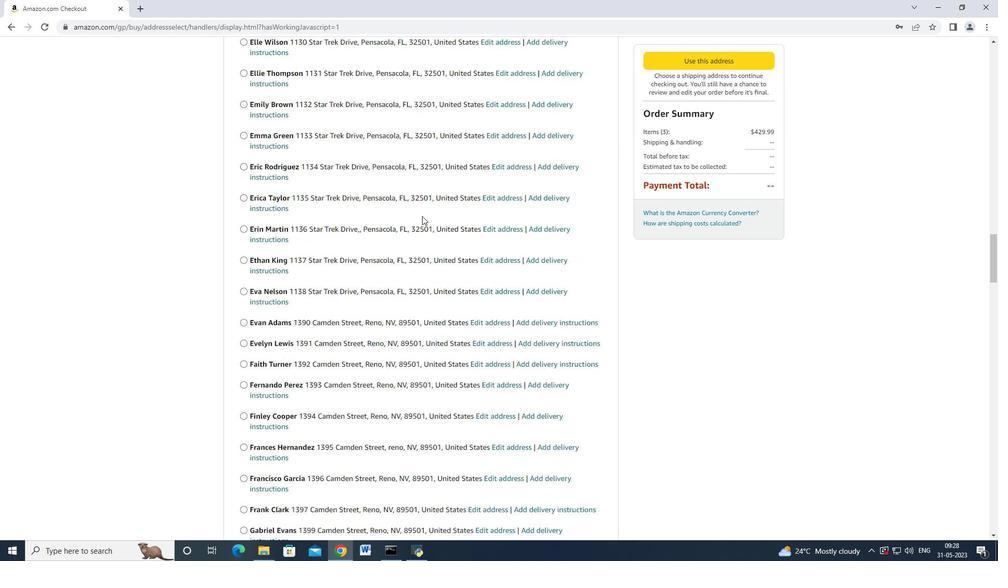 
Action: Mouse scrolled (422, 216) with delta (0, 0)
Screenshot: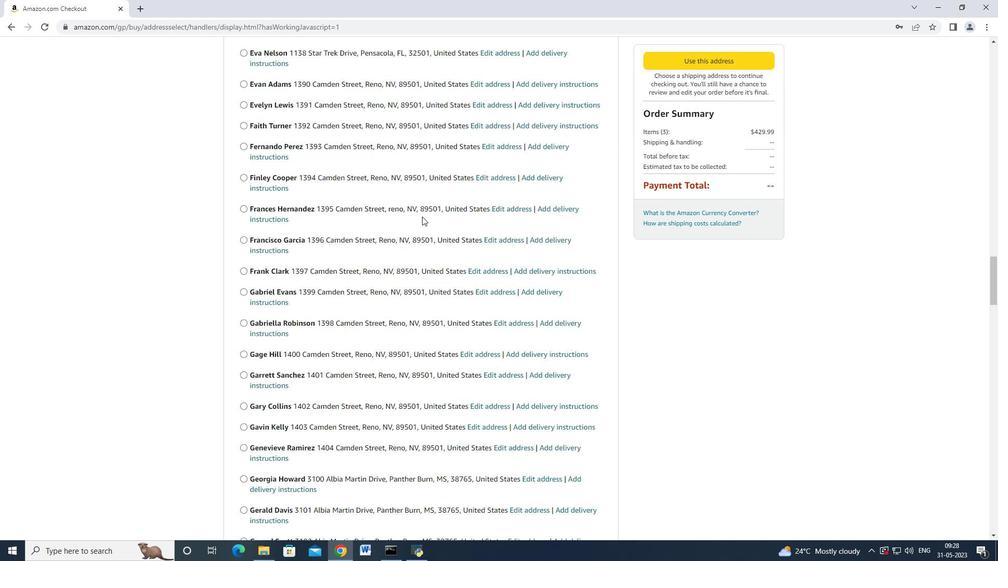 
Action: Mouse scrolled (422, 216) with delta (0, 0)
Screenshot: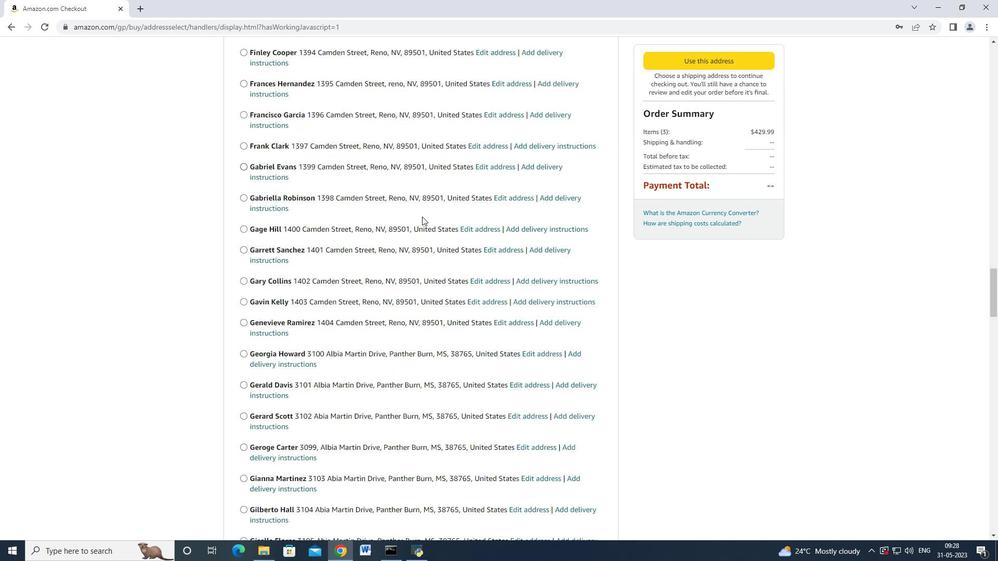 
Action: Mouse moved to (422, 217)
Screenshot: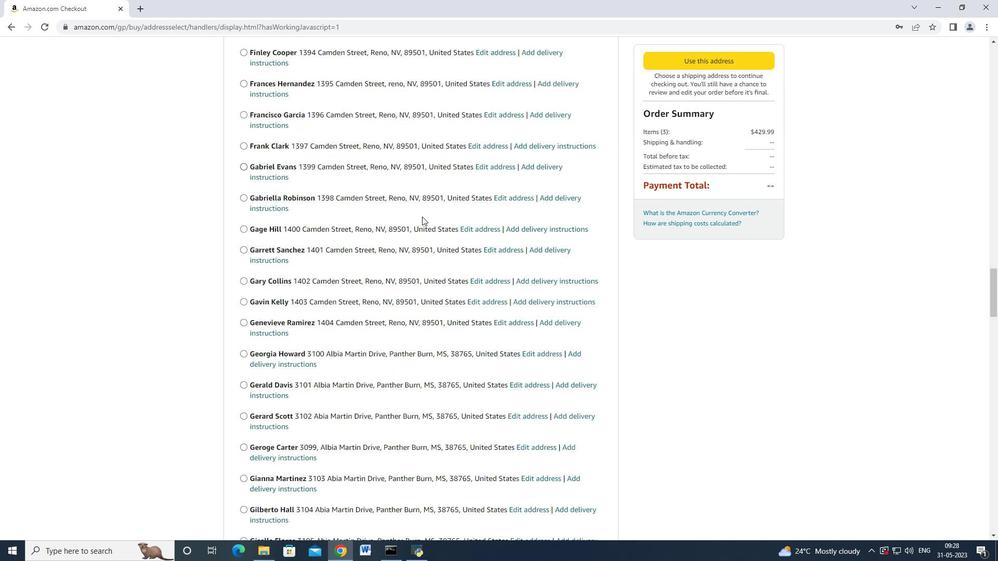 
Action: Mouse scrolled (422, 216) with delta (0, 0)
Screenshot: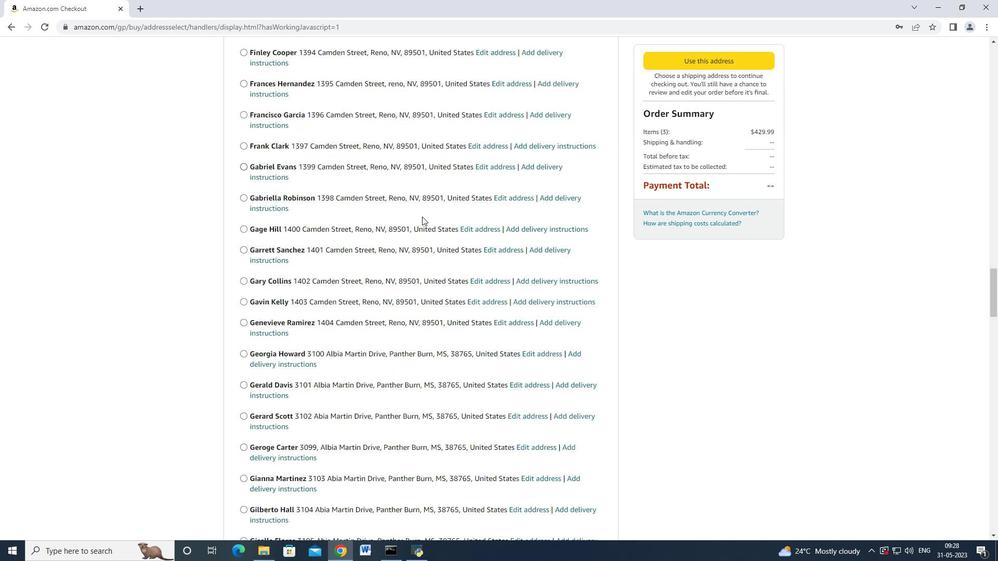 
Action: Mouse scrolled (422, 216) with delta (0, 0)
Screenshot: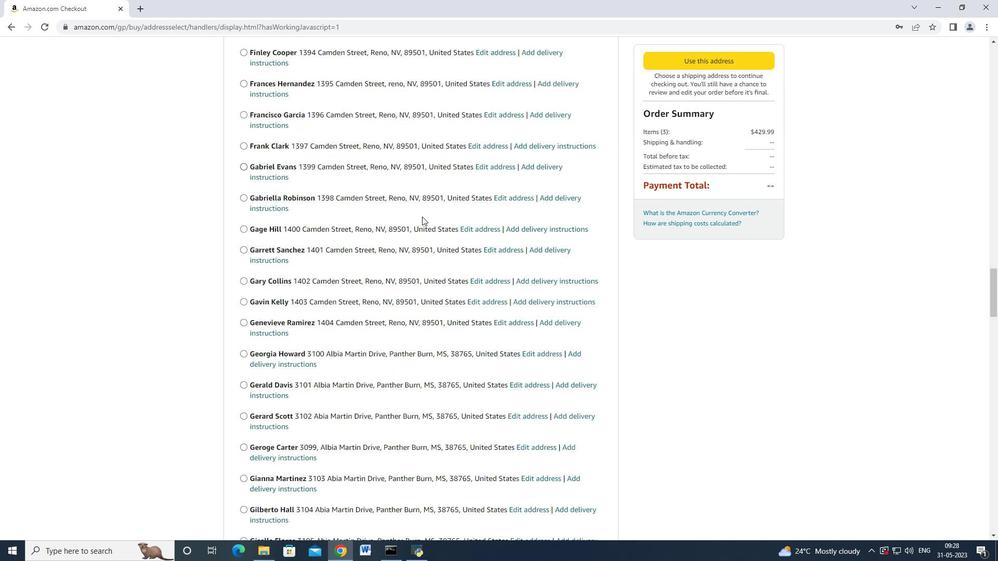 
Action: Mouse scrolled (422, 216) with delta (0, 0)
Screenshot: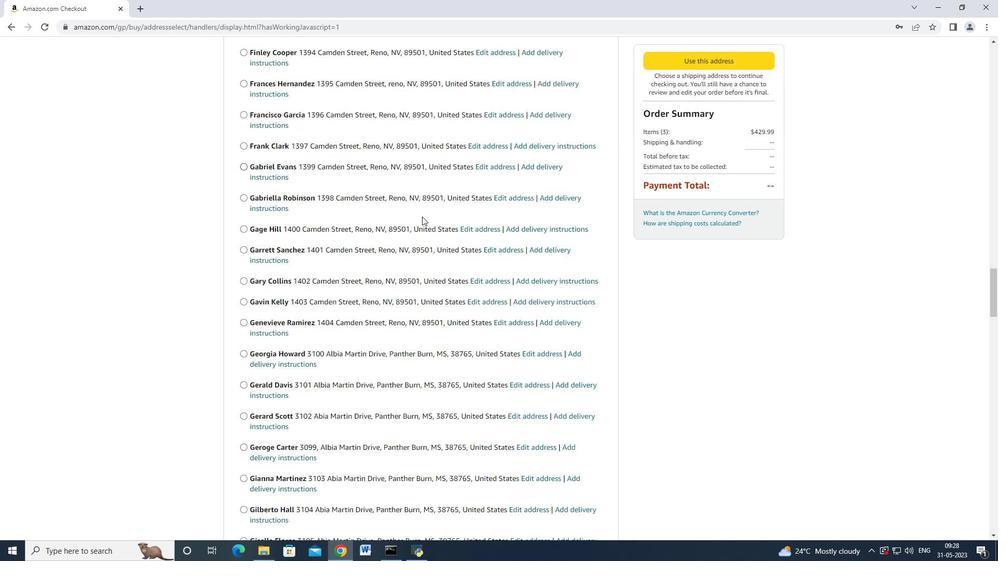 
Action: Mouse scrolled (422, 216) with delta (0, 0)
Screenshot: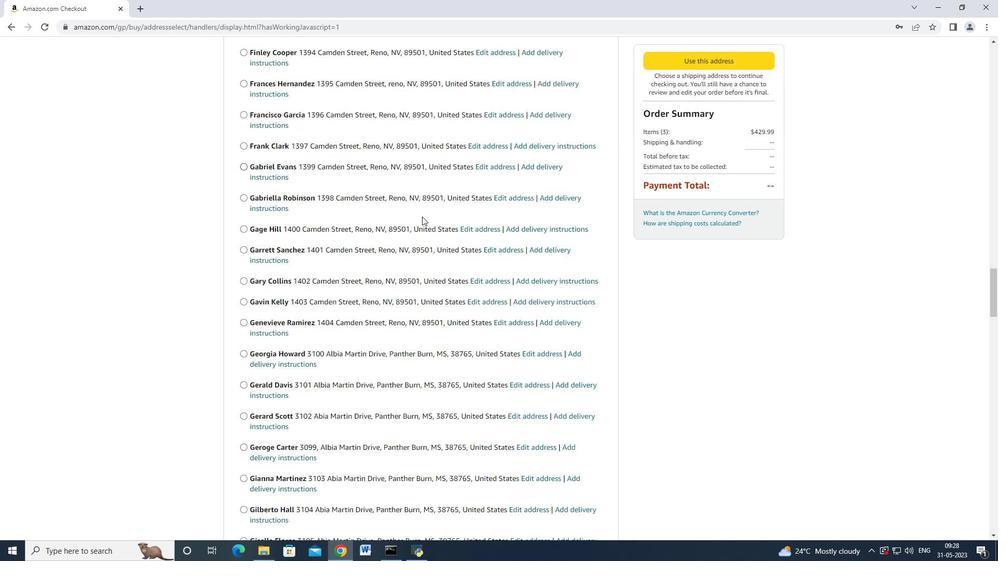 
Action: Mouse moved to (422, 217)
Screenshot: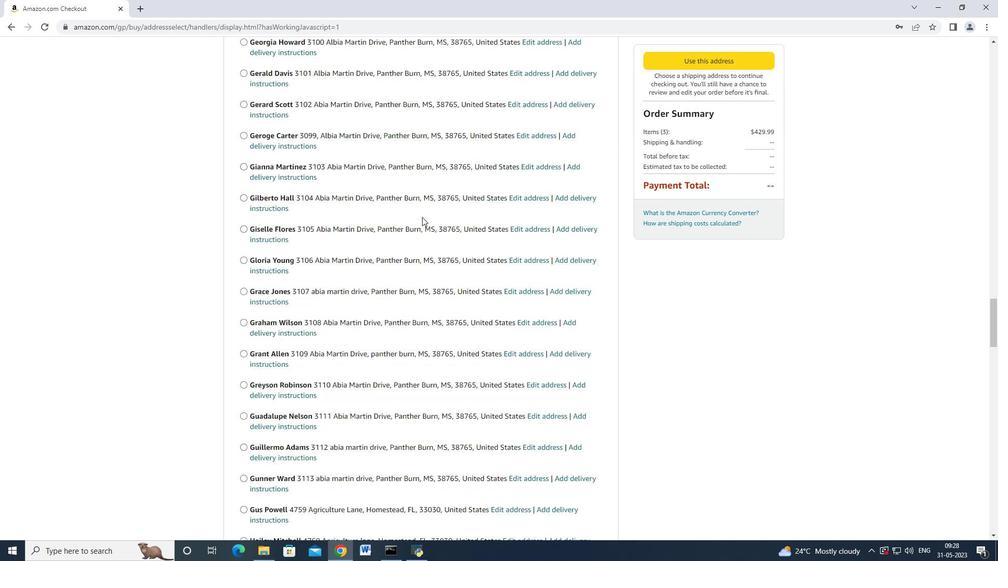 
Action: Mouse scrolled (422, 217) with delta (0, 0)
Screenshot: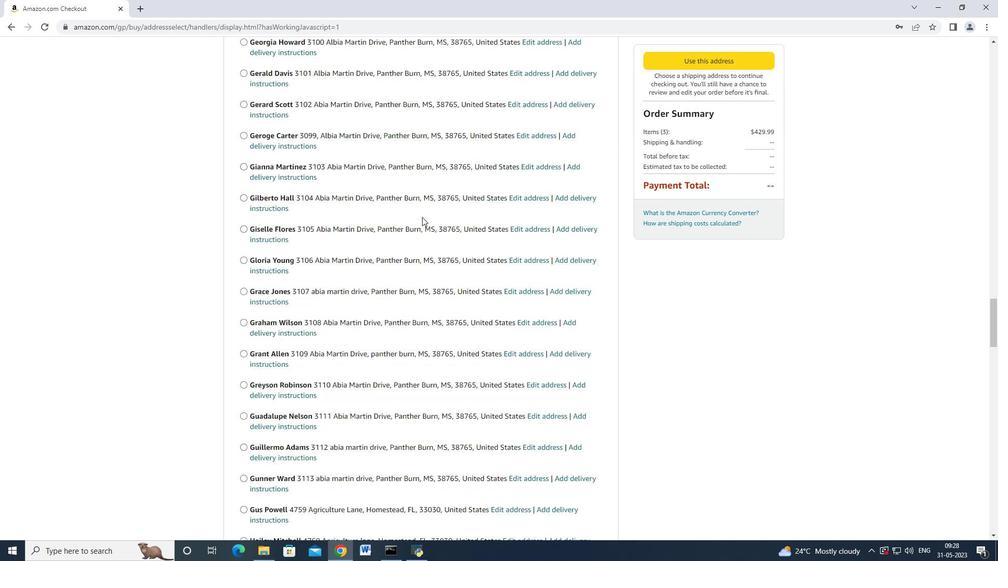 
Action: Mouse scrolled (422, 217) with delta (0, 0)
Screenshot: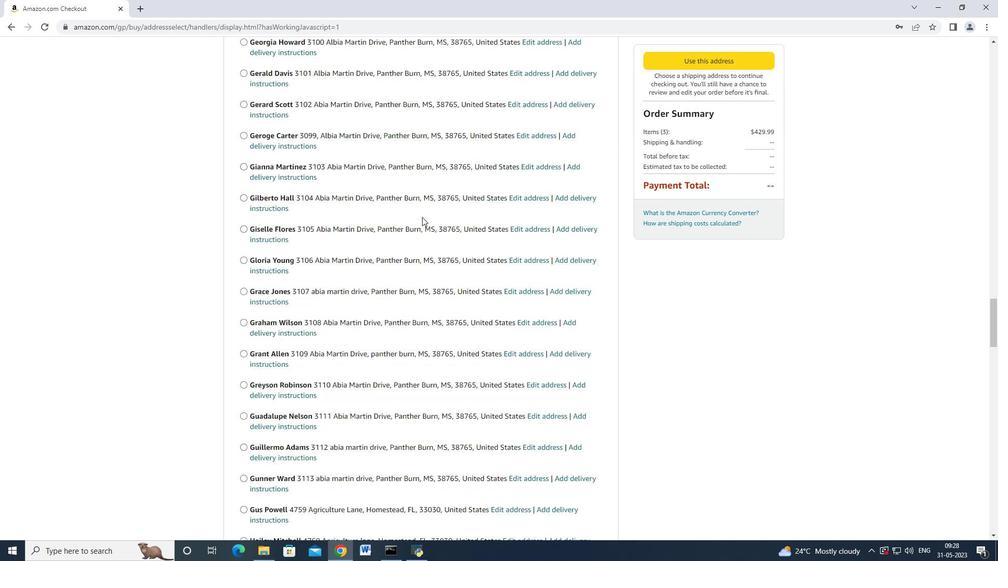 
Action: Mouse moved to (422, 217)
Screenshot: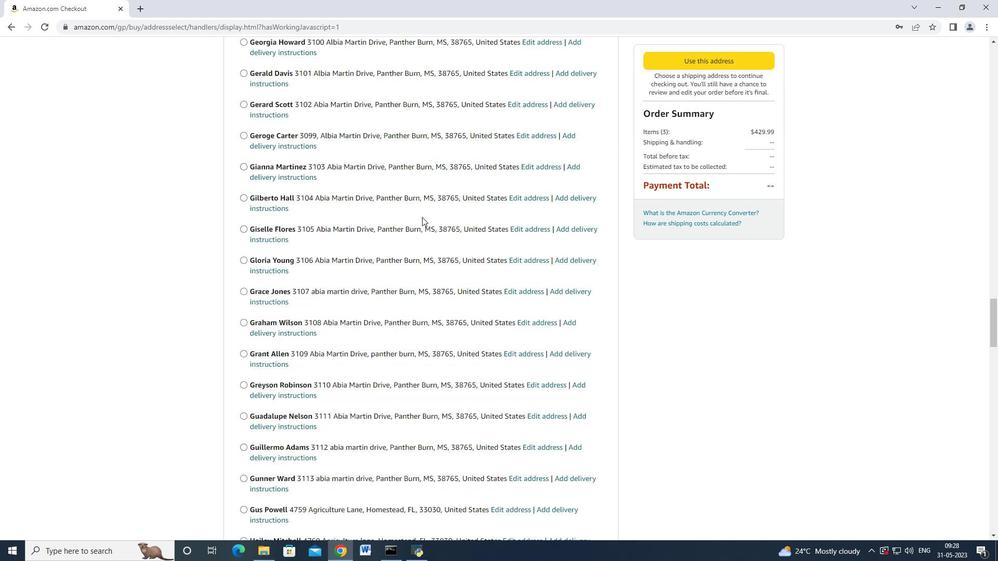 
Action: Mouse scrolled (422, 217) with delta (0, 0)
Screenshot: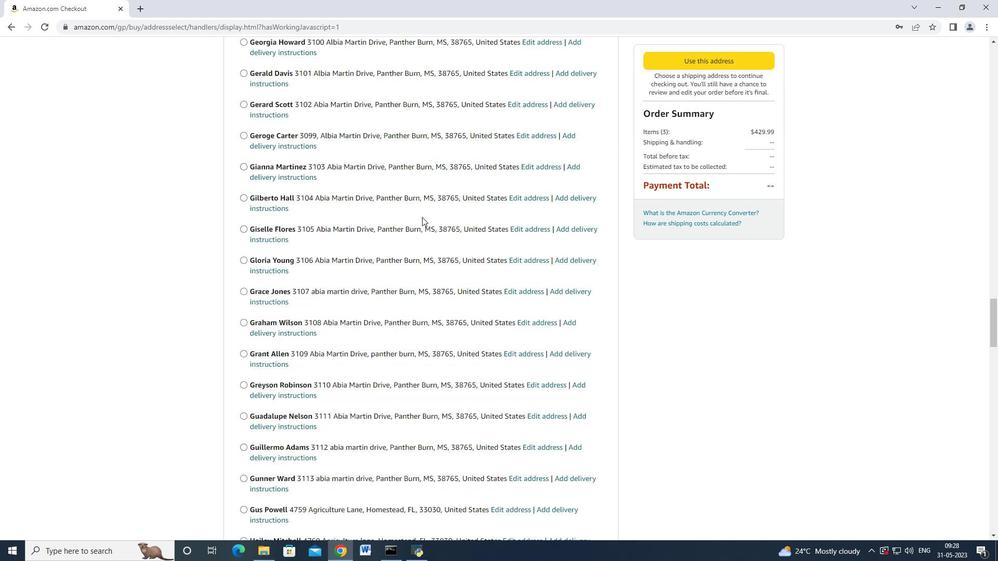 
Action: Mouse scrolled (422, 217) with delta (0, 0)
Screenshot: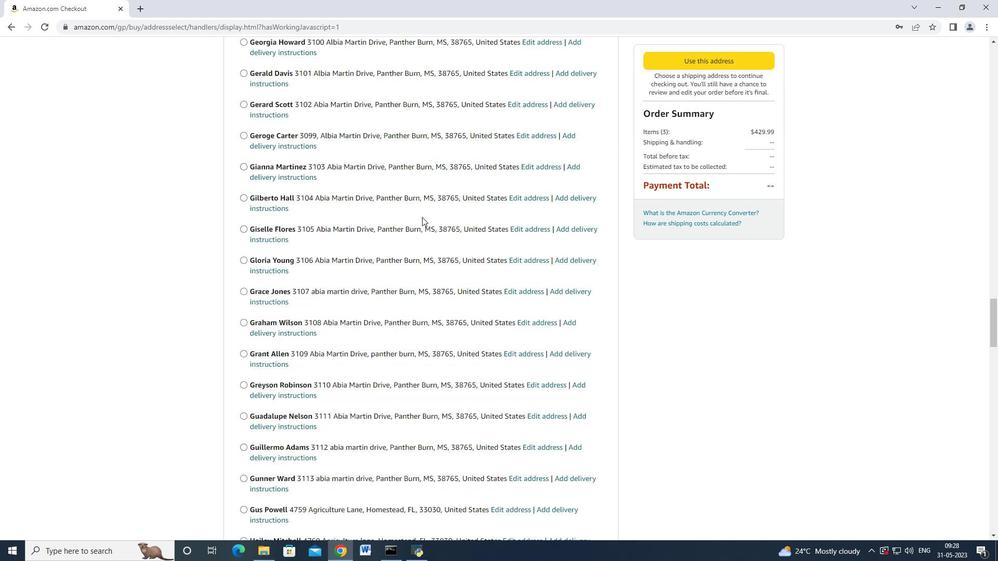 
Action: Mouse scrolled (422, 217) with delta (0, 0)
Screenshot: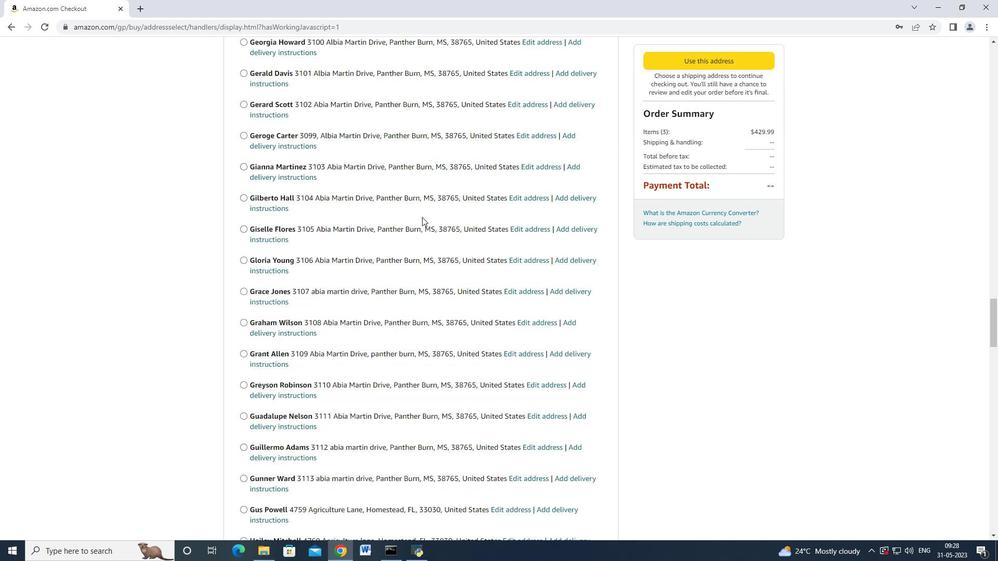 
Action: Mouse scrolled (422, 217) with delta (0, 0)
Screenshot: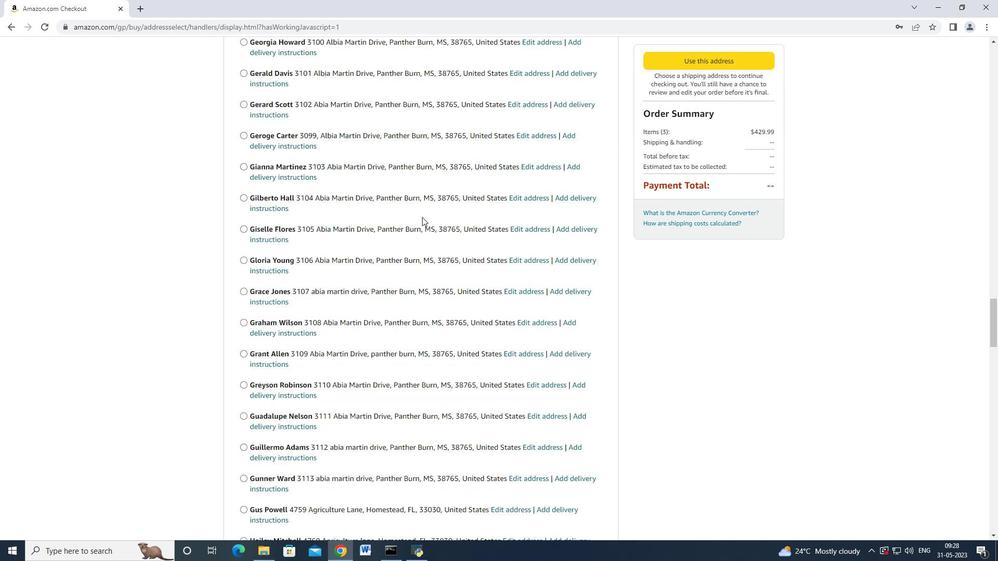 
Action: Mouse moved to (422, 218)
Screenshot: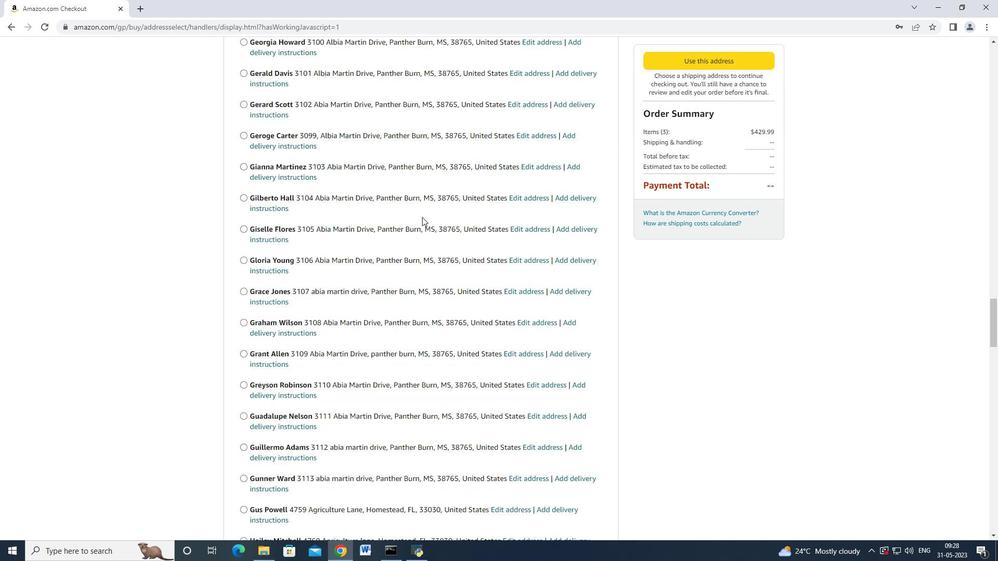 
Action: Mouse scrolled (422, 217) with delta (0, 0)
Screenshot: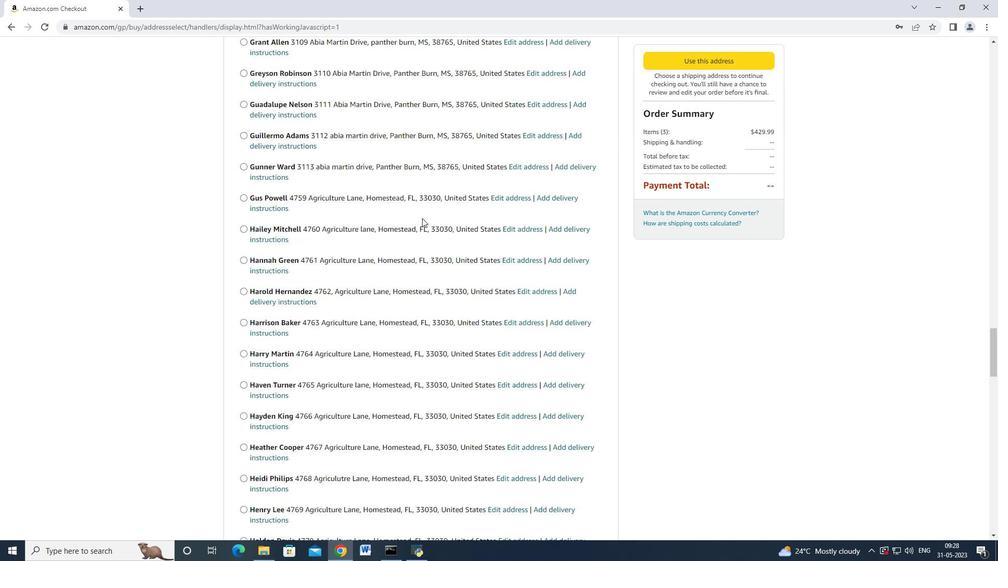 
Action: Mouse scrolled (422, 217) with delta (0, 0)
Screenshot: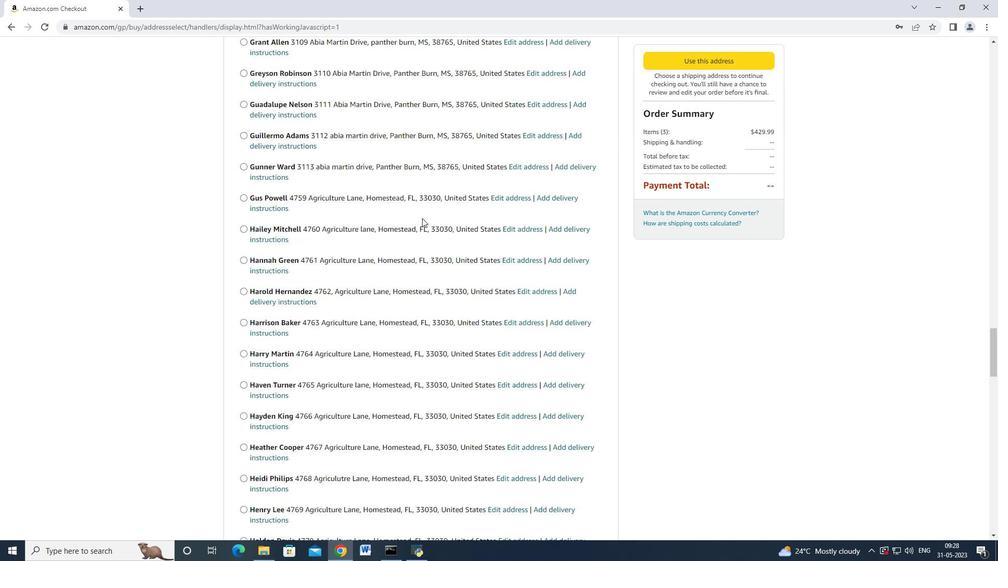 
Action: Mouse scrolled (422, 217) with delta (0, 0)
Screenshot: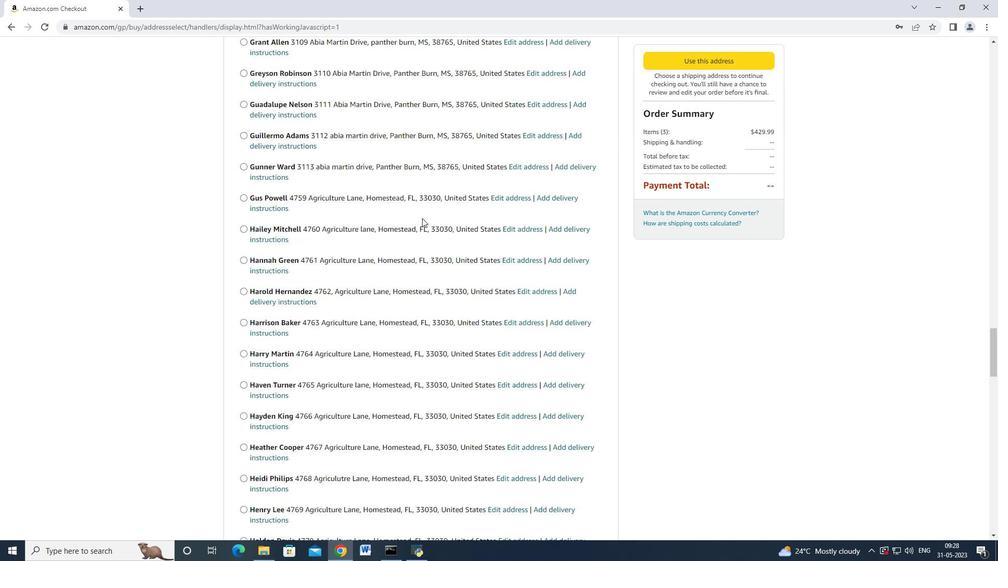 
Action: Mouse scrolled (422, 217) with delta (0, 0)
Screenshot: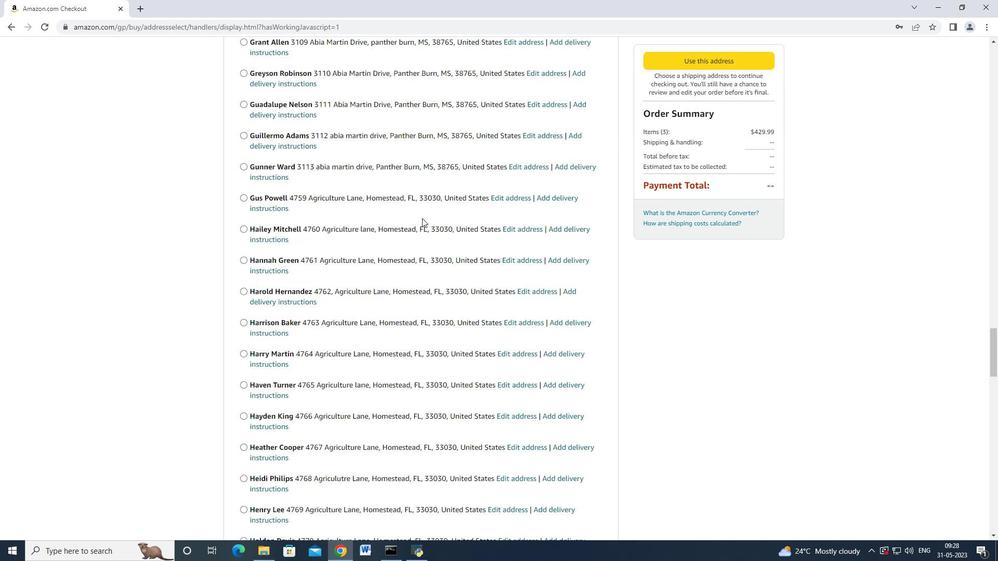 
Action: Mouse scrolled (422, 217) with delta (0, 0)
Screenshot: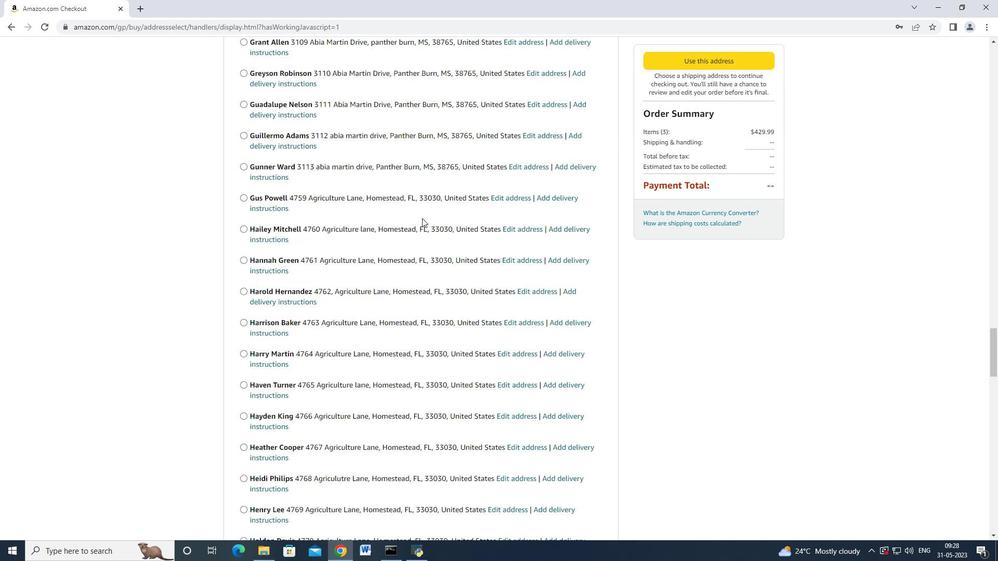 
Action: Mouse moved to (422, 218)
Screenshot: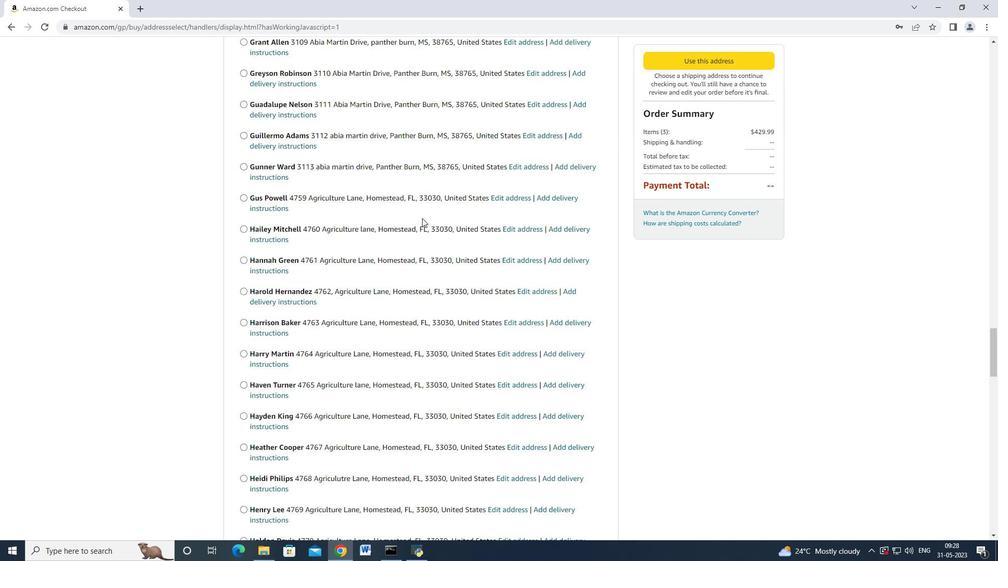 
Action: Mouse scrolled (422, 217) with delta (0, 0)
Screenshot: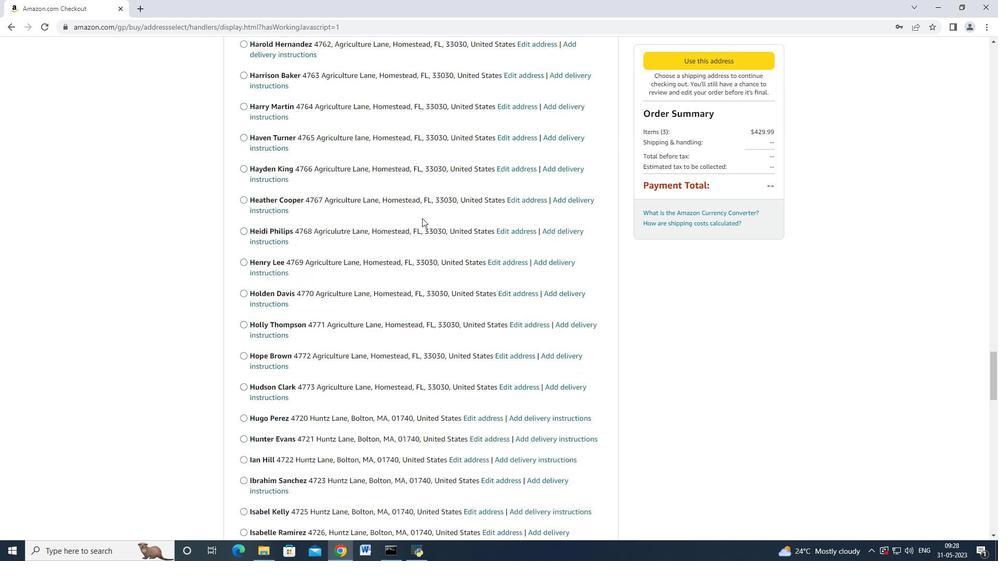 
Action: Mouse scrolled (422, 217) with delta (0, 0)
Screenshot: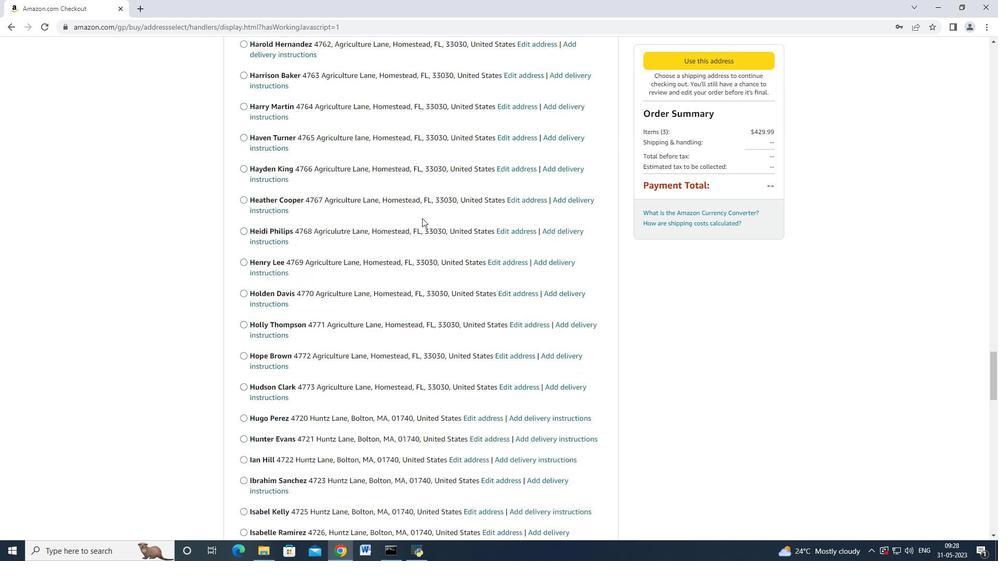 
Action: Mouse scrolled (422, 217) with delta (0, 0)
Screenshot: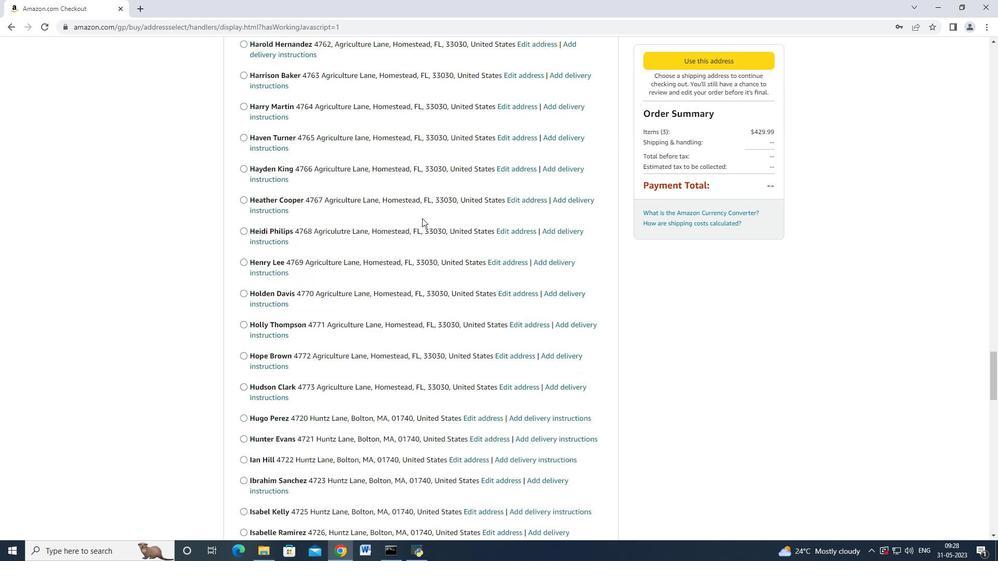 
Action: Mouse scrolled (422, 217) with delta (0, 0)
Screenshot: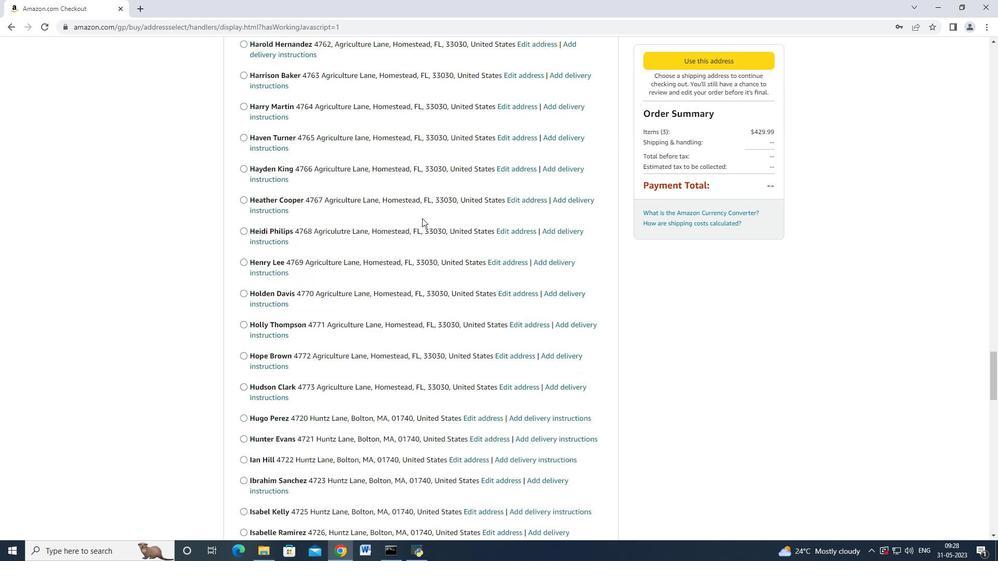 
Action: Mouse scrolled (422, 217) with delta (0, 0)
Screenshot: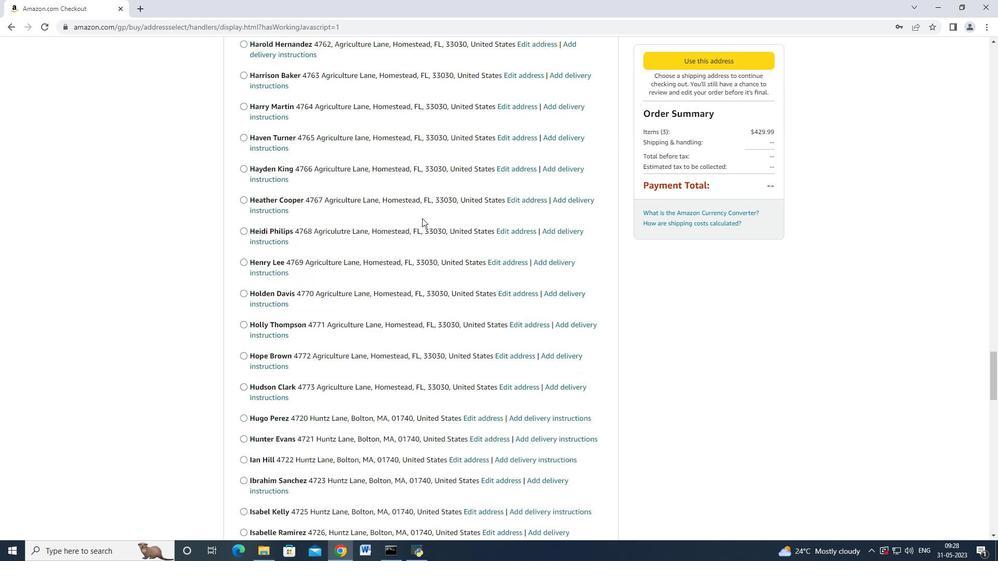 
Action: Mouse scrolled (422, 217) with delta (0, 0)
Screenshot: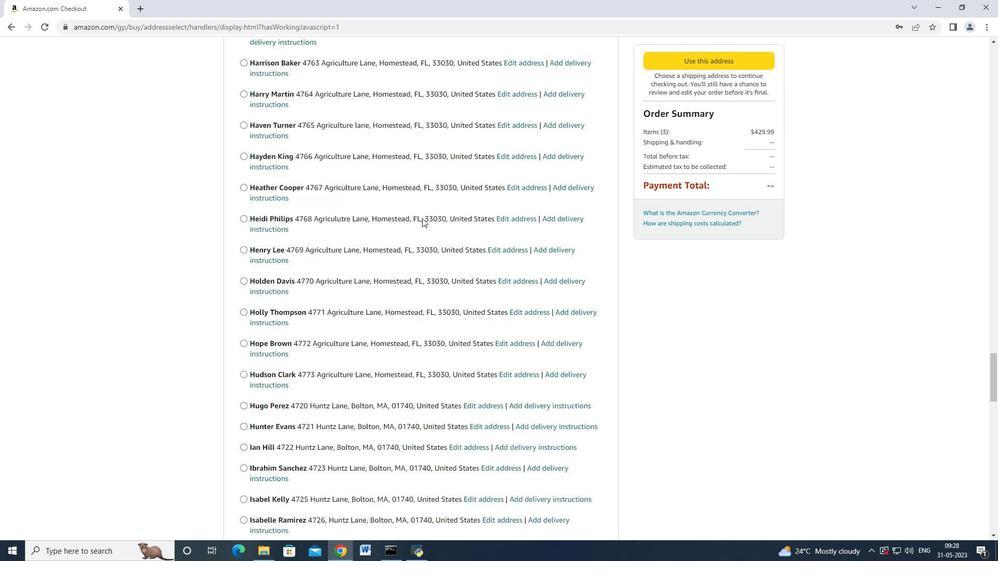 
Action: Mouse scrolled (422, 217) with delta (0, 0)
Screenshot: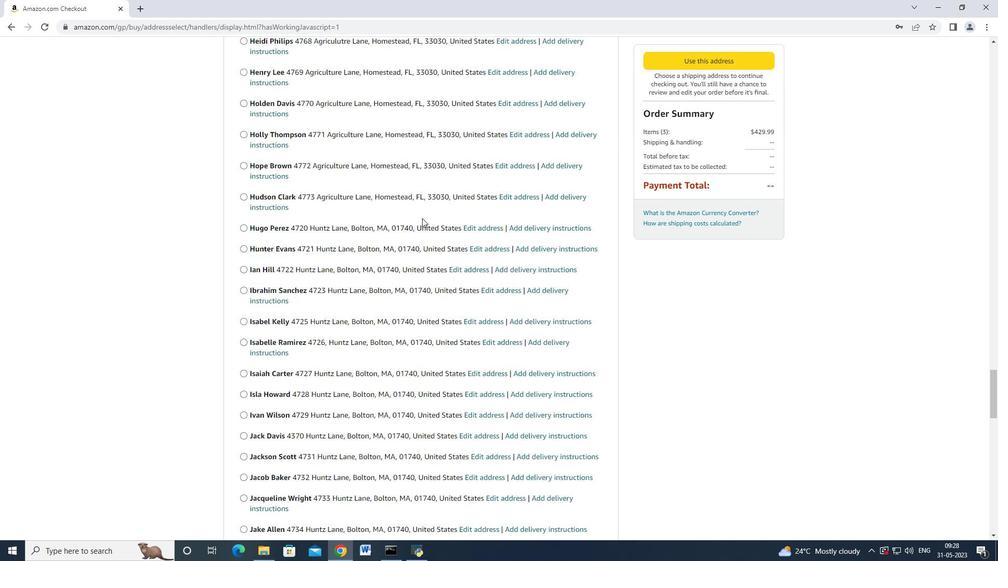 
Action: Mouse scrolled (422, 217) with delta (0, 0)
Screenshot: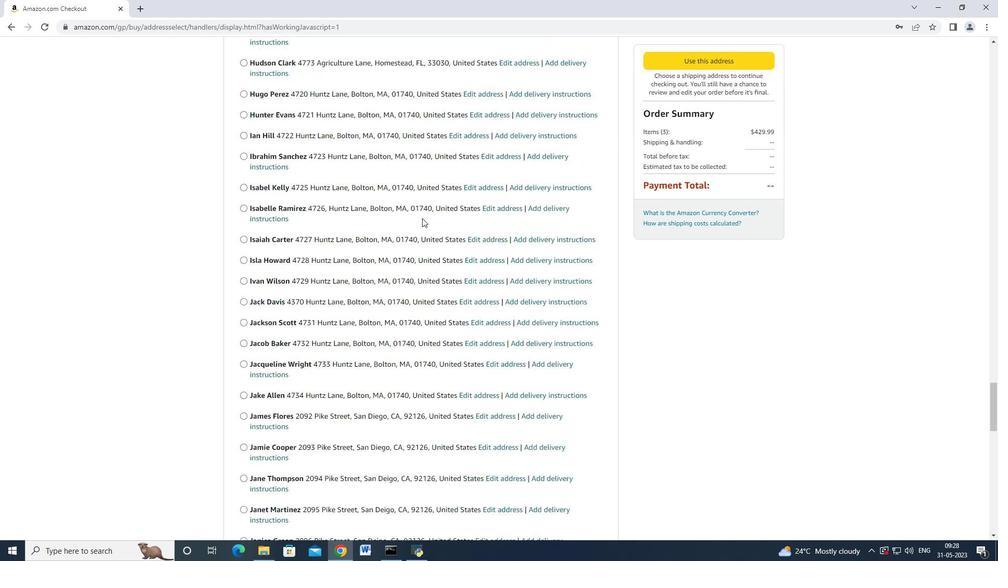 
Action: Mouse scrolled (422, 217) with delta (0, 0)
Screenshot: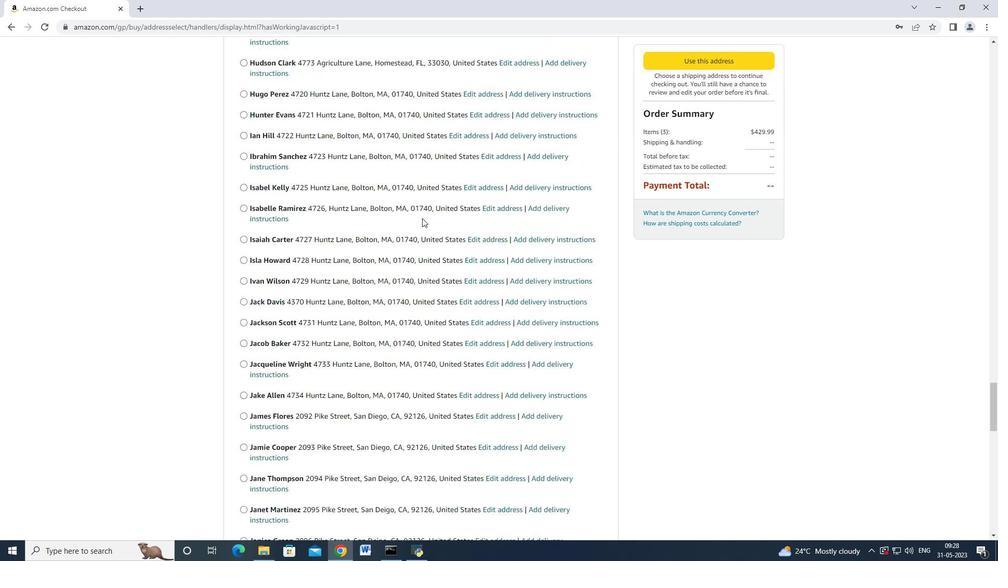 
Action: Mouse scrolled (422, 217) with delta (0, 0)
Screenshot: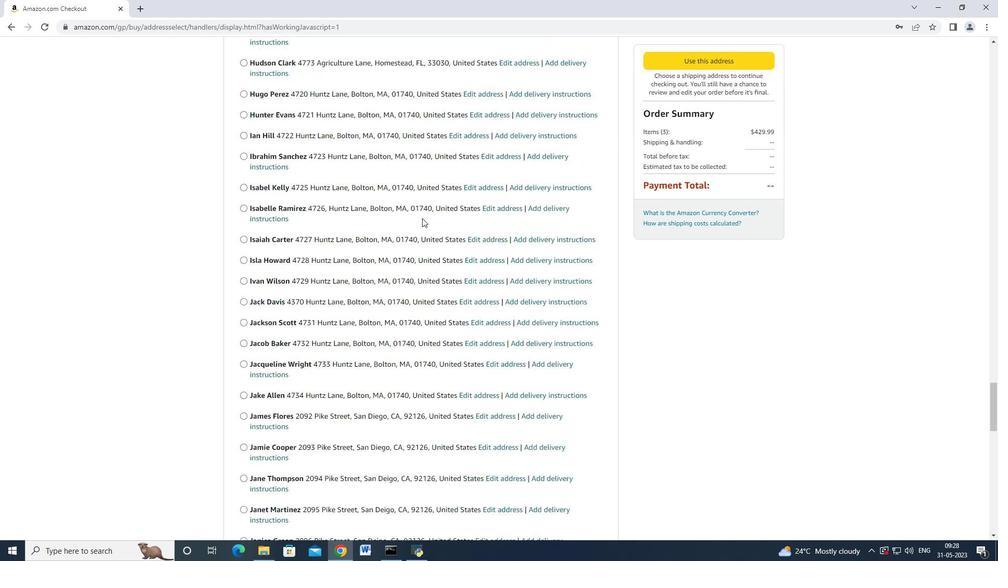 
Action: Mouse scrolled (422, 217) with delta (0, 0)
Screenshot: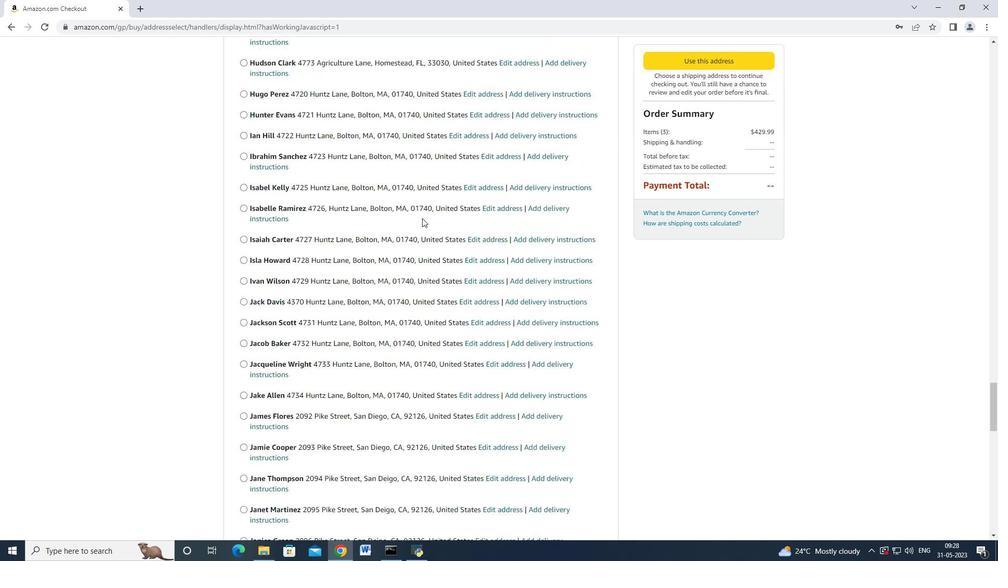 
Action: Mouse moved to (422, 218)
Screenshot: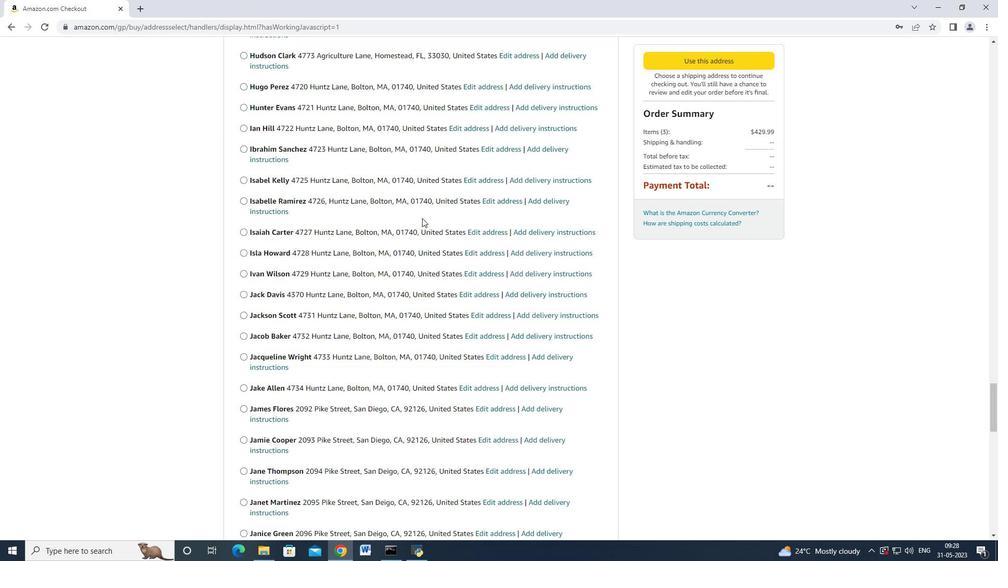 
Action: Mouse scrolled (422, 217) with delta (0, 0)
Screenshot: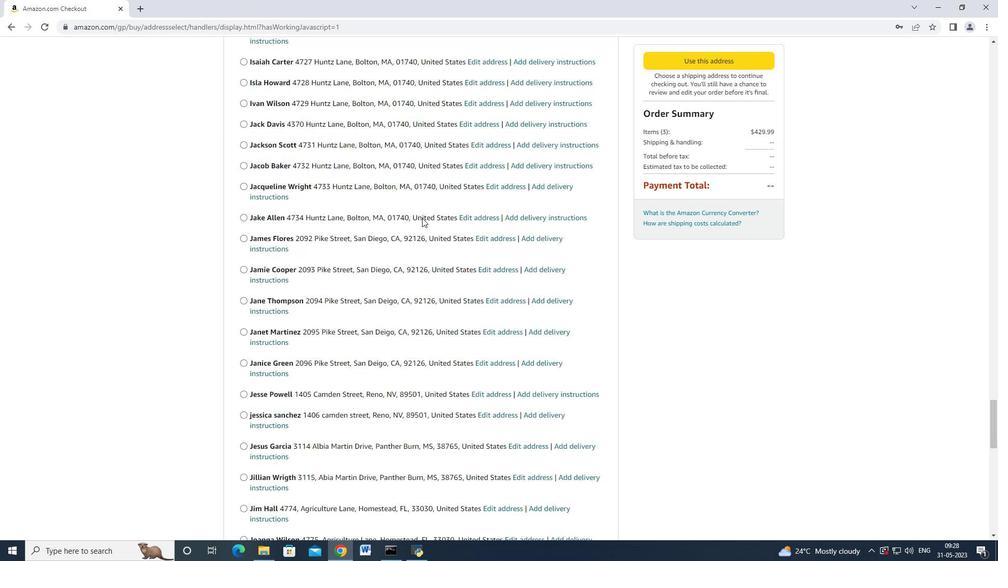 
Action: Mouse scrolled (422, 217) with delta (0, 0)
Screenshot: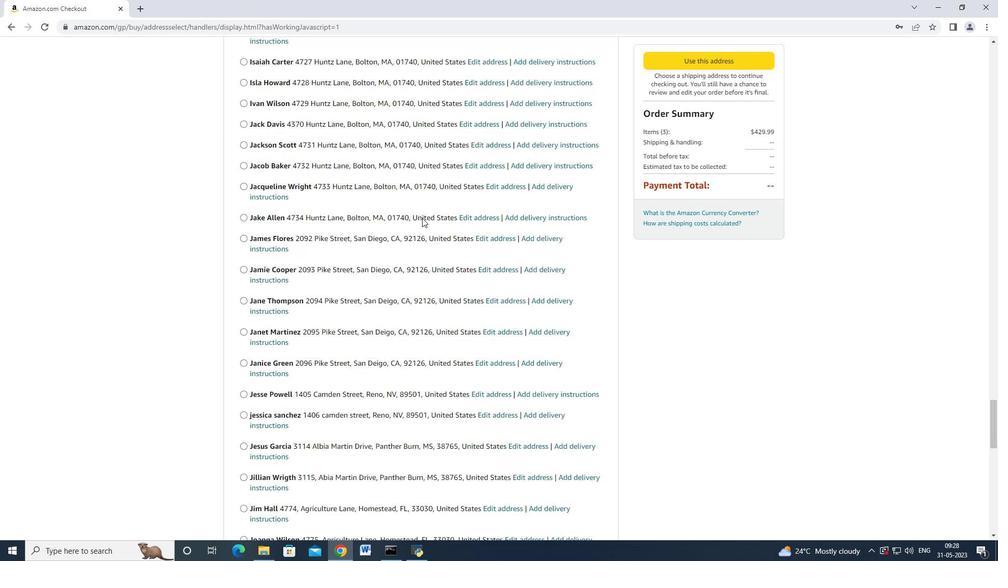 
Action: Mouse scrolled (422, 217) with delta (0, 0)
Screenshot: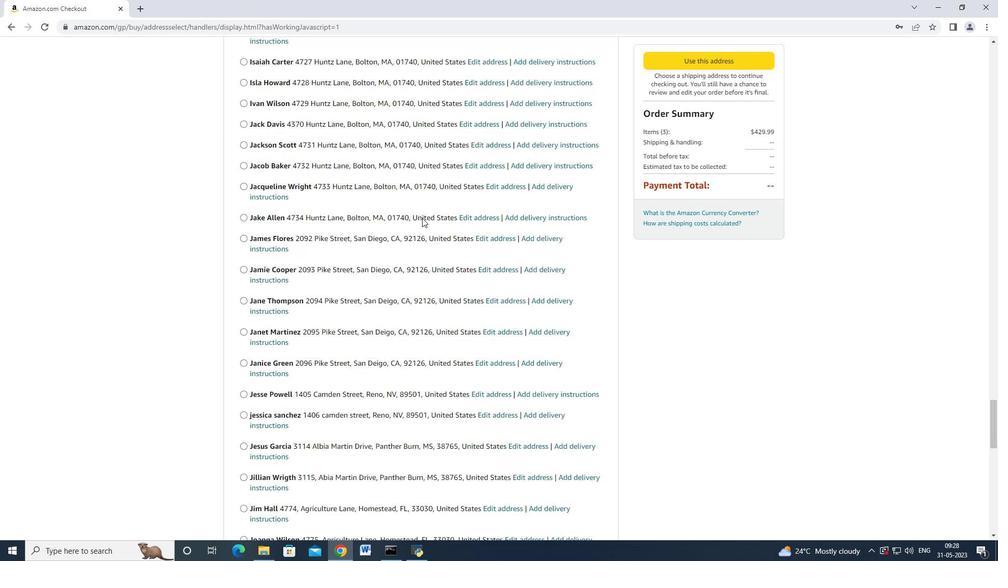 
Action: Mouse scrolled (422, 217) with delta (0, 0)
Screenshot: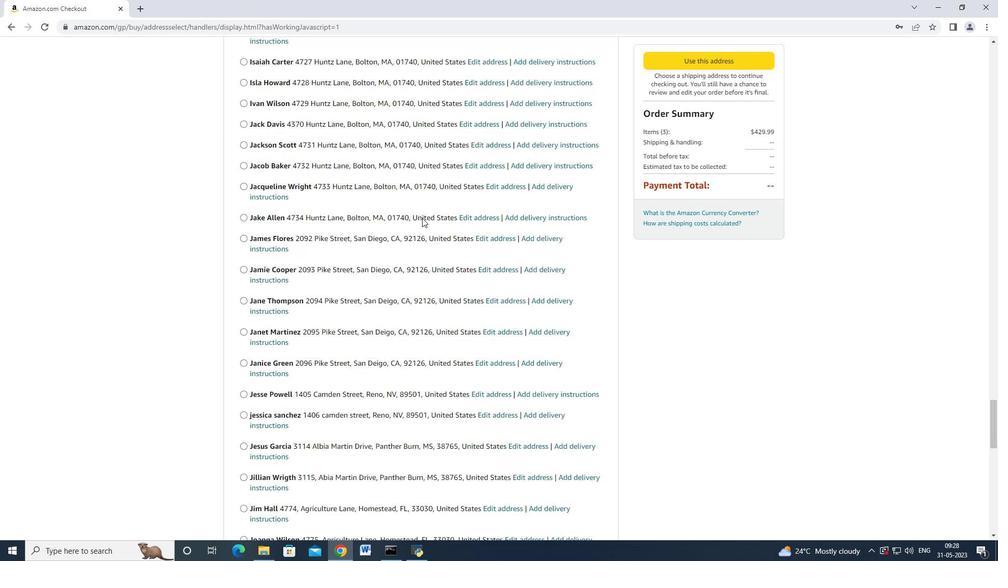 
Action: Mouse scrolled (422, 217) with delta (0, 0)
Screenshot: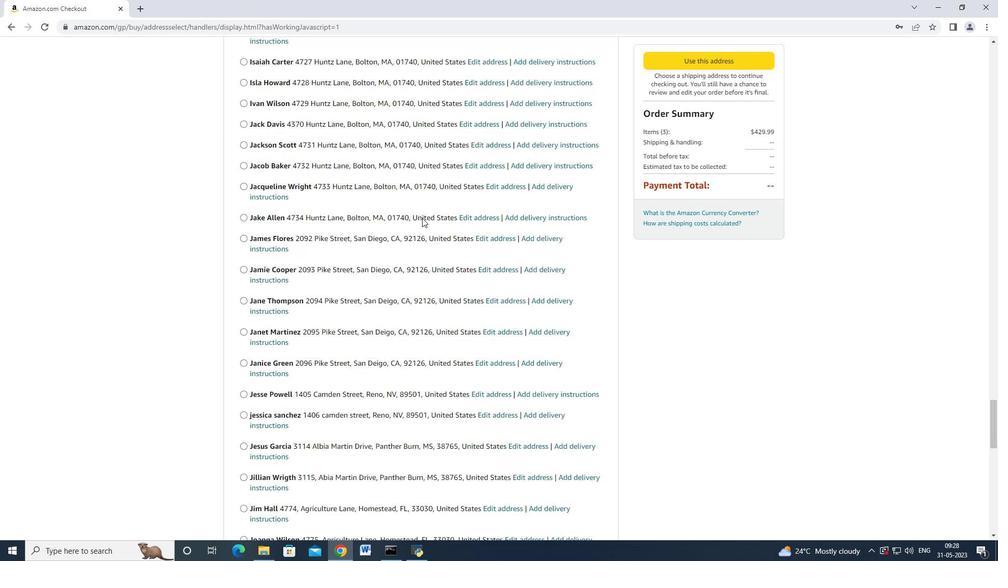 
Action: Mouse scrolled (422, 217) with delta (0, 0)
Screenshot: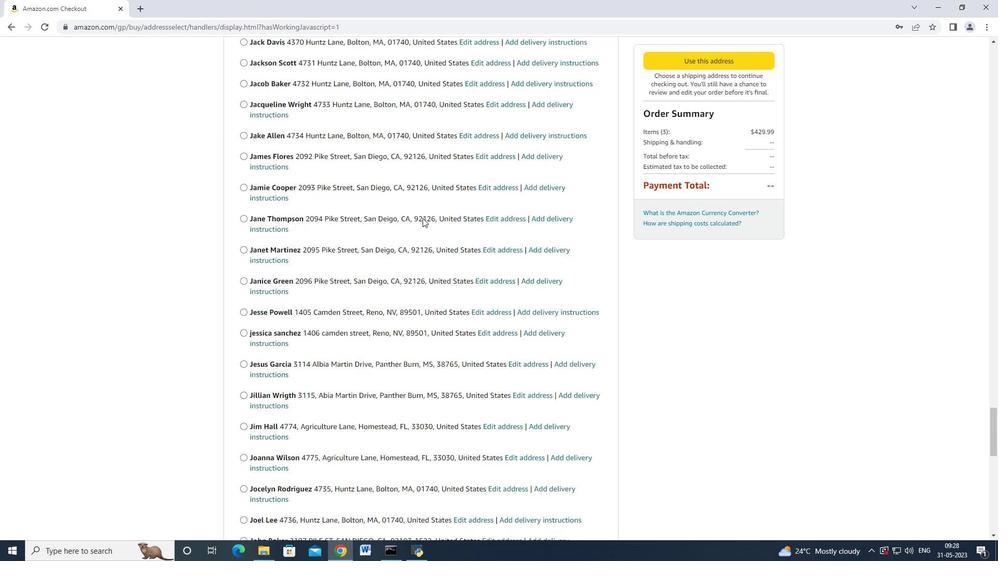 
Action: Mouse scrolled (422, 217) with delta (0, 0)
Screenshot: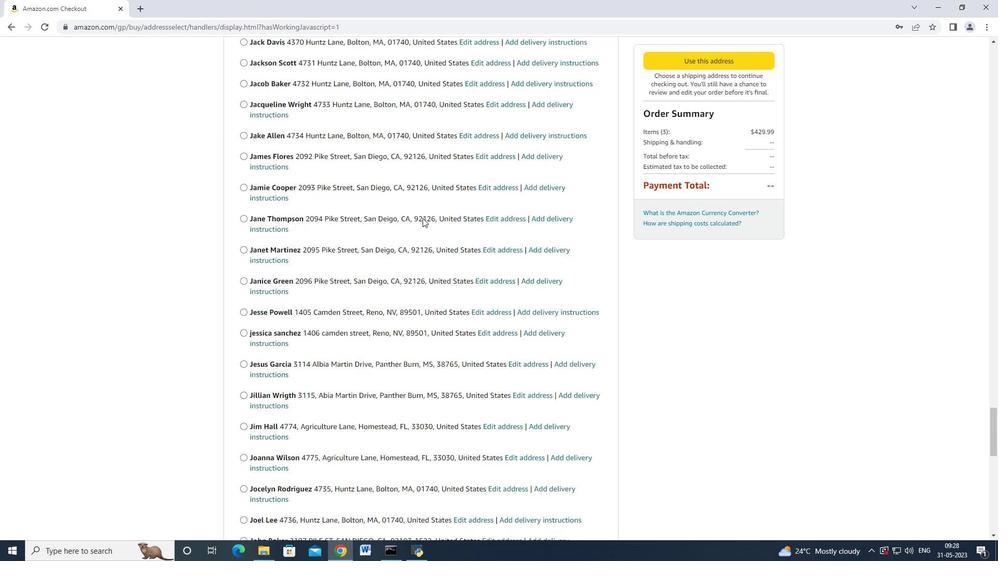 
Action: Mouse scrolled (422, 217) with delta (0, 0)
Screenshot: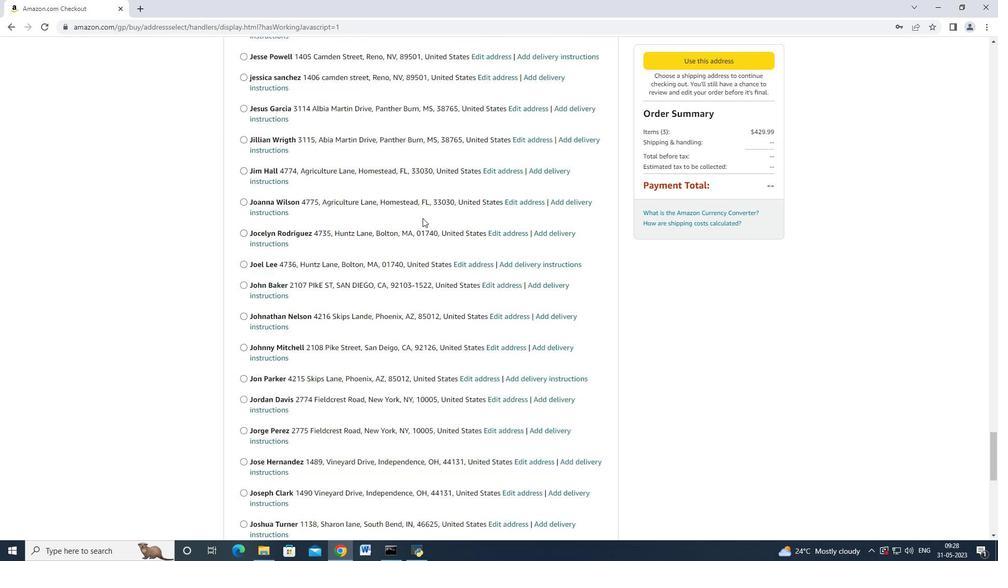 
Action: Mouse scrolled (422, 217) with delta (0, 0)
Screenshot: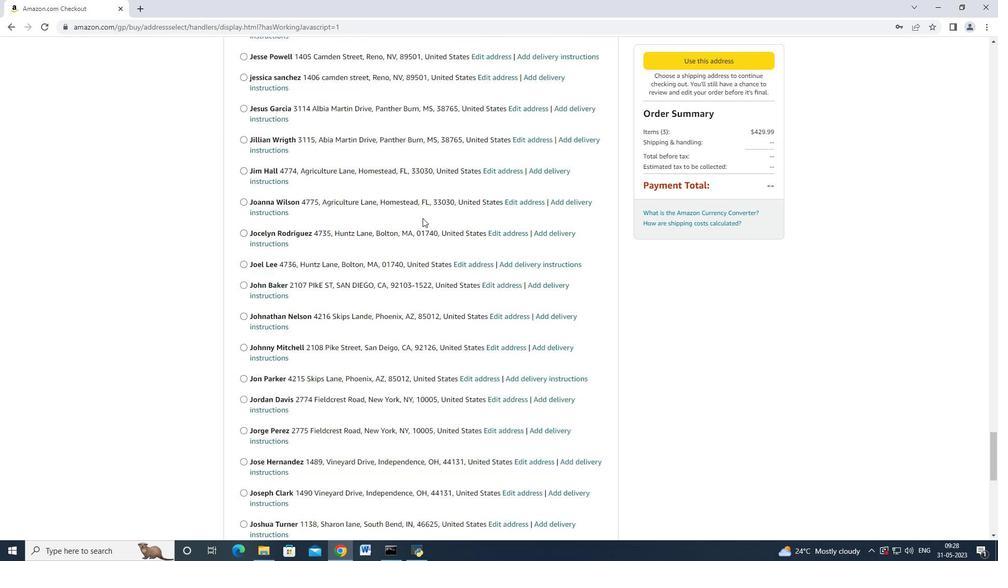 
Action: Mouse scrolled (422, 217) with delta (0, 0)
Screenshot: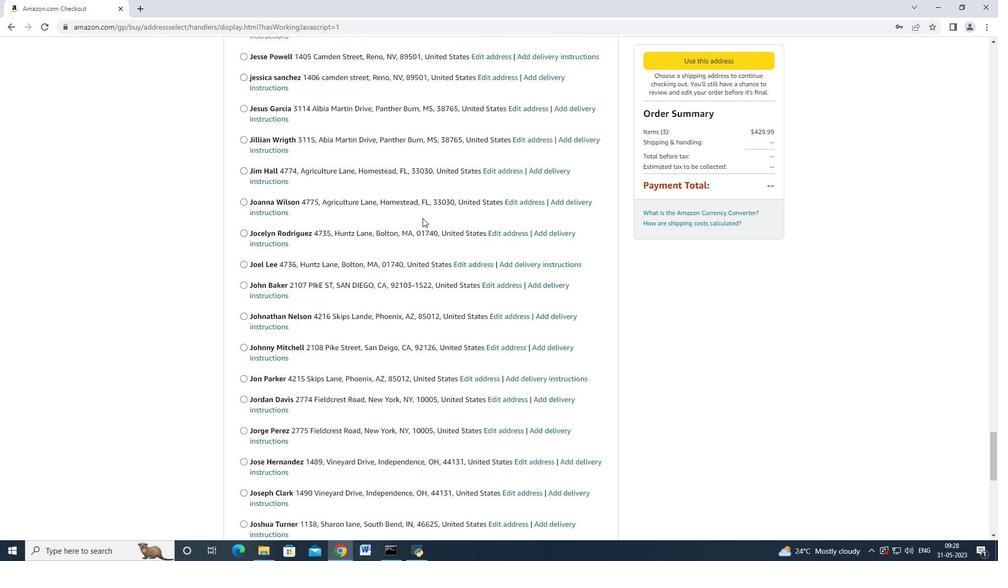 
Action: Mouse scrolled (422, 217) with delta (0, 0)
Screenshot: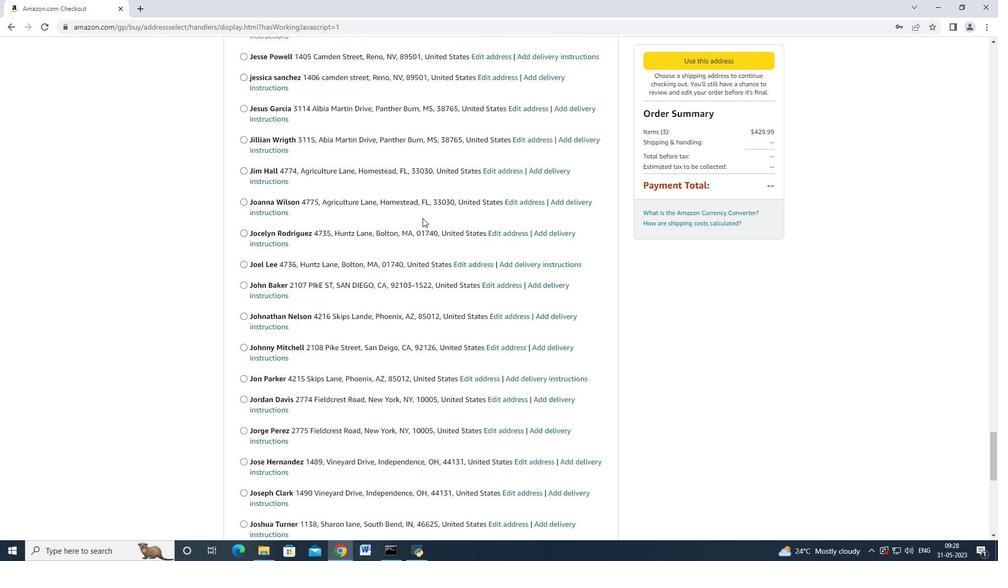 
Action: Mouse scrolled (422, 217) with delta (0, 0)
Screenshot: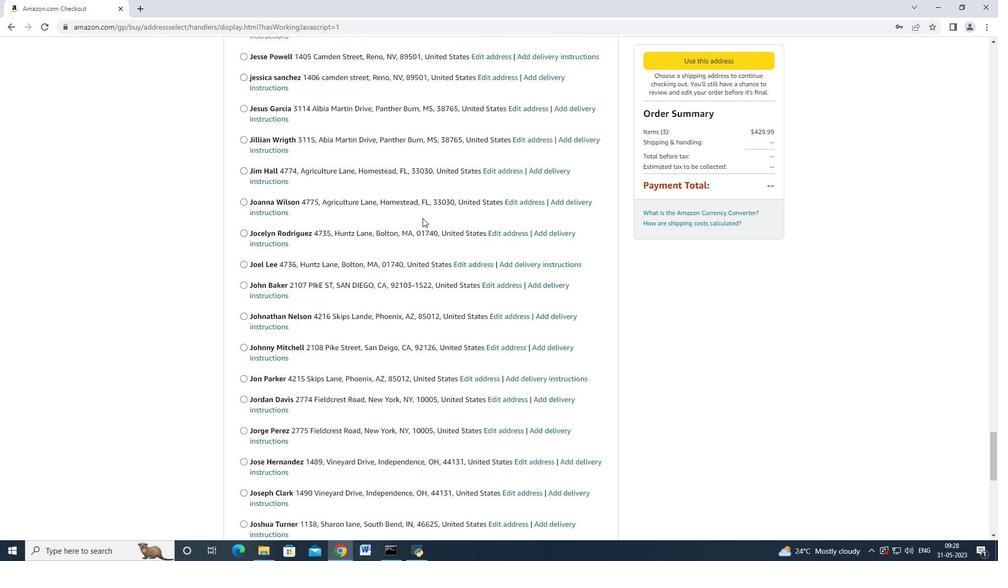 
Action: Mouse scrolled (422, 217) with delta (0, 0)
Screenshot: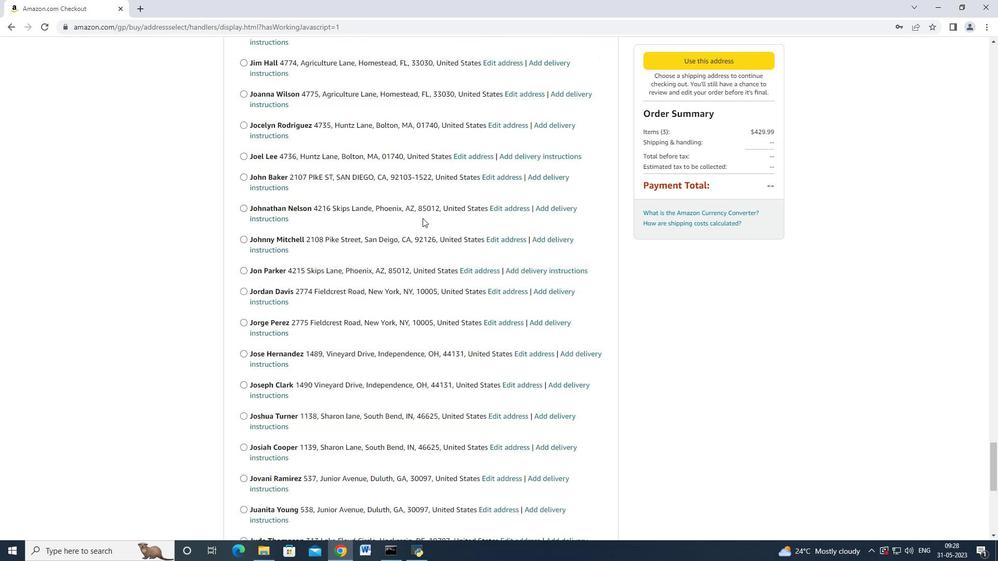
Action: Mouse scrolled (422, 217) with delta (0, 0)
Screenshot: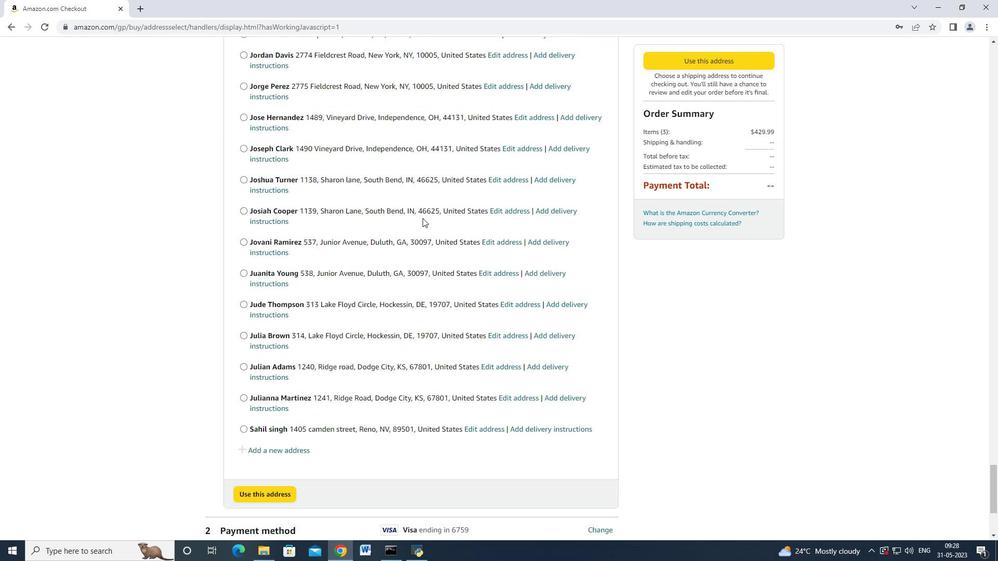 
Action: Mouse scrolled (422, 217) with delta (0, 0)
Screenshot: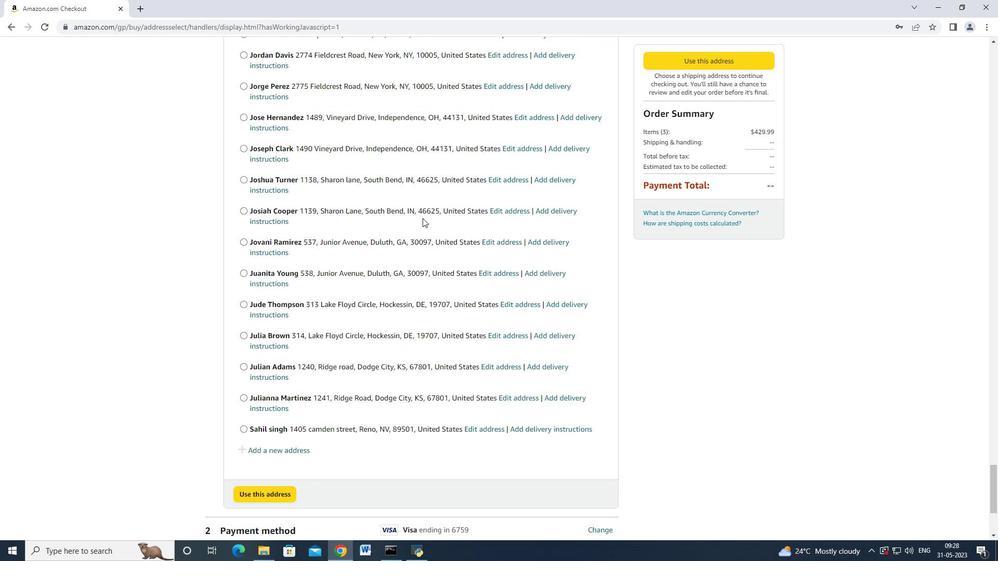 
Action: Mouse scrolled (422, 217) with delta (0, 0)
Screenshot: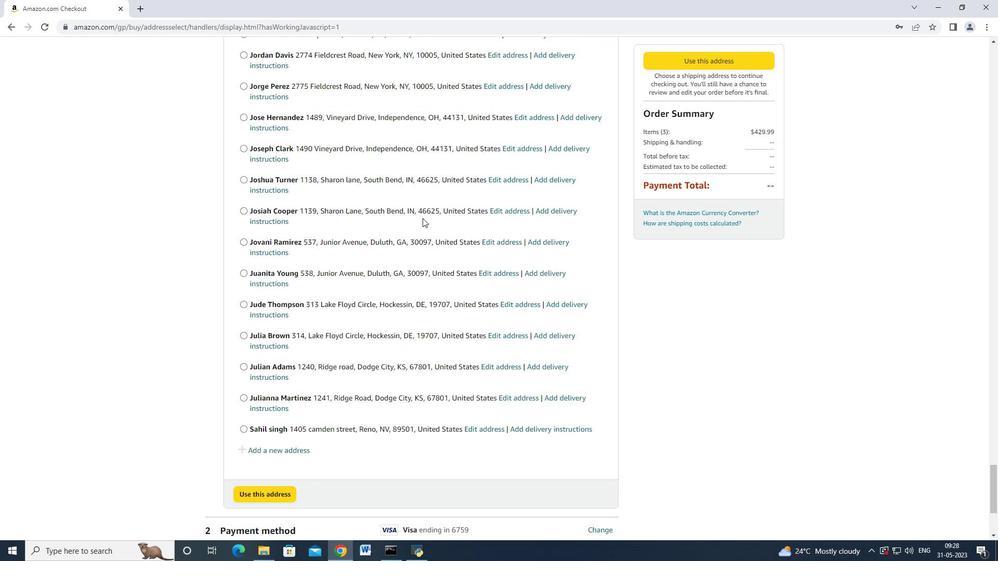 
Action: Mouse scrolled (422, 217) with delta (0, 0)
Screenshot: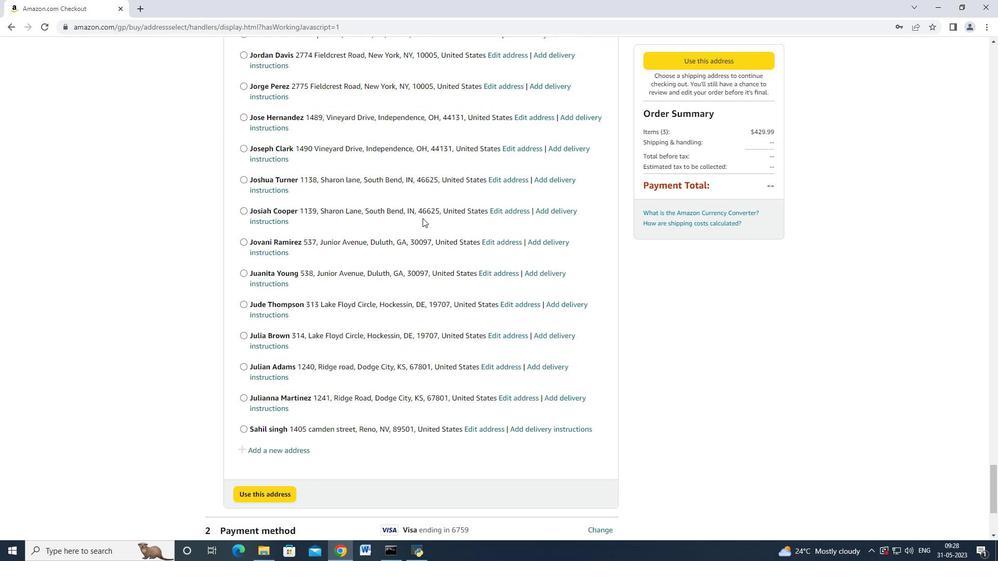 
Action: Mouse scrolled (422, 217) with delta (0, 0)
Screenshot: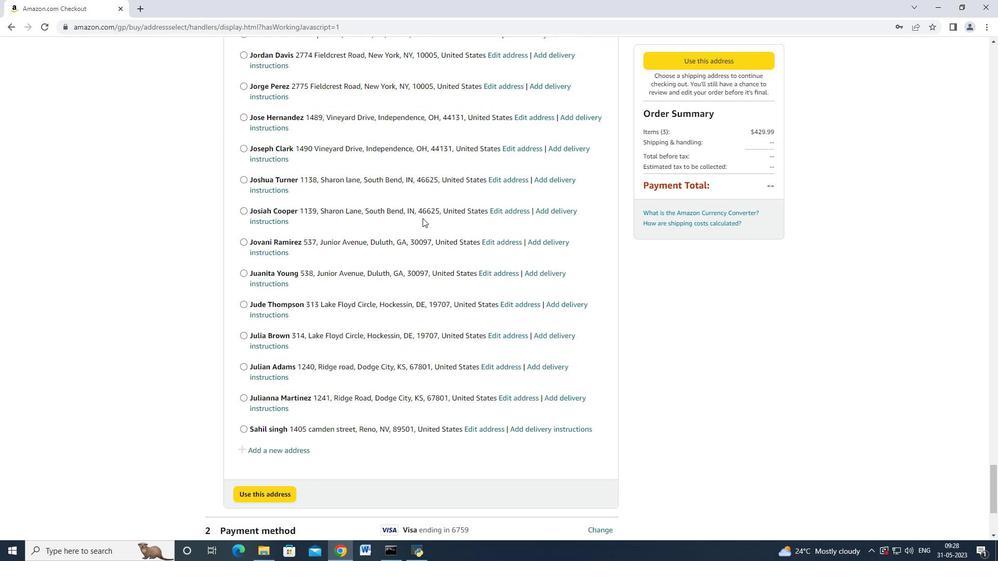 
Action: Mouse scrolled (422, 217) with delta (0, 0)
Screenshot: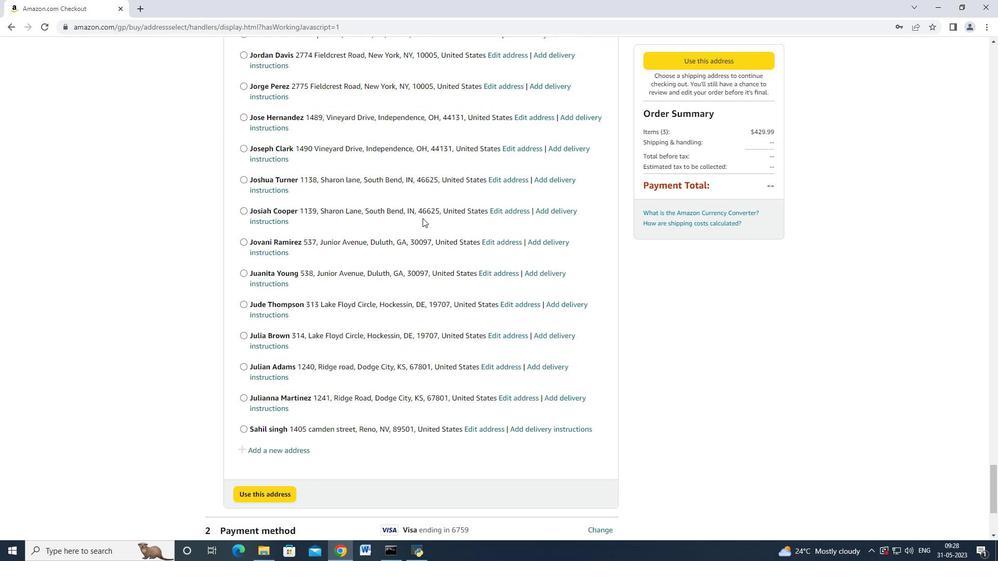 
Action: Mouse scrolled (422, 217) with delta (0, 0)
Screenshot: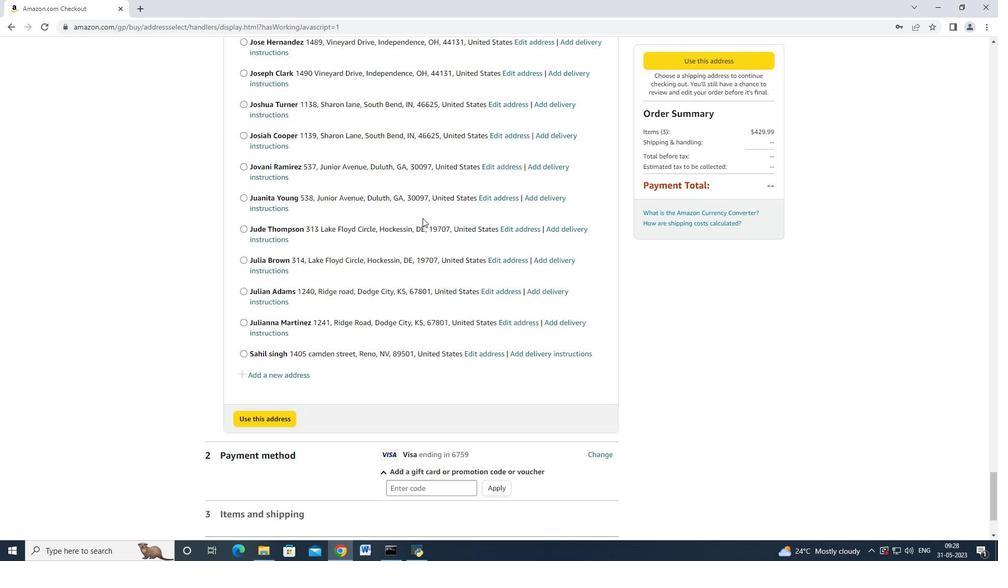 
Action: Mouse moved to (301, 262)
Screenshot: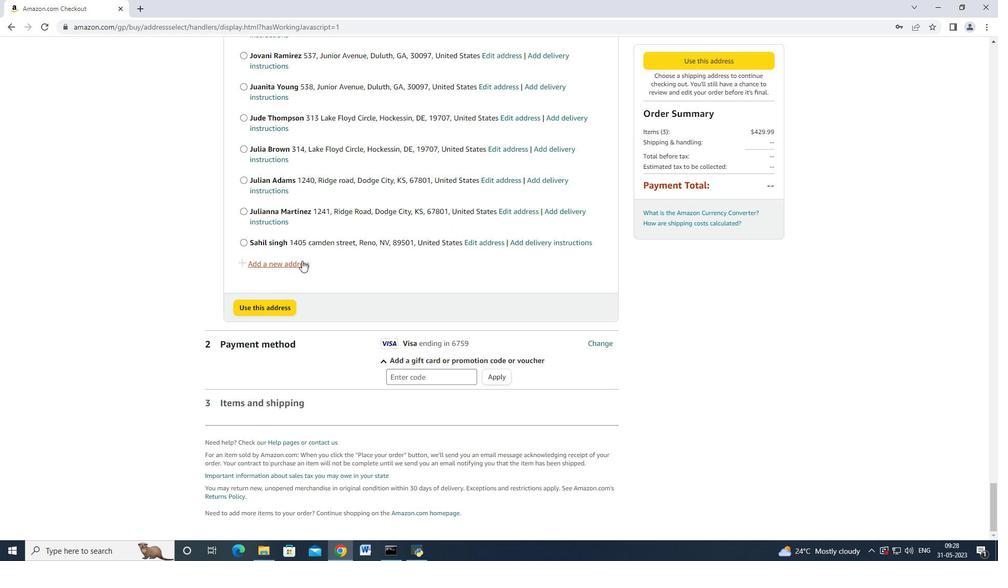 
Action: Mouse pressed left at (301, 262)
Screenshot: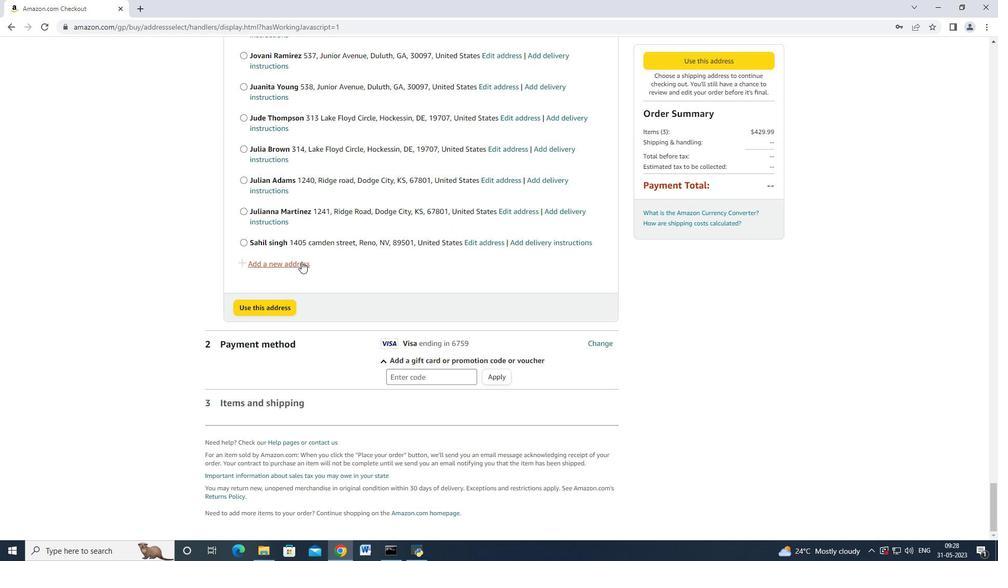 
Action: Mouse moved to (340, 253)
Screenshot: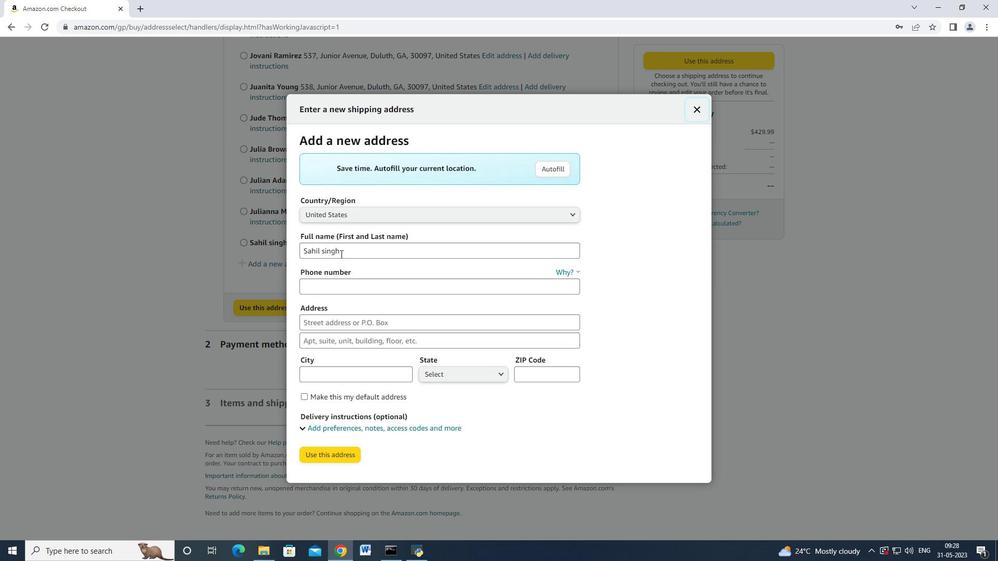 
Action: Mouse pressed left at (340, 253)
Screenshot: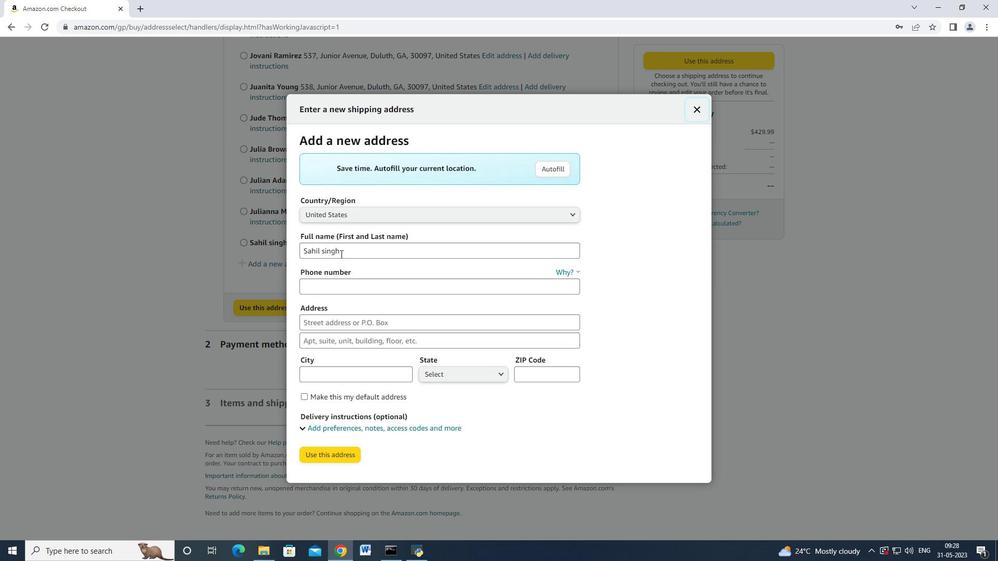 
Action: Mouse moved to (304, 253)
Screenshot: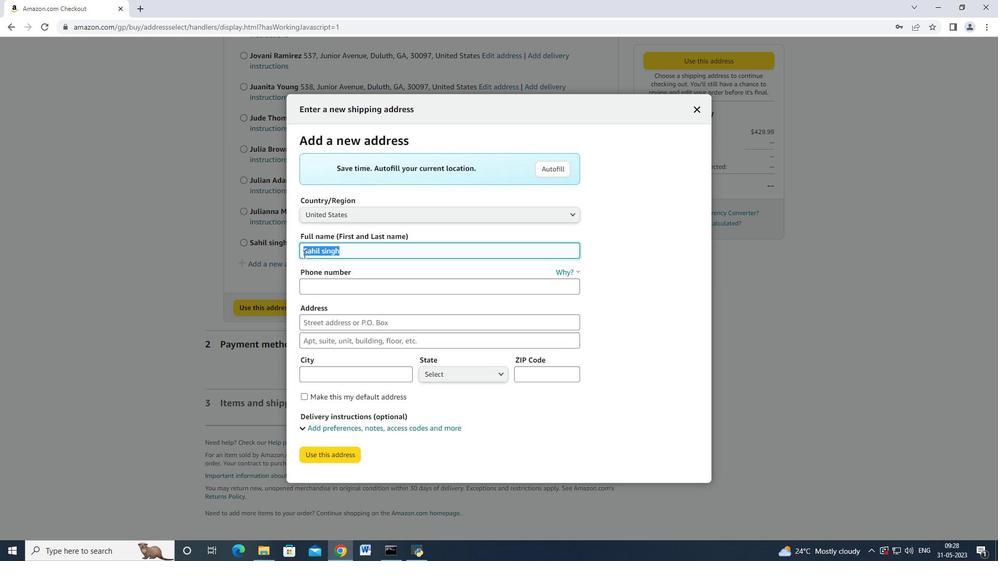 
Action: Key pressed <Key.backspace><Key.shift>Jared<Key.space><Key.shift_r><Key.shift>Hernandez<Key.tab><Key.tab>8585770212<Key.tab>2097<Key.space><Key.shift>Pike<Key.space><Key.shift_r>Street<Key.tab><Key.tab><Key.shift_r>San<Key.space><Key.shift_r>Deigo<Key.tab>
Screenshot: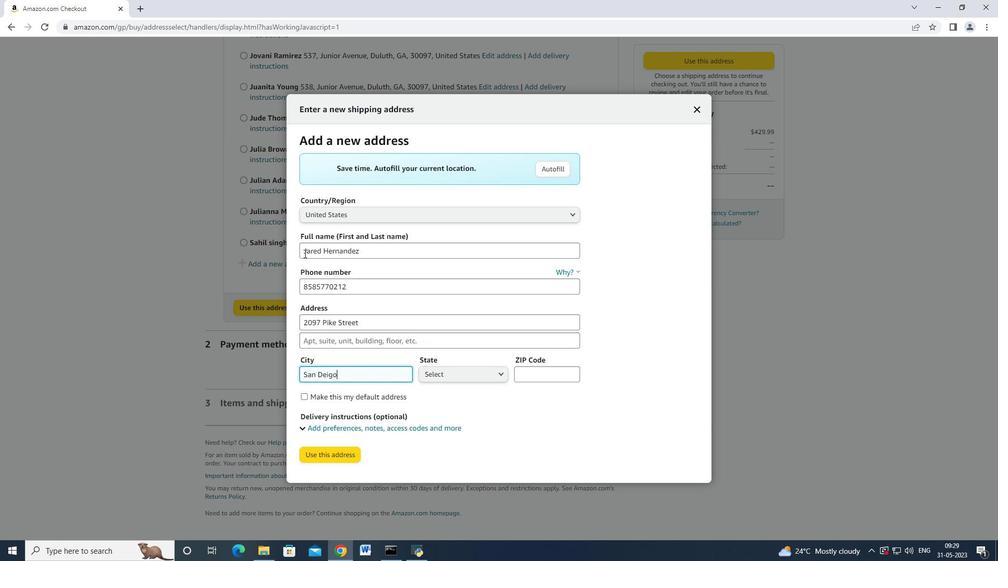 
Action: Mouse moved to (443, 371)
Screenshot: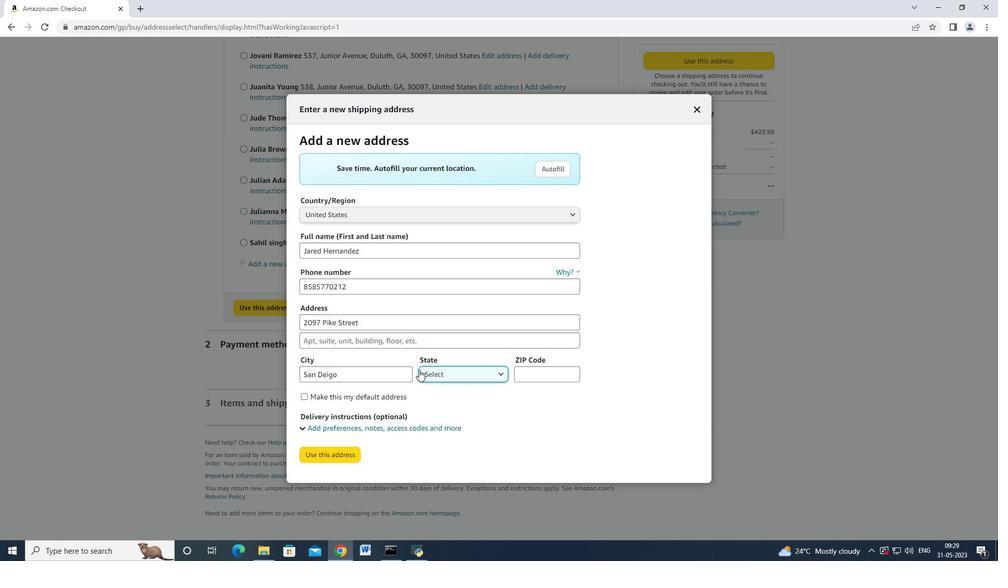 
Action: Mouse pressed left at (443, 371)
Screenshot: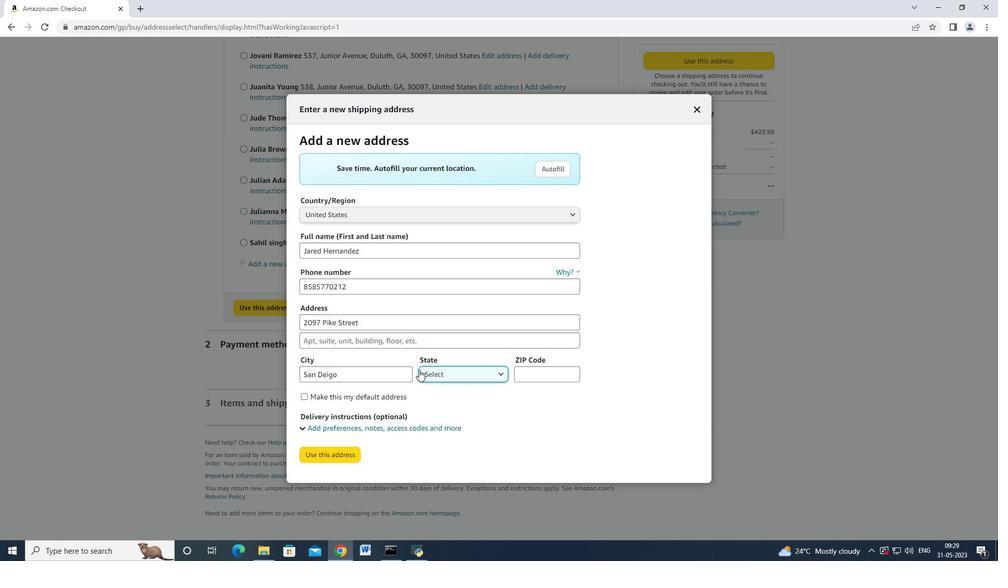 
Action: Mouse moved to (458, 130)
Screenshot: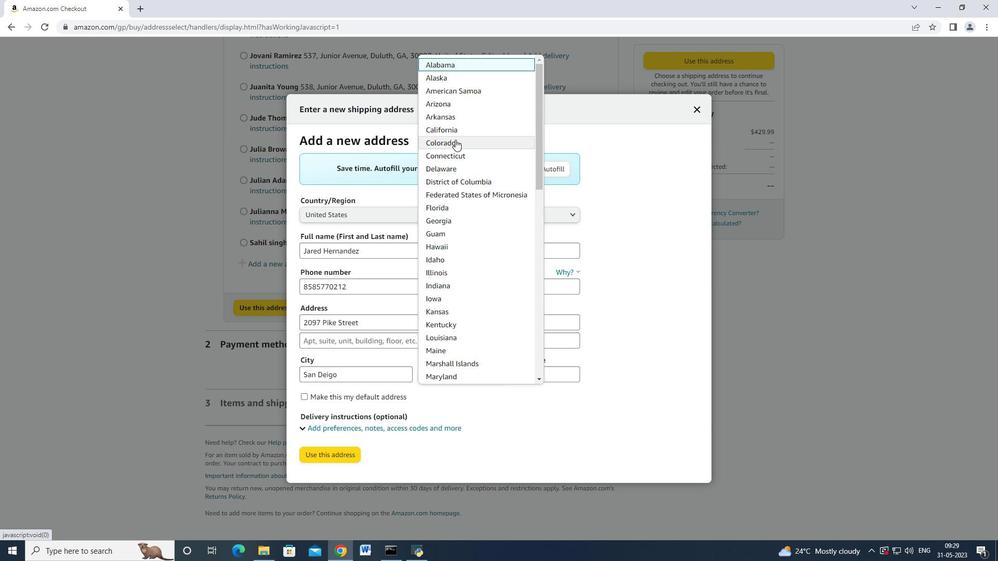 
Action: Mouse pressed left at (458, 130)
Screenshot: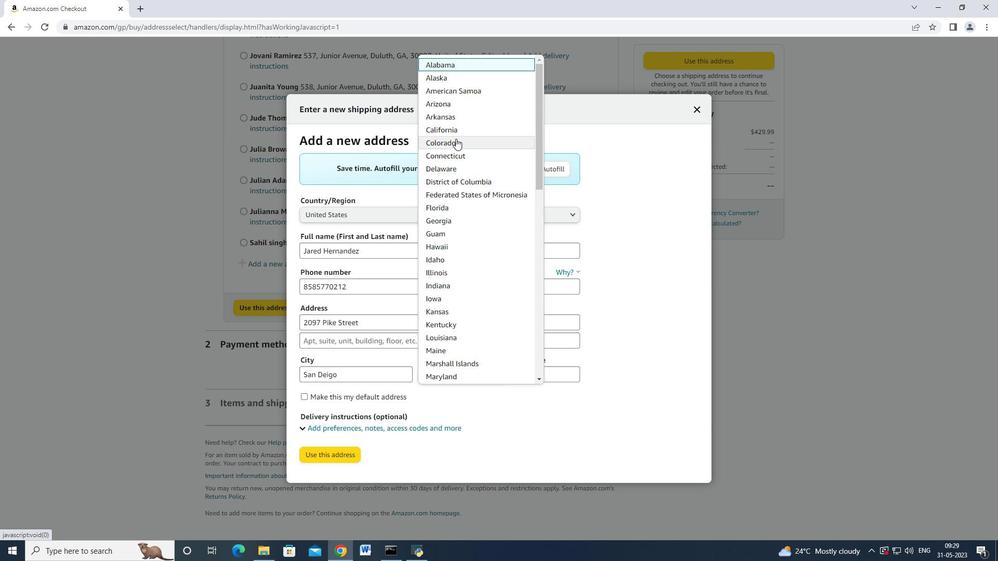 
Action: Mouse moved to (545, 378)
Screenshot: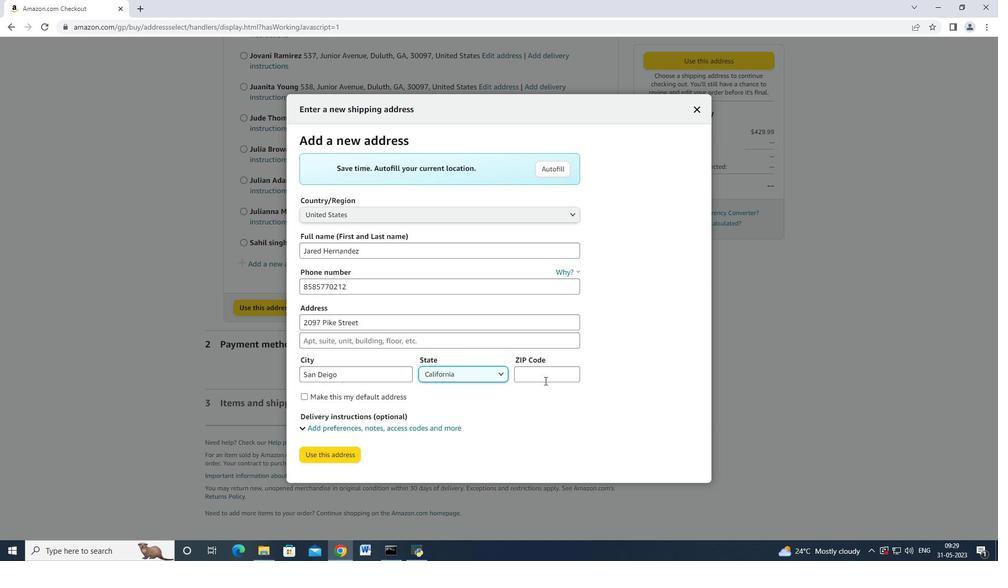 
Action: Mouse pressed left at (545, 378)
Screenshot: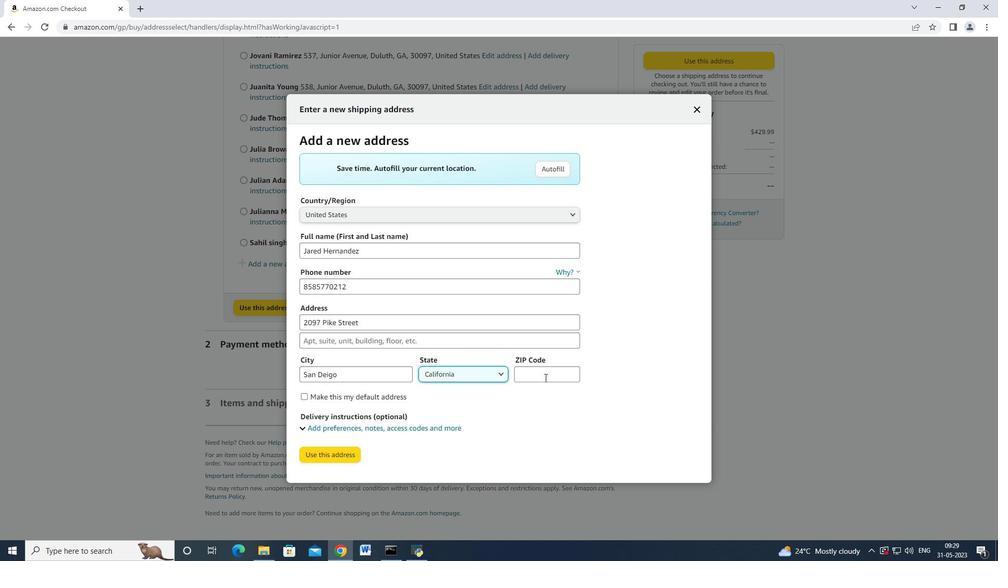
Action: Mouse moved to (542, 380)
Screenshot: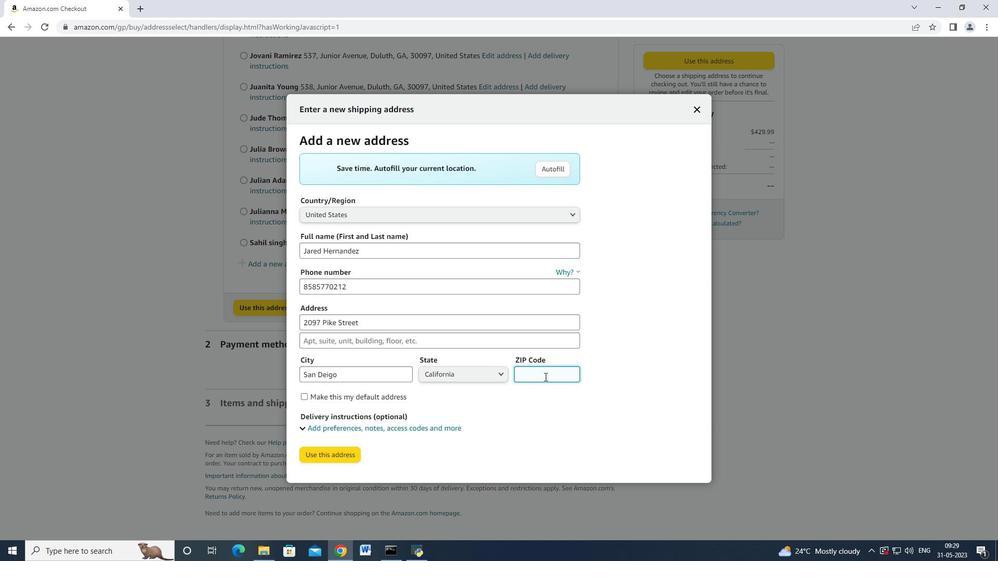 
Action: Key pressed 92126
Screenshot: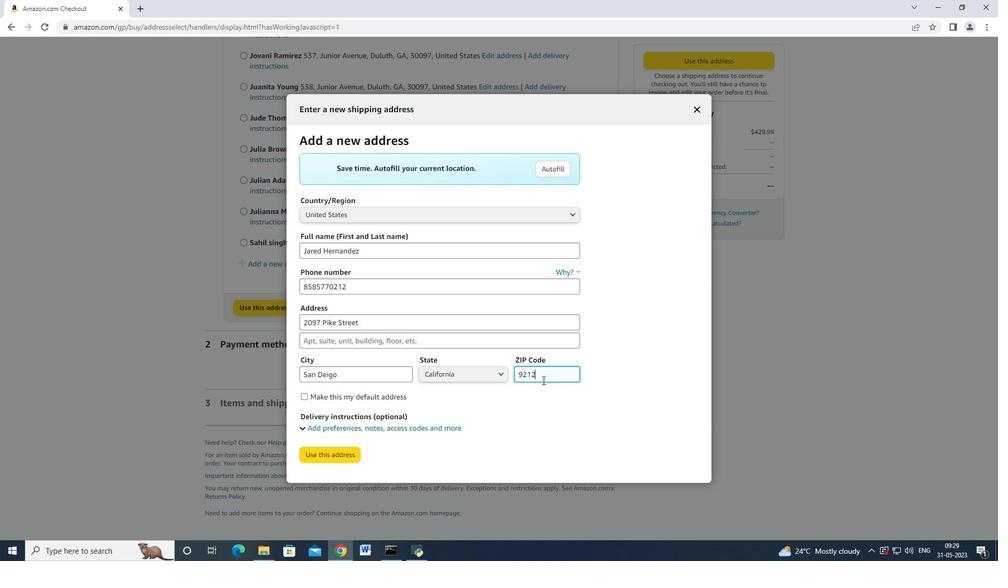 
Action: Mouse moved to (315, 454)
Screenshot: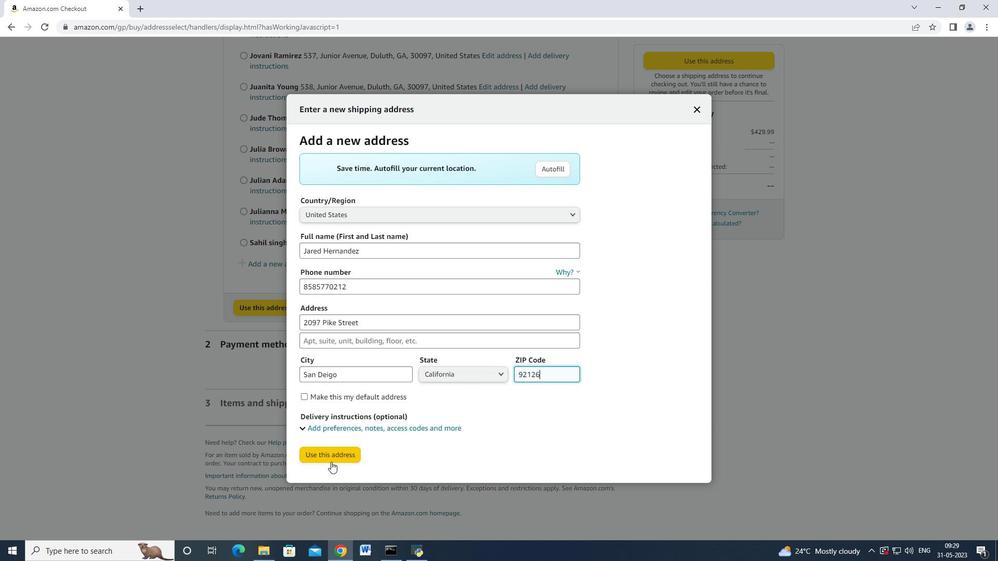 
Action: Mouse pressed left at (315, 454)
Screenshot: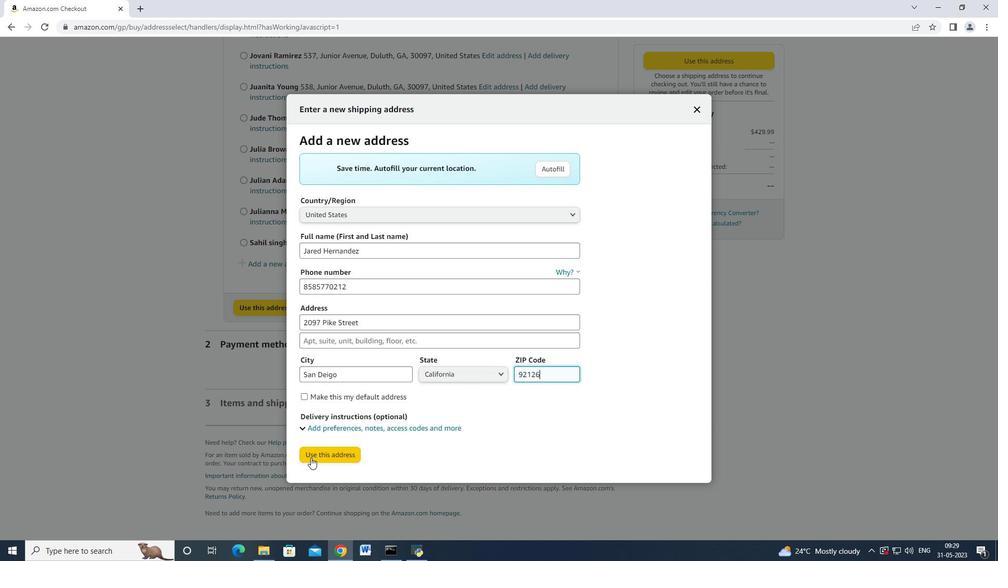 
Action: Mouse moved to (326, 490)
Screenshot: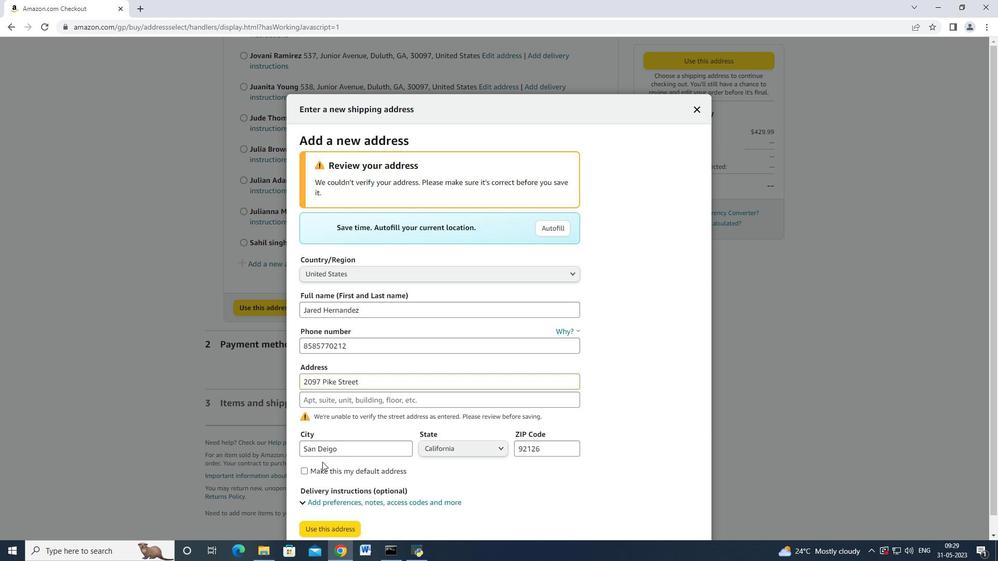 
Action: Mouse scrolled (326, 489) with delta (0, 0)
Screenshot: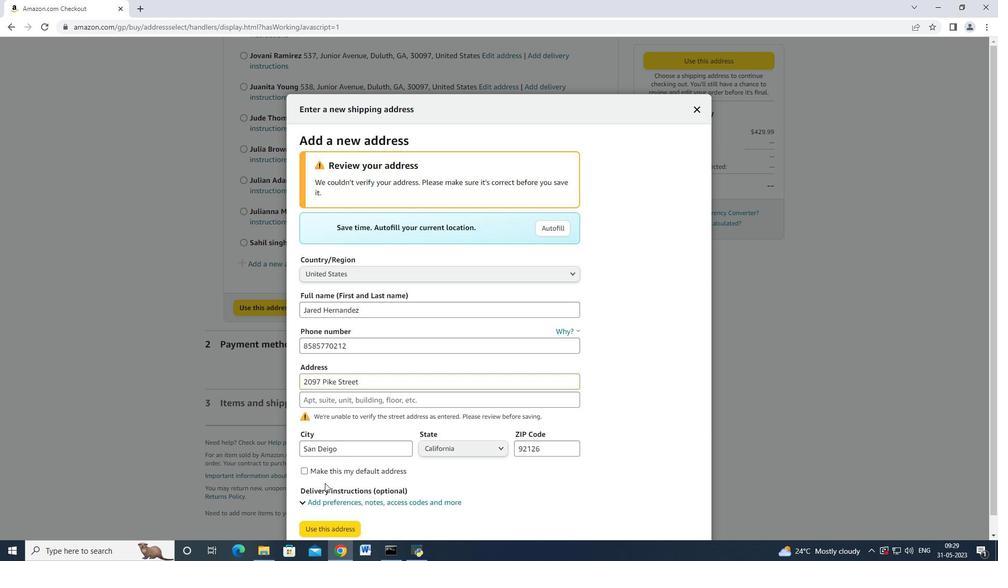 
Action: Mouse scrolled (326, 489) with delta (0, 0)
Screenshot: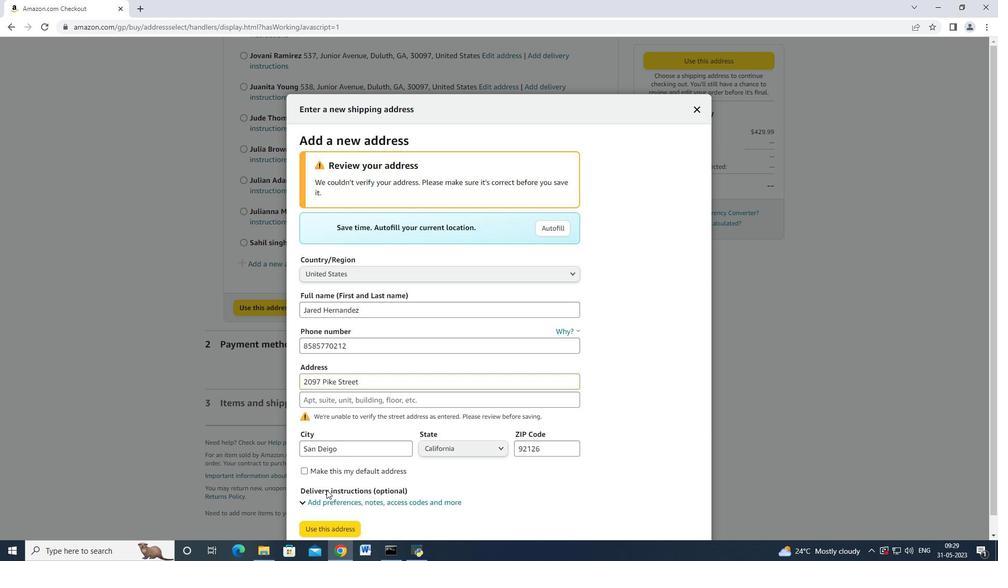 
Action: Mouse moved to (330, 509)
Screenshot: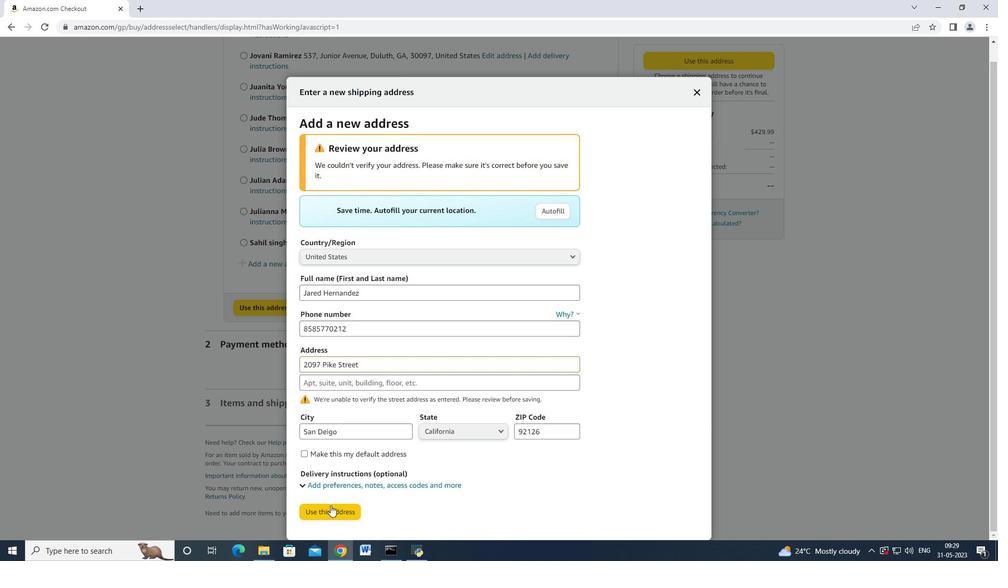 
Action: Mouse pressed left at (330, 509)
Screenshot: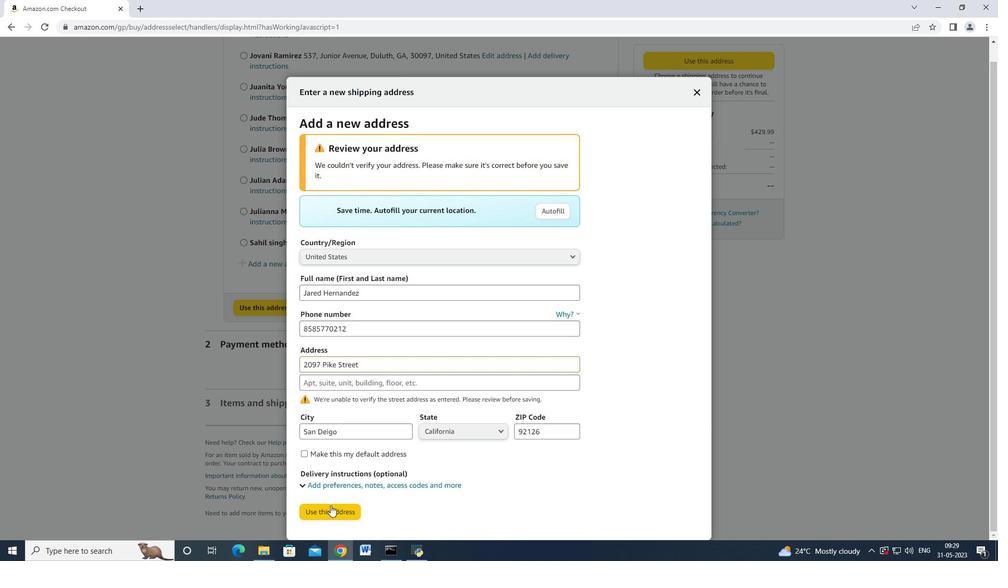 
Action: Mouse moved to (282, 253)
Screenshot: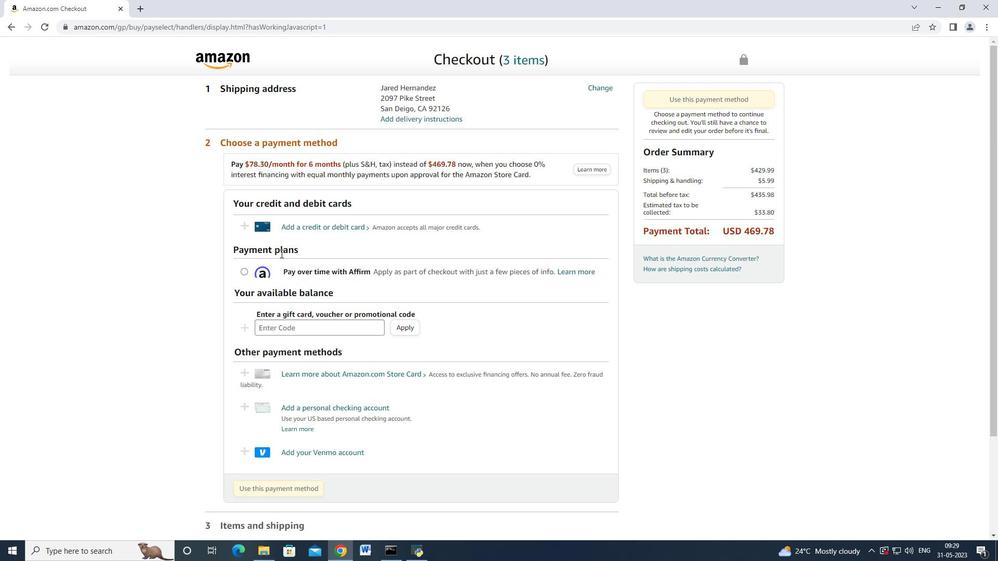 
Action: Mouse scrolled (282, 253) with delta (0, 0)
Screenshot: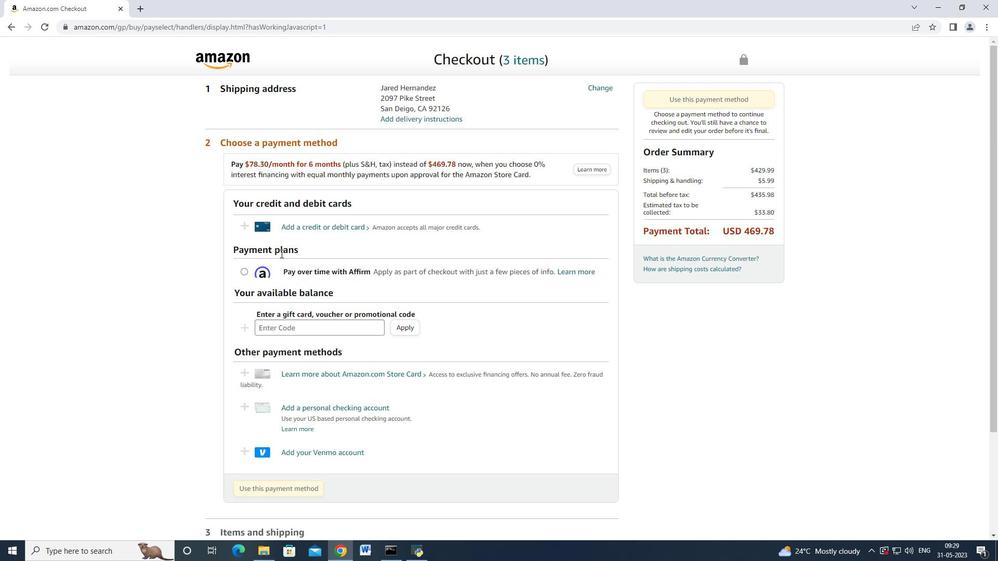 
Action: Mouse moved to (338, 207)
Screenshot: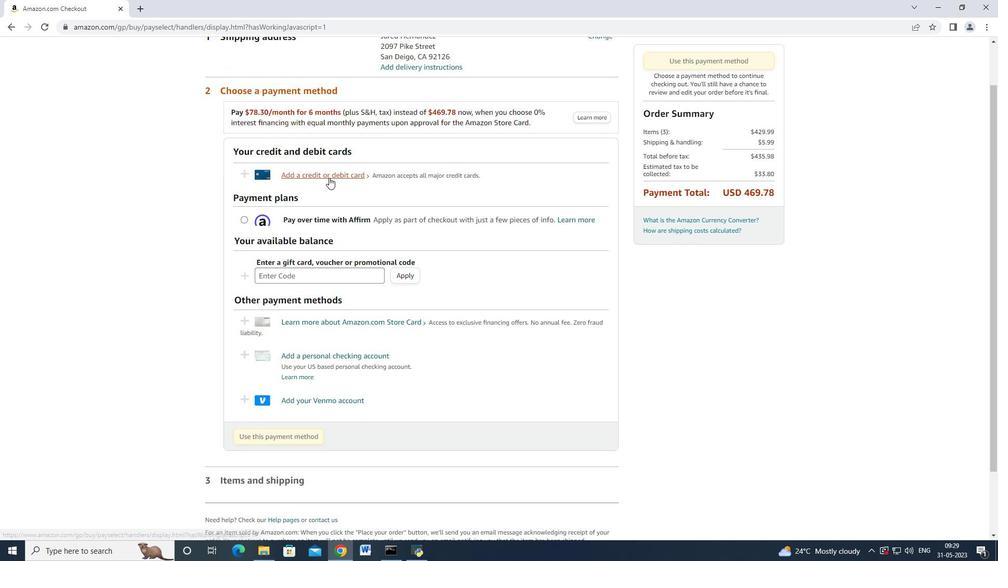 
Action: Mouse scrolled (338, 208) with delta (0, 0)
Screenshot: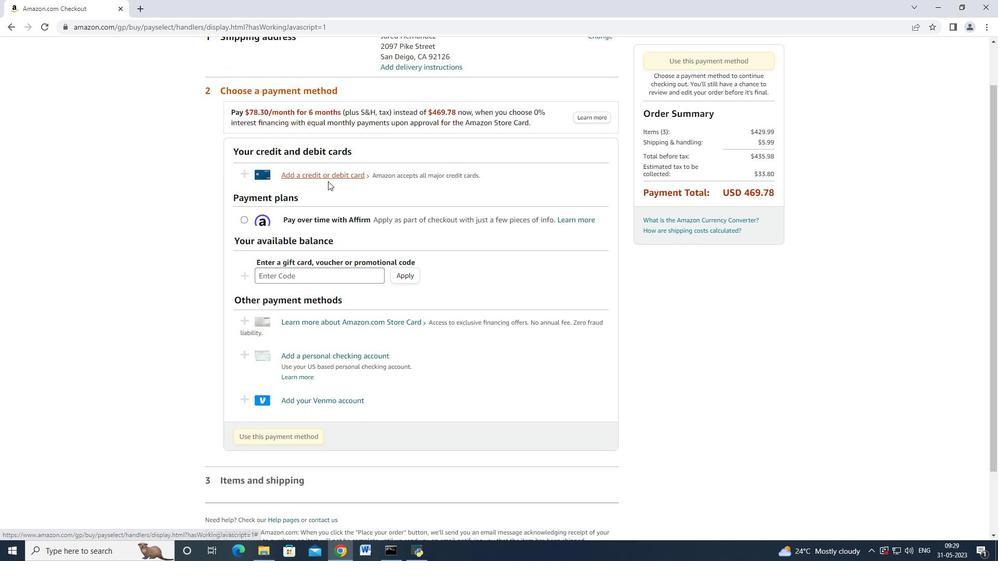 
Action: Mouse moved to (338, 209)
Screenshot: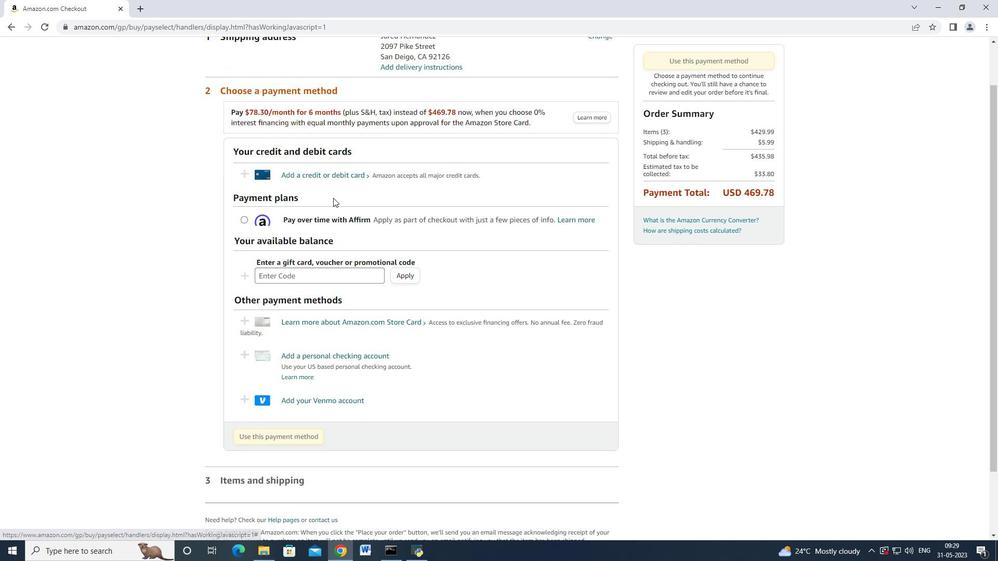 
Action: Mouse scrolled (338, 209) with delta (0, 0)
Screenshot: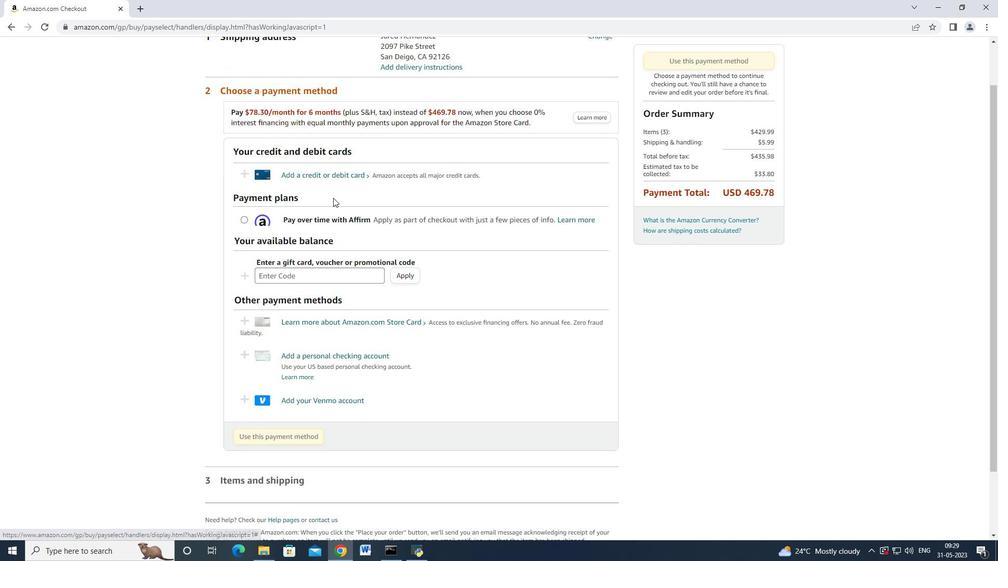 
Action: Mouse moved to (322, 226)
Screenshot: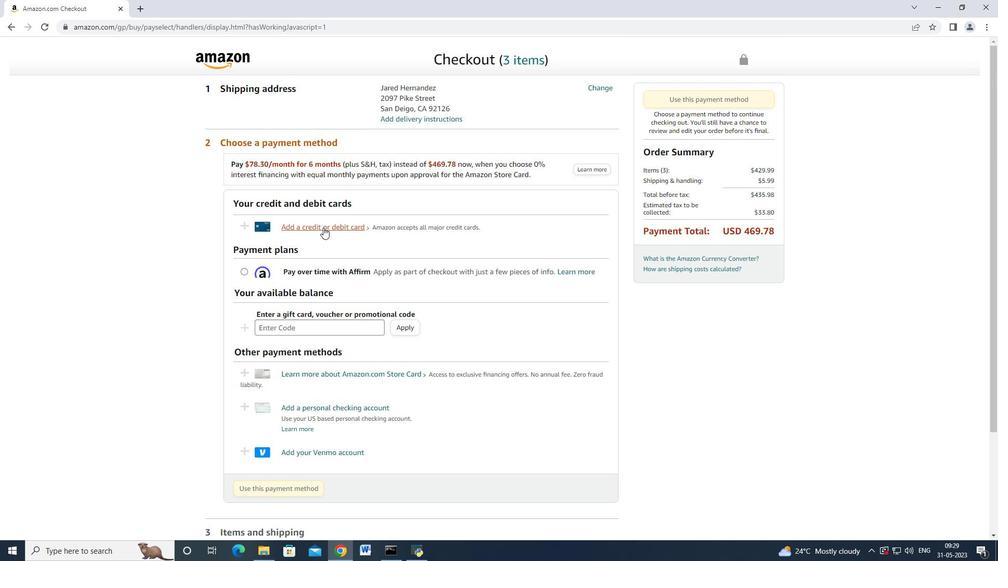 
Action: Mouse pressed left at (322, 226)
Screenshot: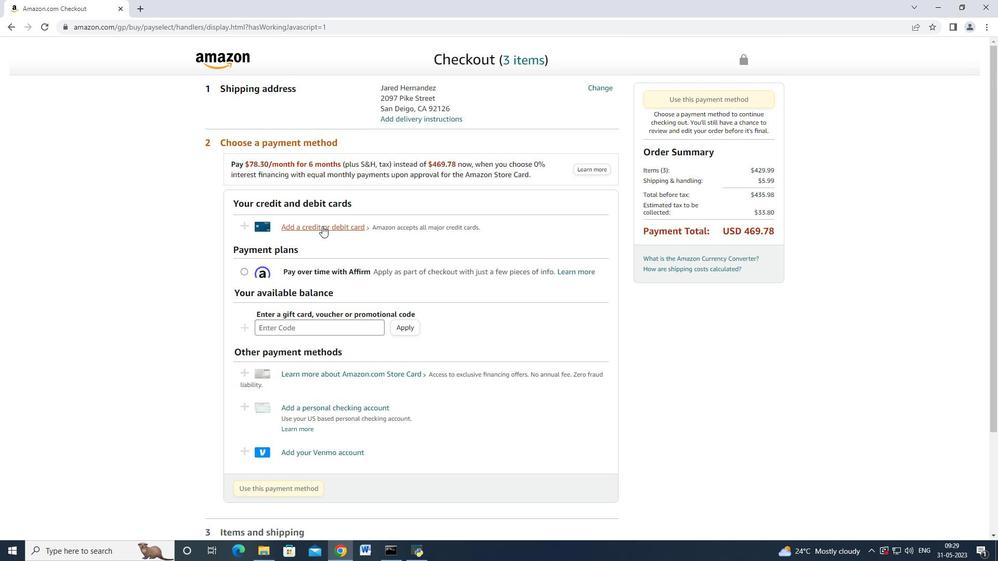
Action: Mouse moved to (446, 244)
Screenshot: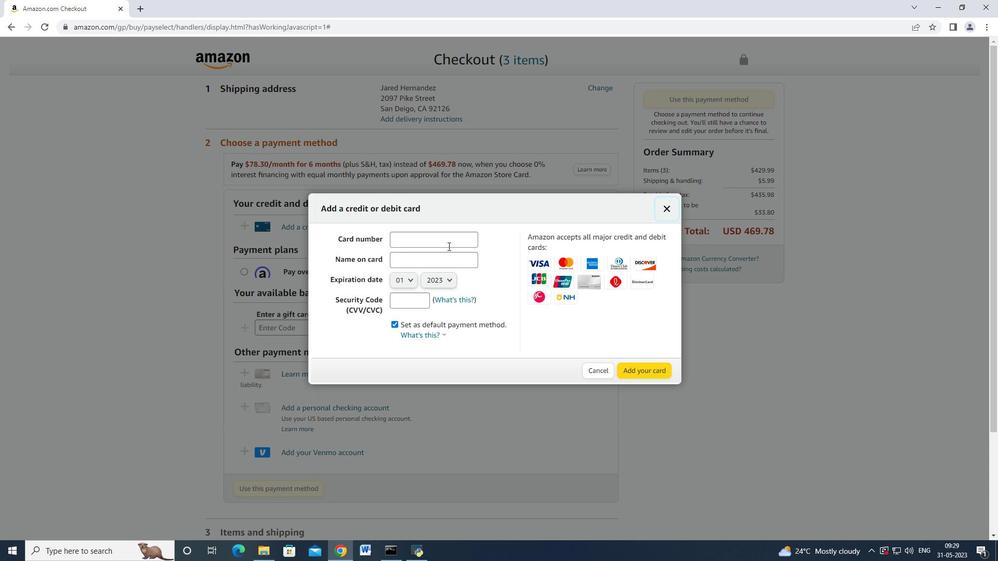 
Action: Mouse pressed left at (446, 244)
Screenshot: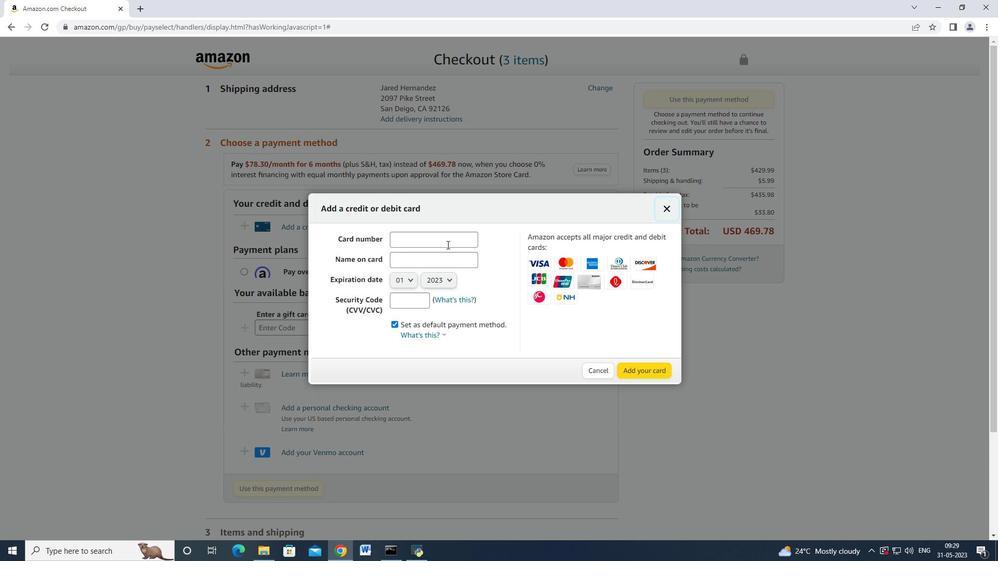 
Action: Mouse moved to (446, 245)
Screenshot: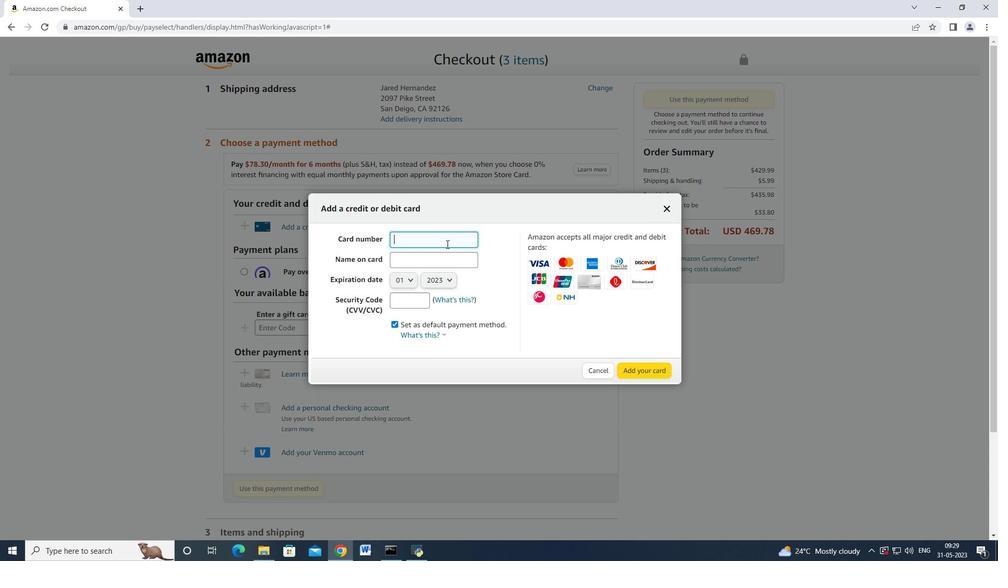 
Action: Key pressed 4672664477552005<Key.tab><Key.shift>Mark<Key.space><Key.shift_r>Adams
Screenshot: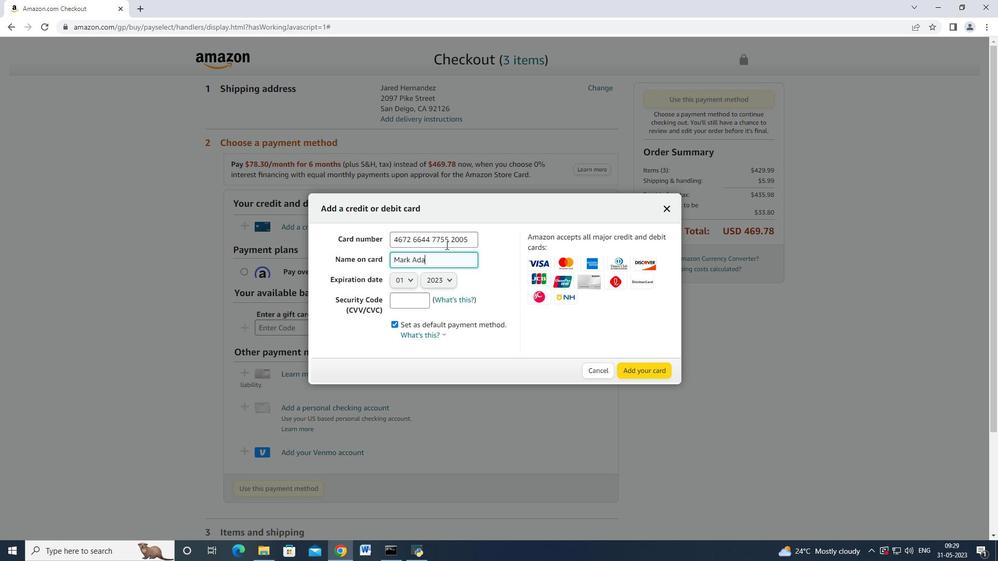 
Action: Mouse moved to (403, 283)
Screenshot: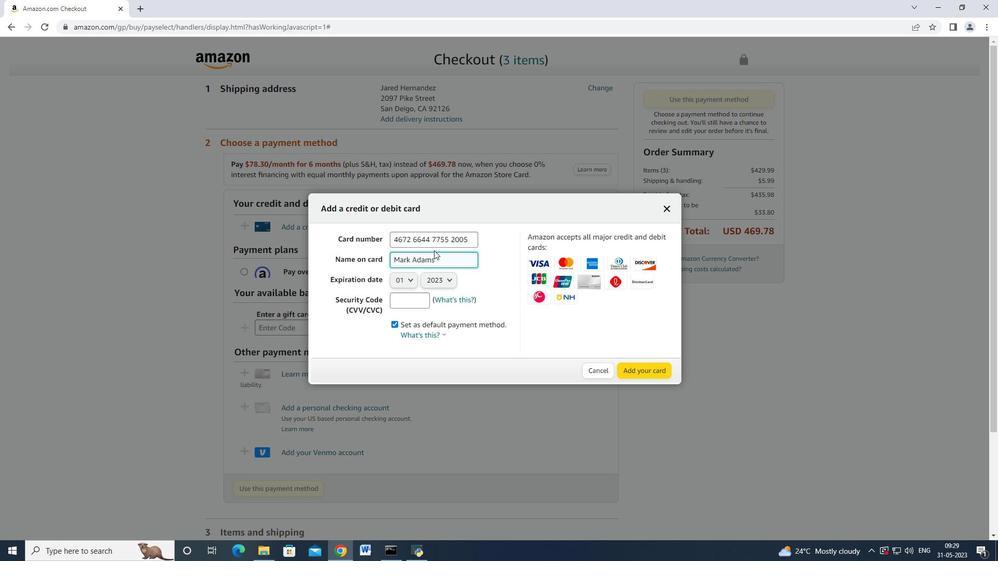 
Action: Mouse pressed left at (403, 283)
Screenshot: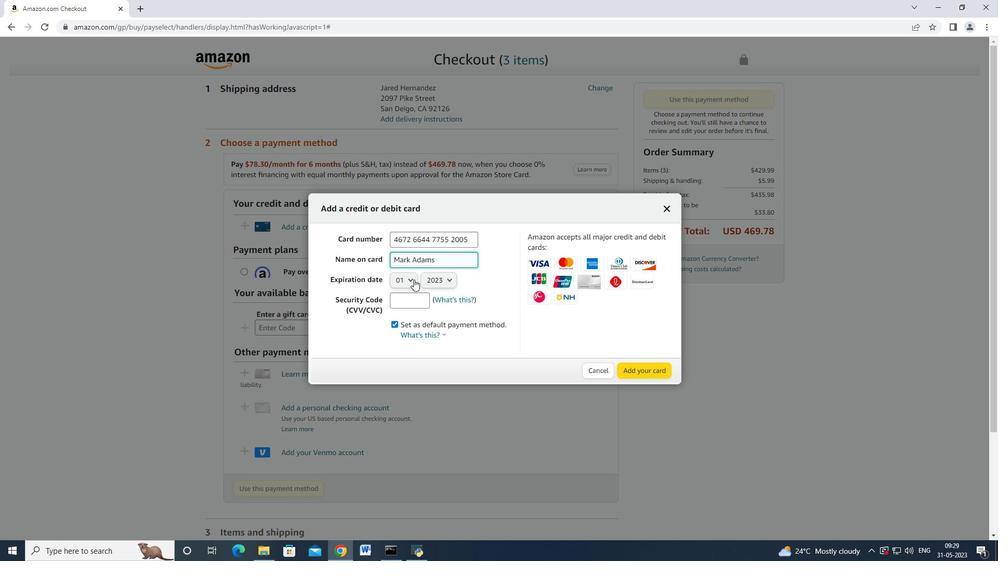 
Action: Mouse moved to (405, 317)
Screenshot: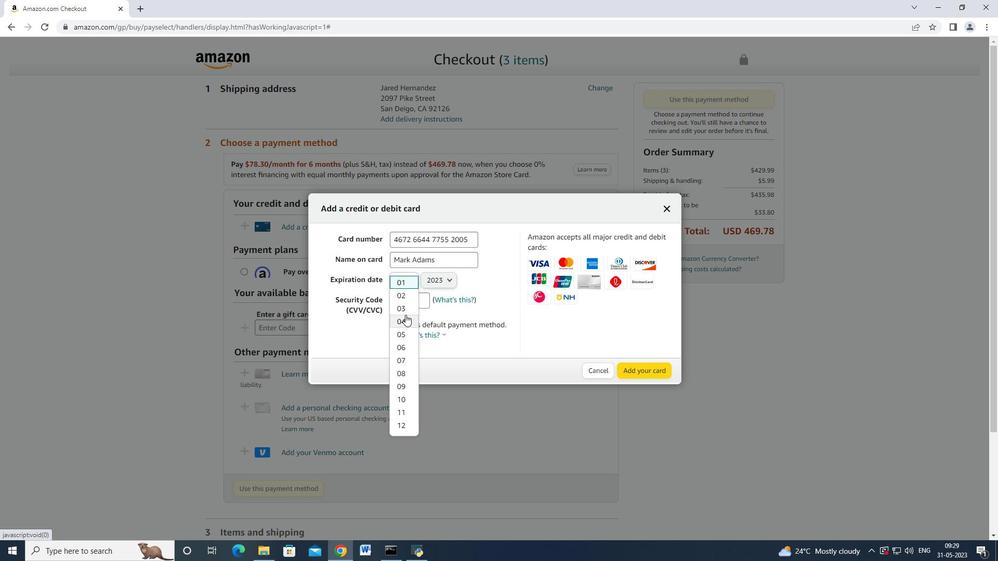 
Action: Mouse pressed left at (405, 317)
Screenshot: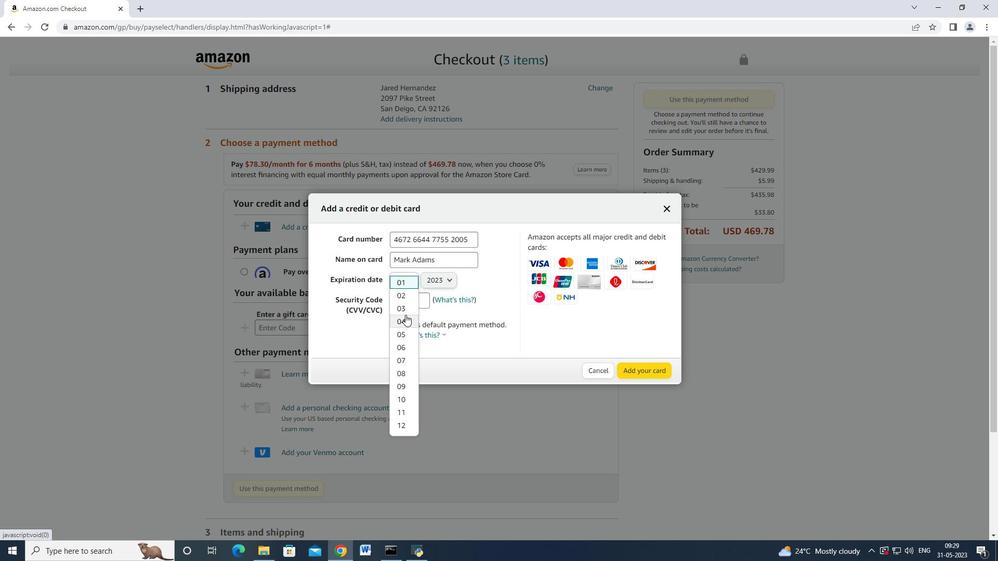 
Action: Mouse moved to (433, 285)
Screenshot: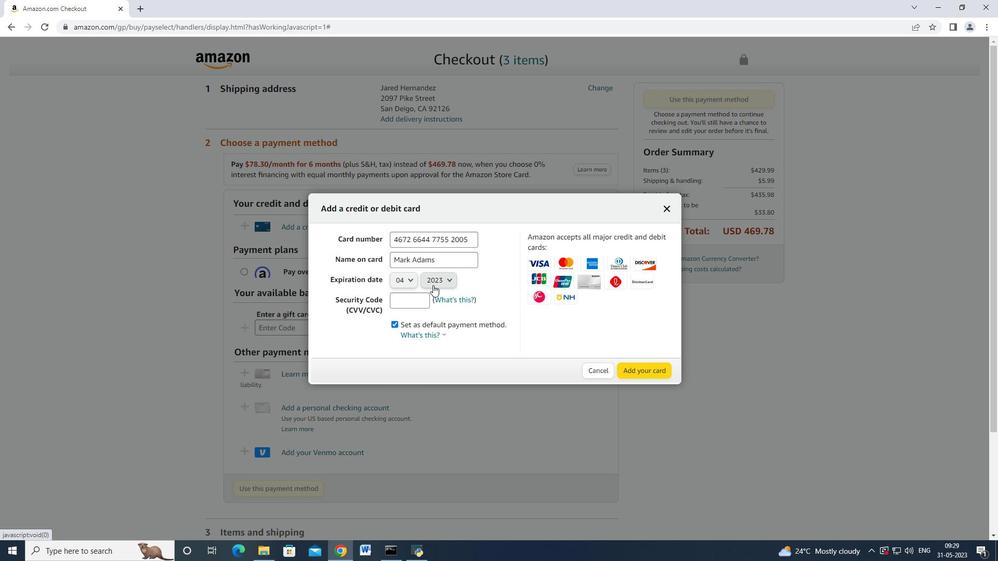 
Action: Mouse pressed left at (433, 285)
Screenshot: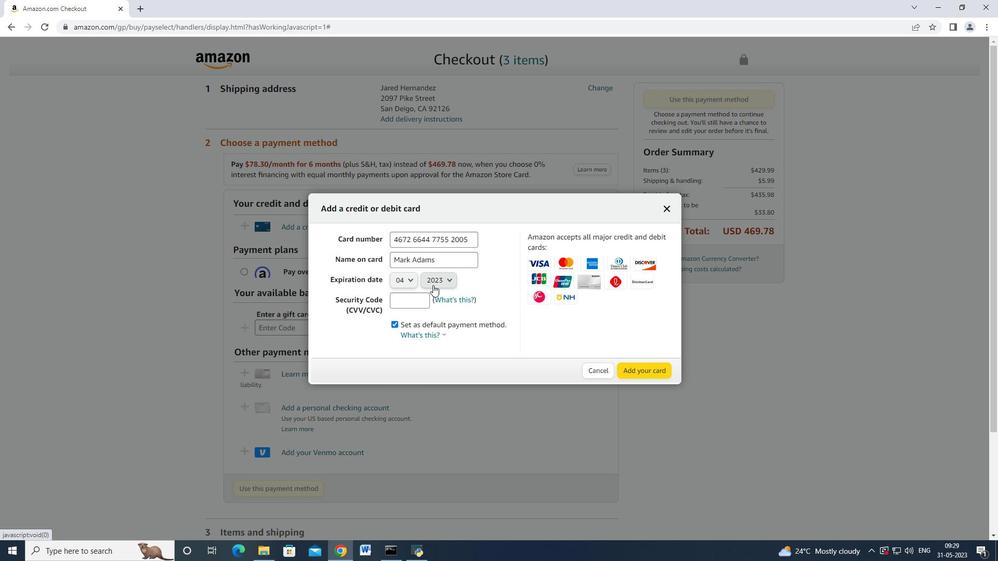 
Action: Mouse moved to (436, 312)
Screenshot: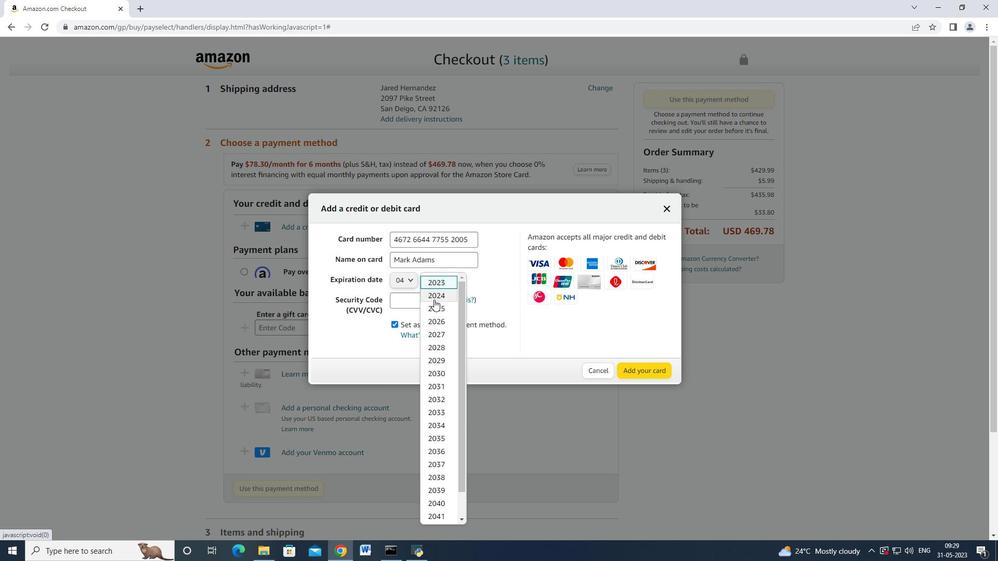 
Action: Mouse pressed left at (436, 312)
Screenshot: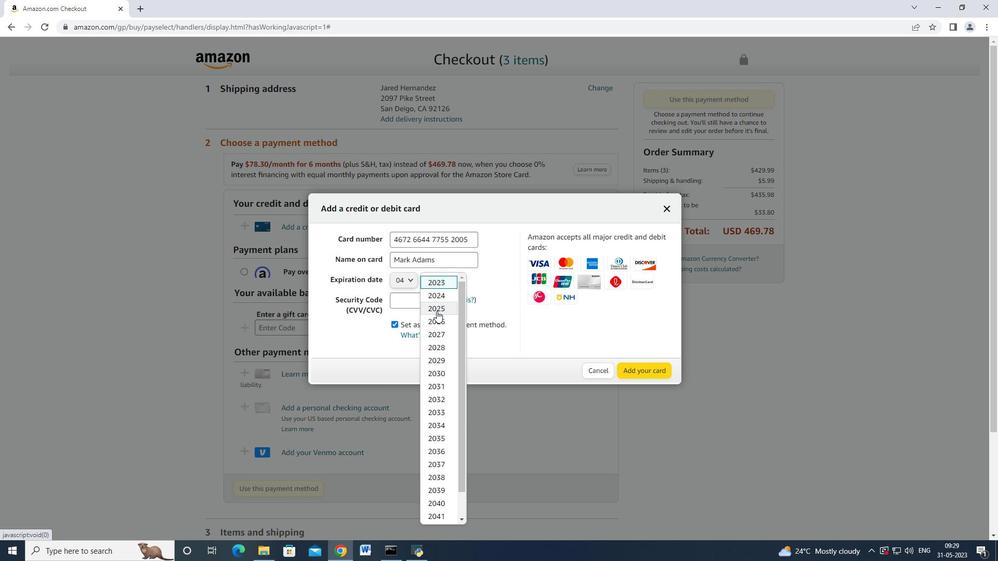 
Action: Mouse moved to (425, 306)
Screenshot: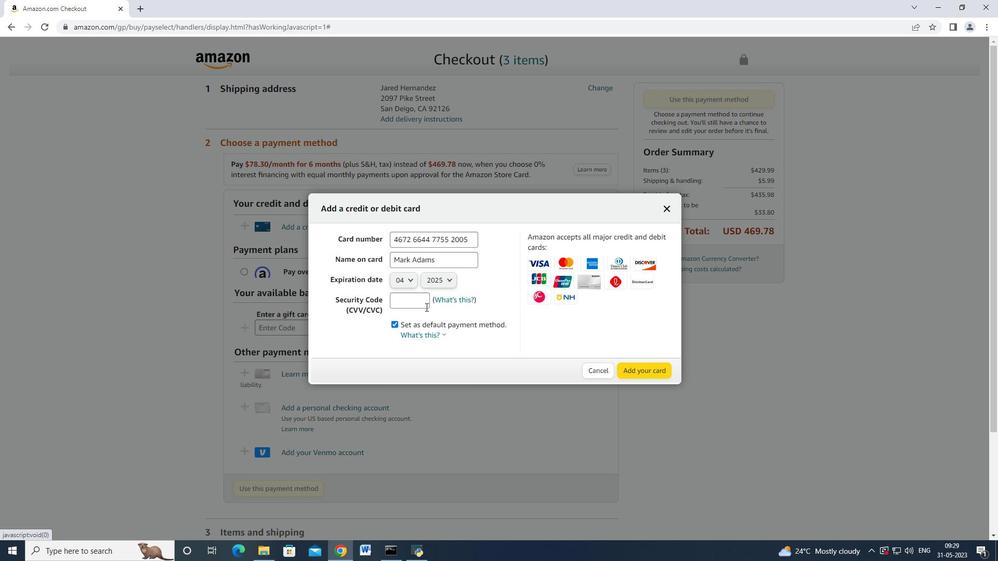 
Action: Mouse pressed left at (425, 306)
Screenshot: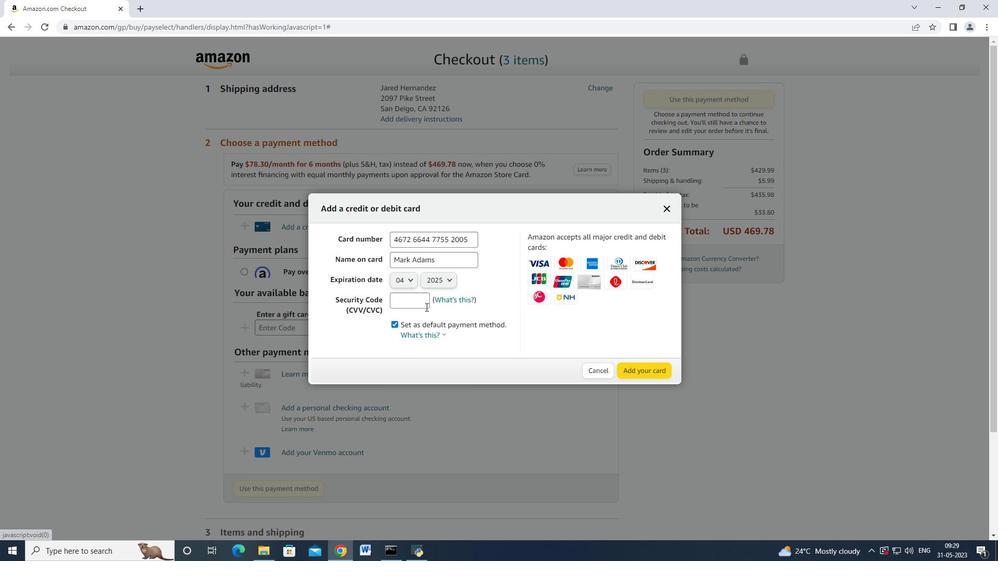 
Action: Key pressed 2<Key.backspace>3321
Screenshot: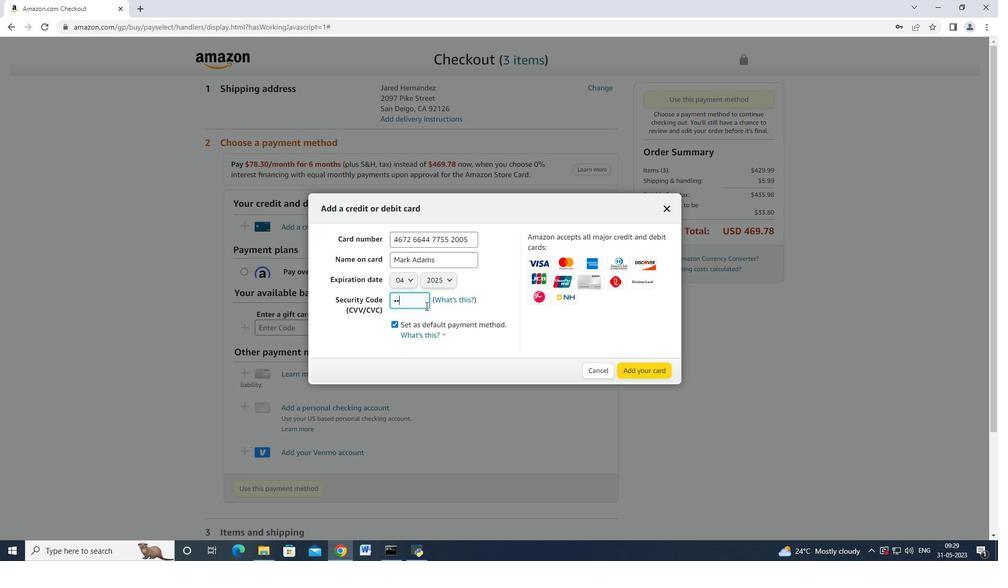 
Action: Mouse moved to (627, 370)
Screenshot: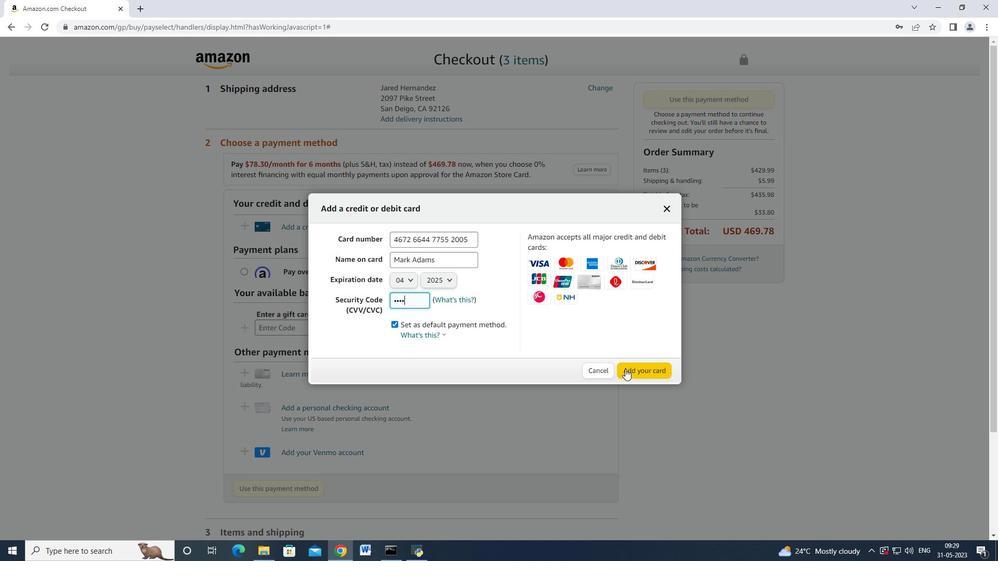 
